 Task: For heading  Tahoma with underline.  font size for heading20,  'Change the font style of data to'Arial.  and font size to 12,  Change the alignment of both headline & data to Align left.  In the sheet  analysisWeeklySales_Analysis
Action: Mouse moved to (57, 134)
Screenshot: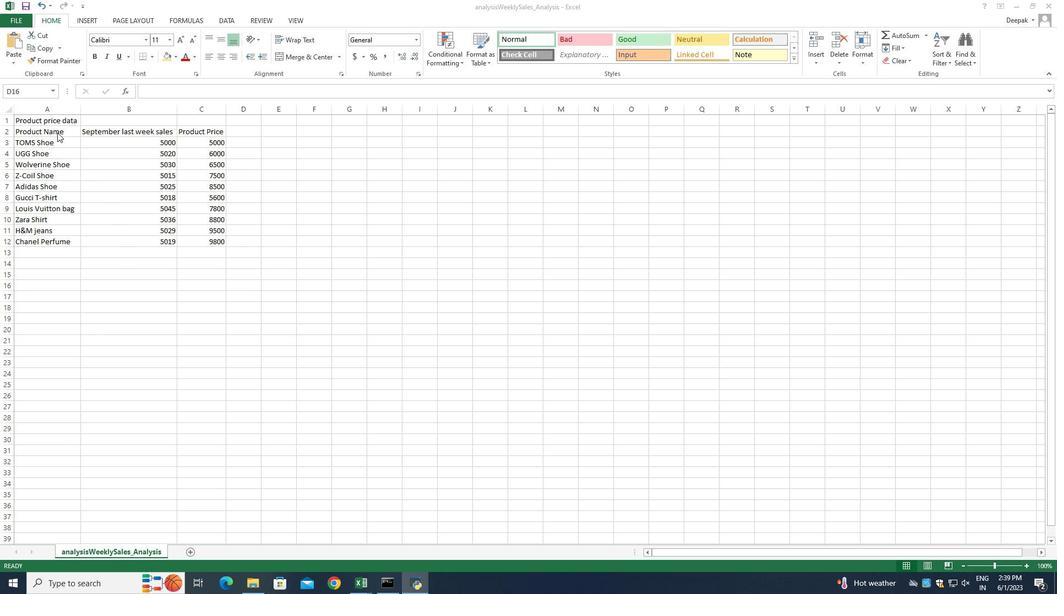 
Action: Mouse pressed left at (57, 134)
Screenshot: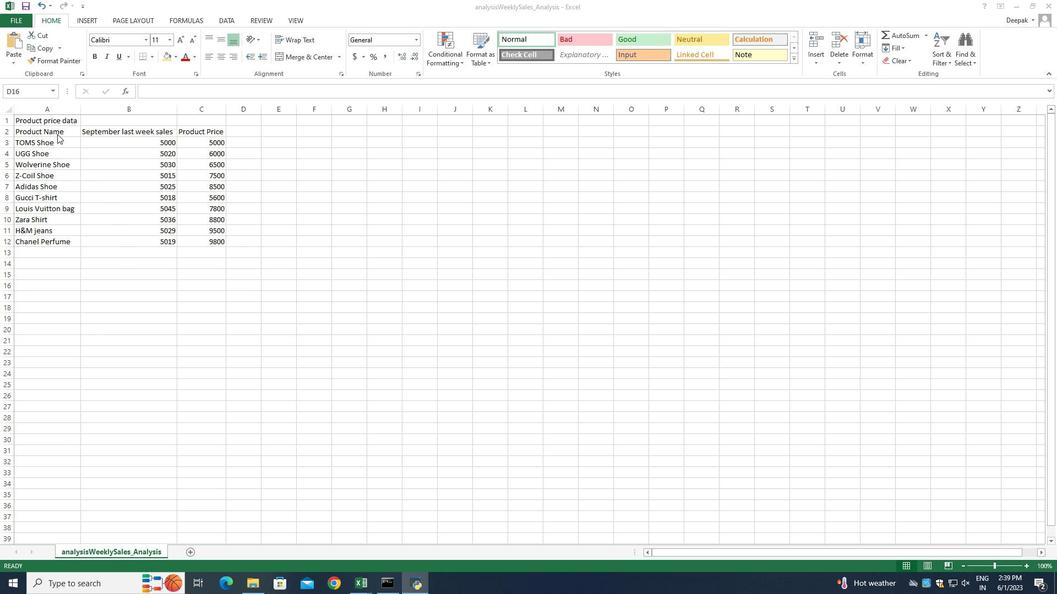 
Action: Mouse moved to (55, 133)
Screenshot: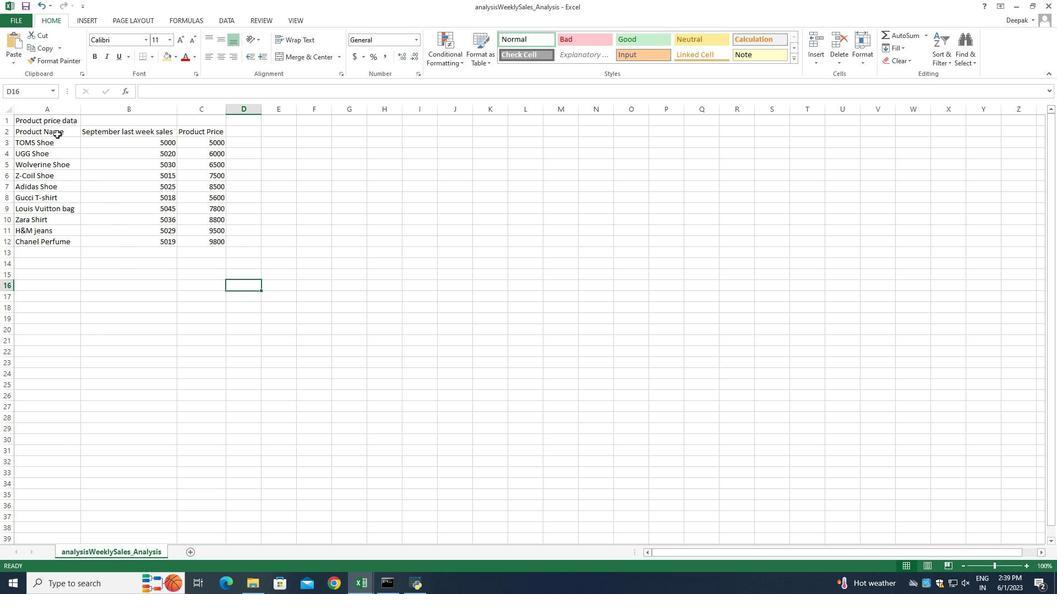 
Action: Mouse pressed left at (55, 133)
Screenshot: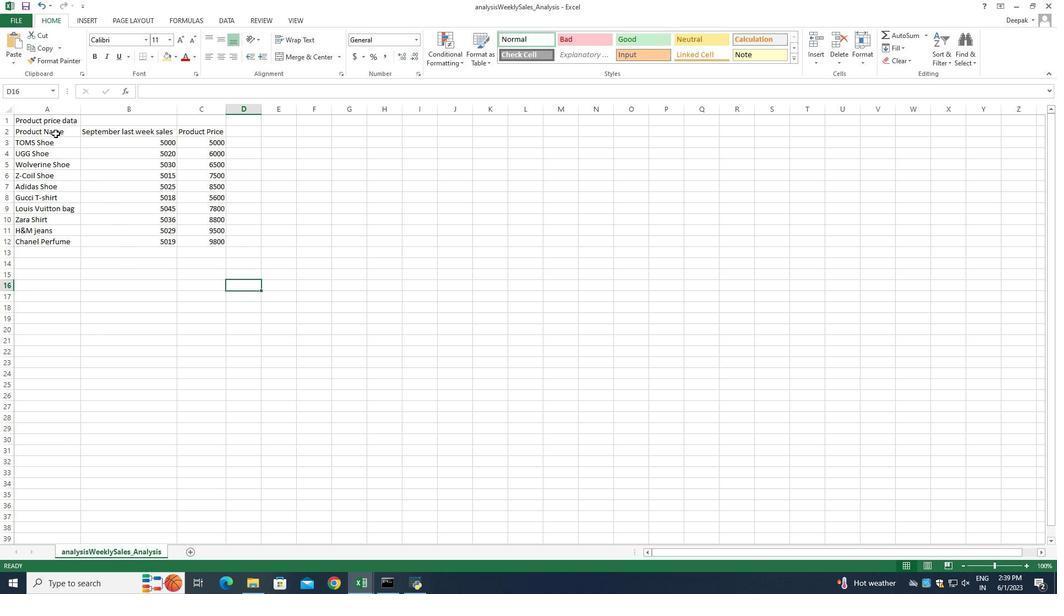 
Action: Mouse moved to (45, 131)
Screenshot: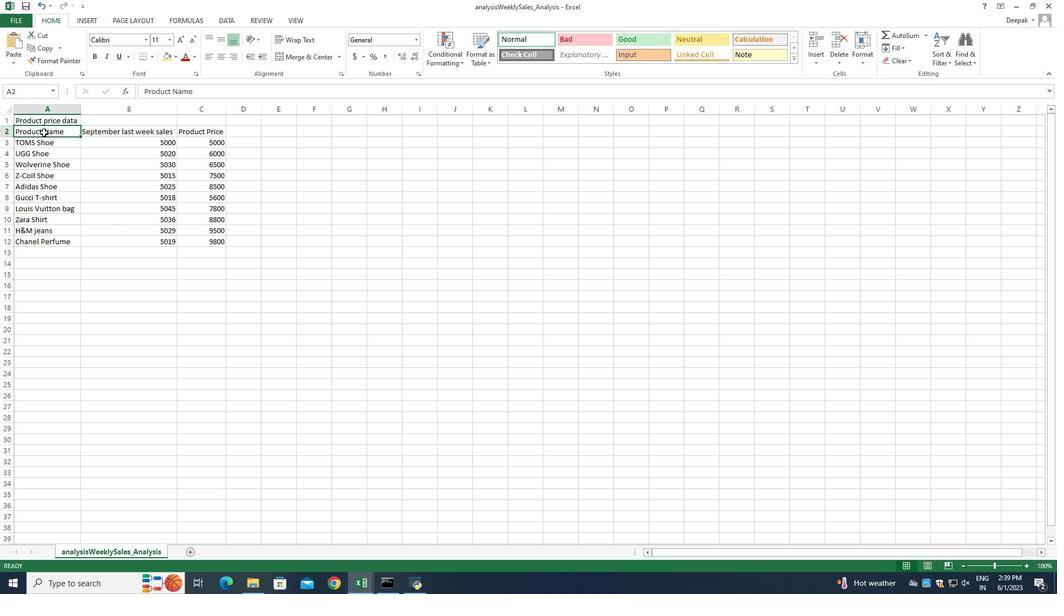 
Action: Mouse pressed left at (45, 131)
Screenshot: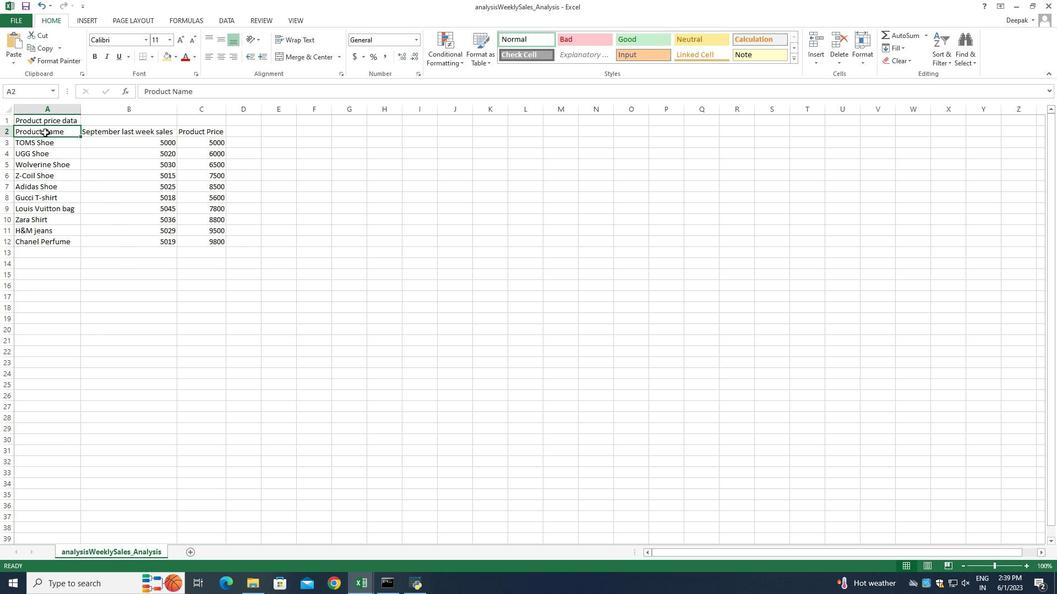 
Action: Mouse moved to (143, 41)
Screenshot: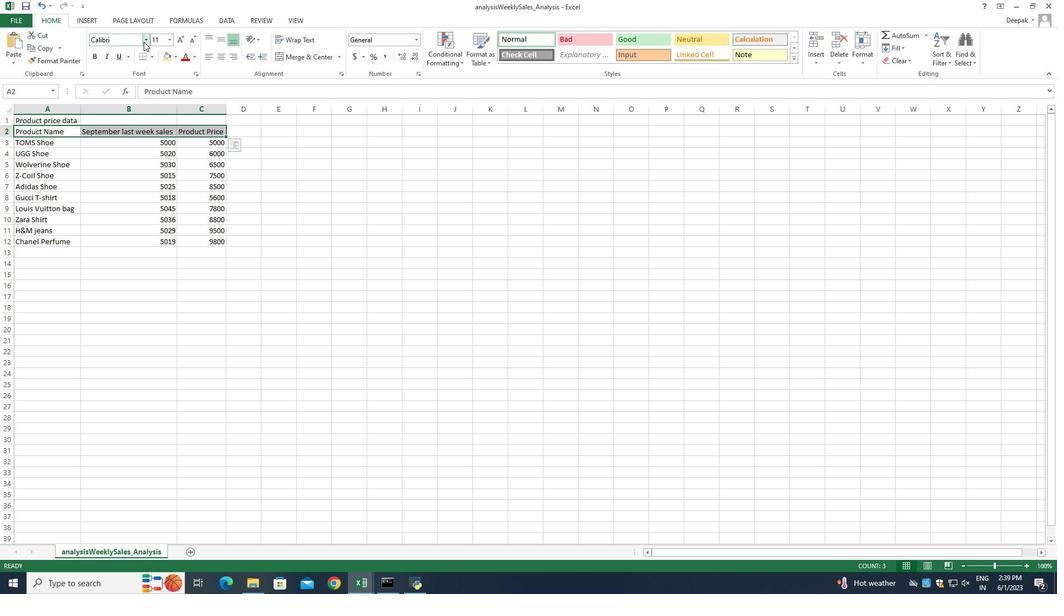 
Action: Mouse pressed left at (143, 41)
Screenshot: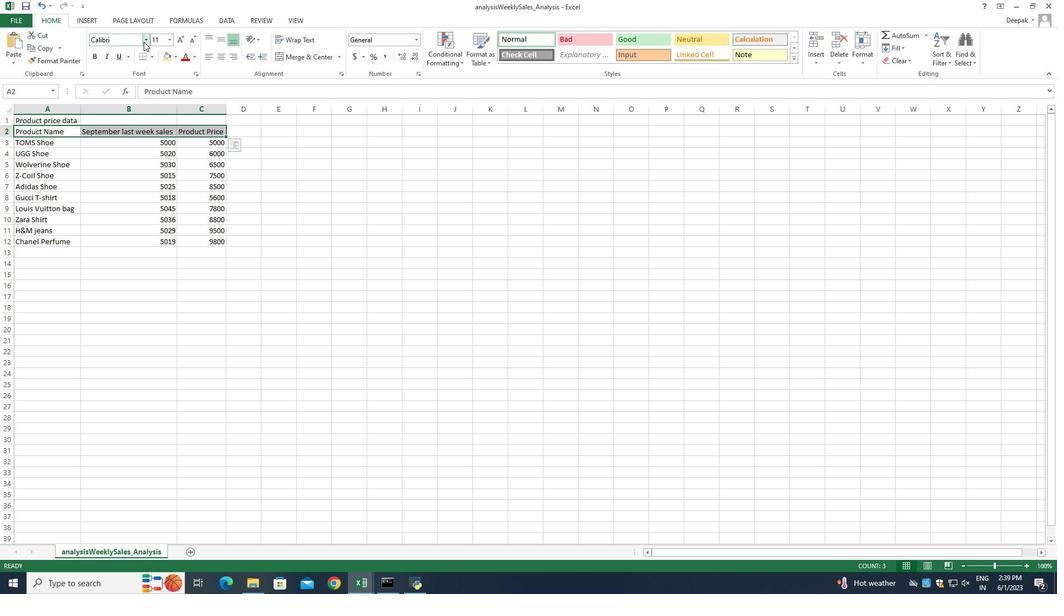 
Action: Mouse moved to (175, 276)
Screenshot: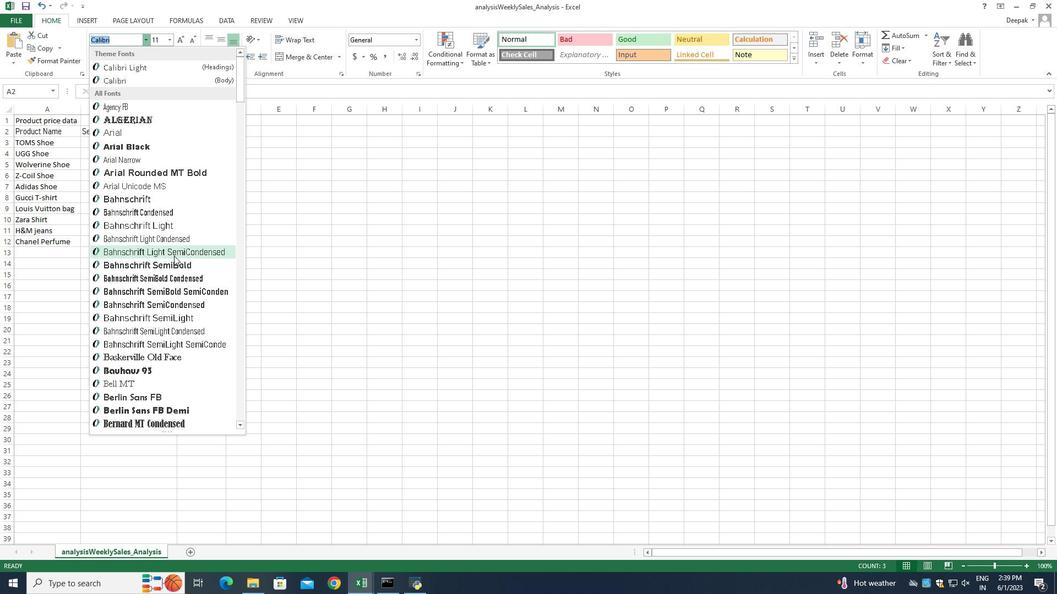 
Action: Mouse scrolled (175, 275) with delta (0, 0)
Screenshot: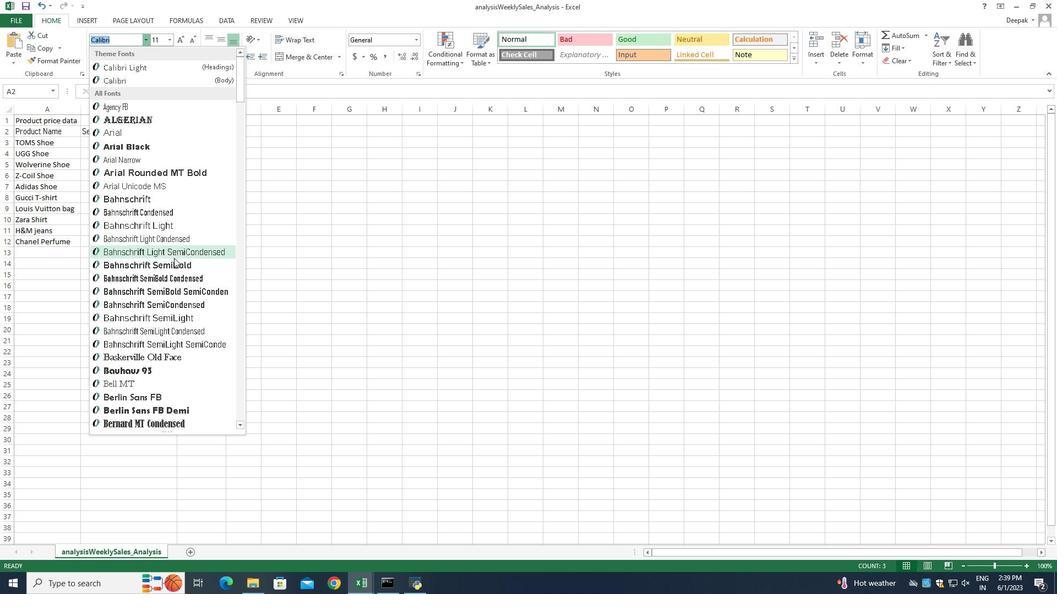 
Action: Mouse moved to (175, 278)
Screenshot: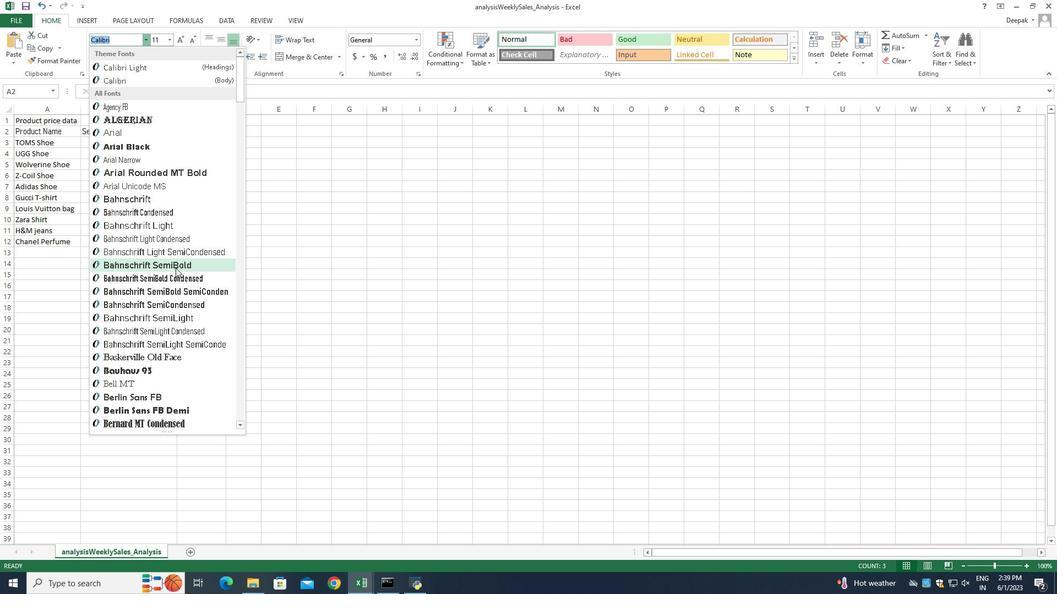 
Action: Mouse scrolled (175, 277) with delta (0, 0)
Screenshot: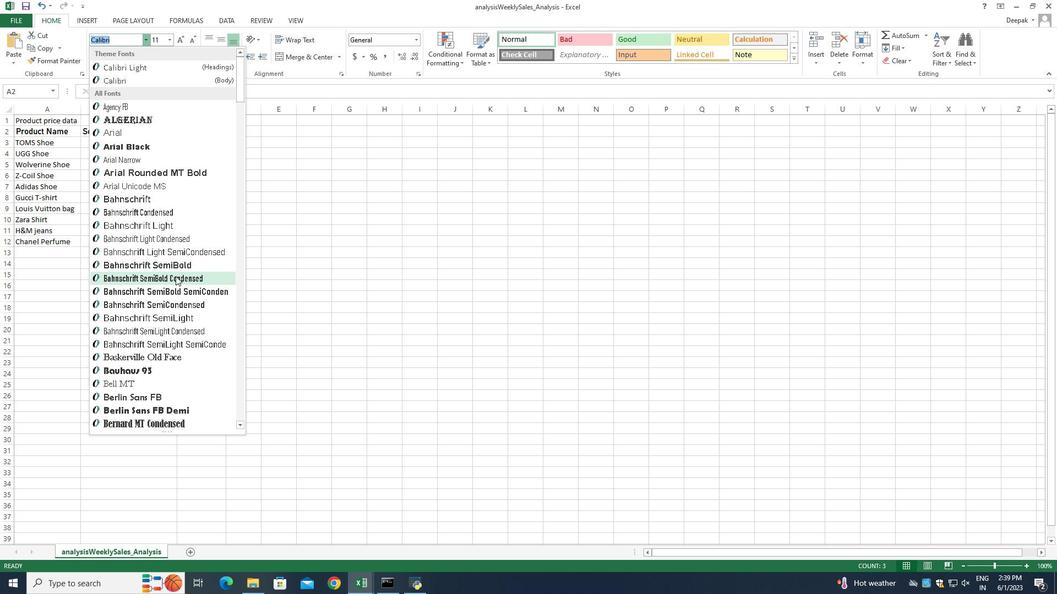 
Action: Mouse moved to (176, 278)
Screenshot: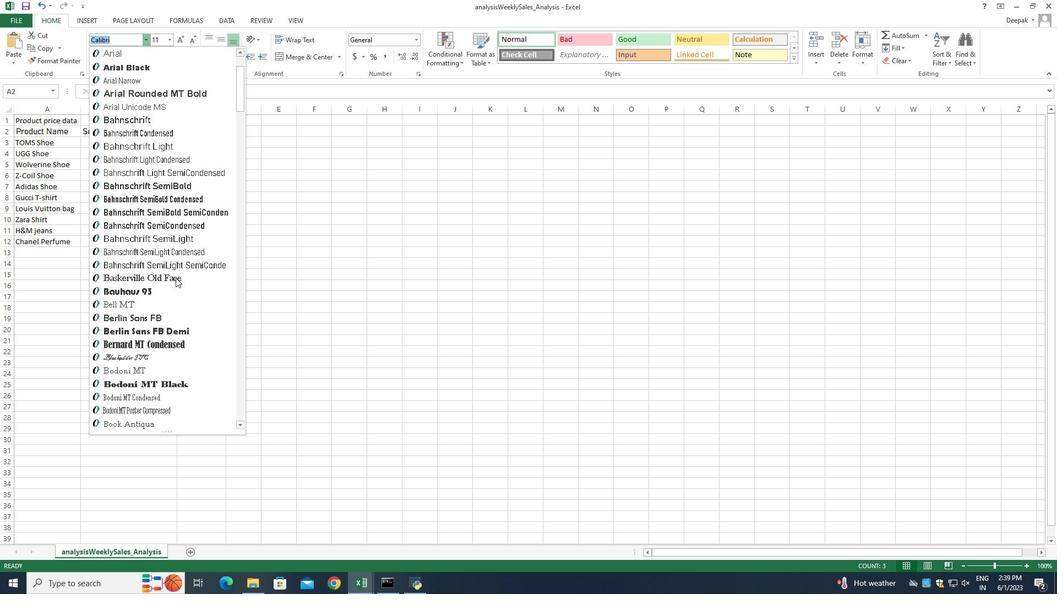
Action: Mouse scrolled (176, 278) with delta (0, 0)
Screenshot: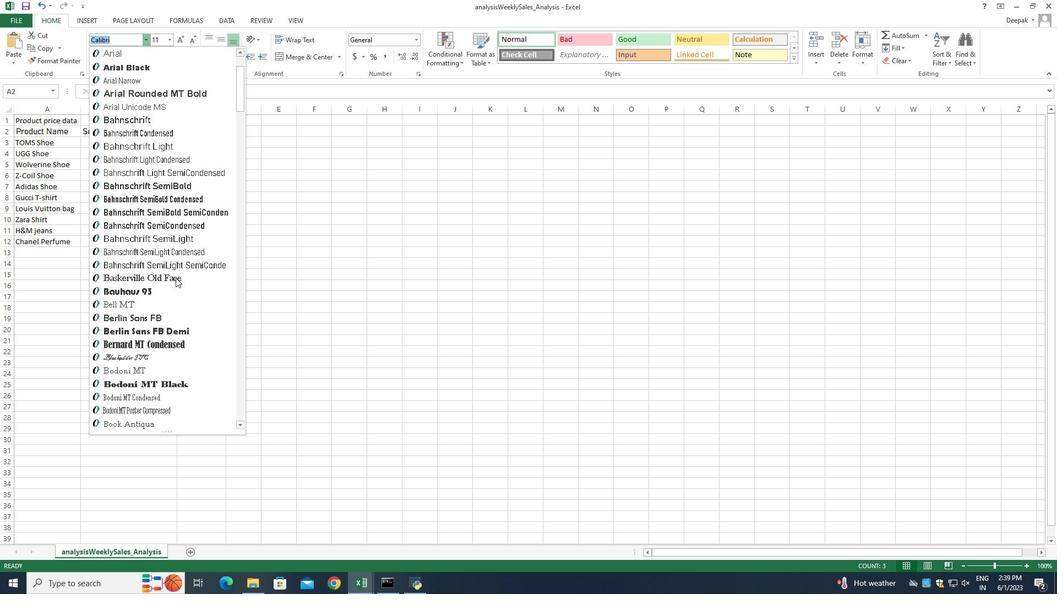 
Action: Mouse scrolled (176, 278) with delta (0, 0)
Screenshot: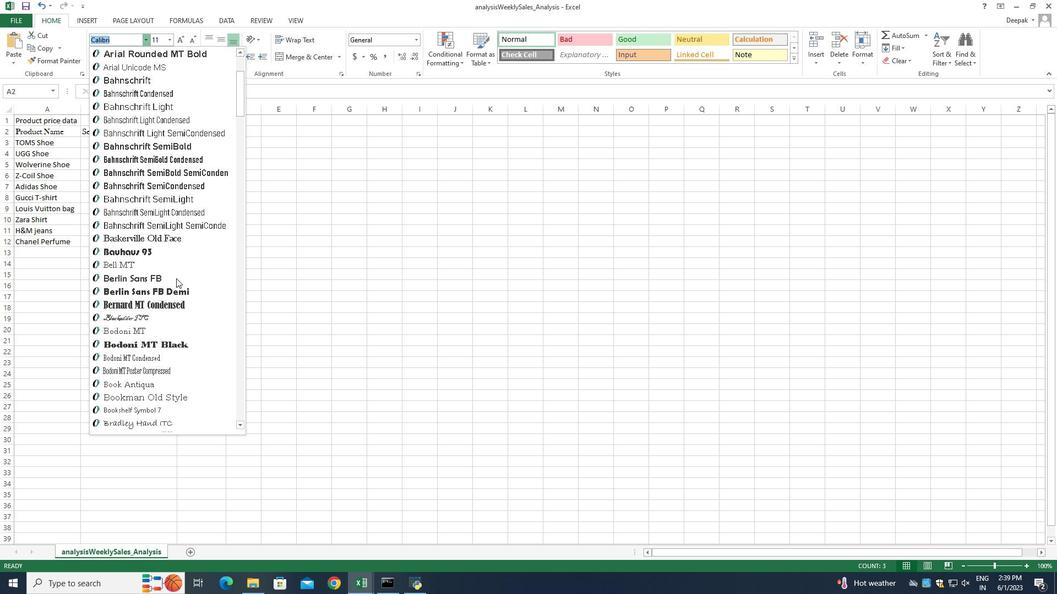
Action: Mouse moved to (176, 279)
Screenshot: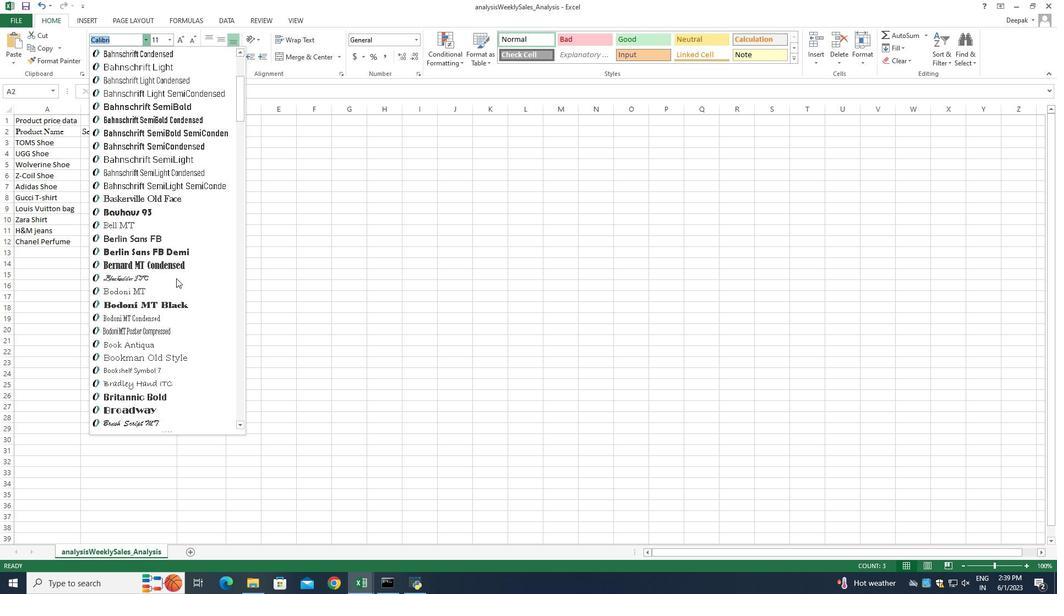 
Action: Mouse scrolled (176, 279) with delta (0, 0)
Screenshot: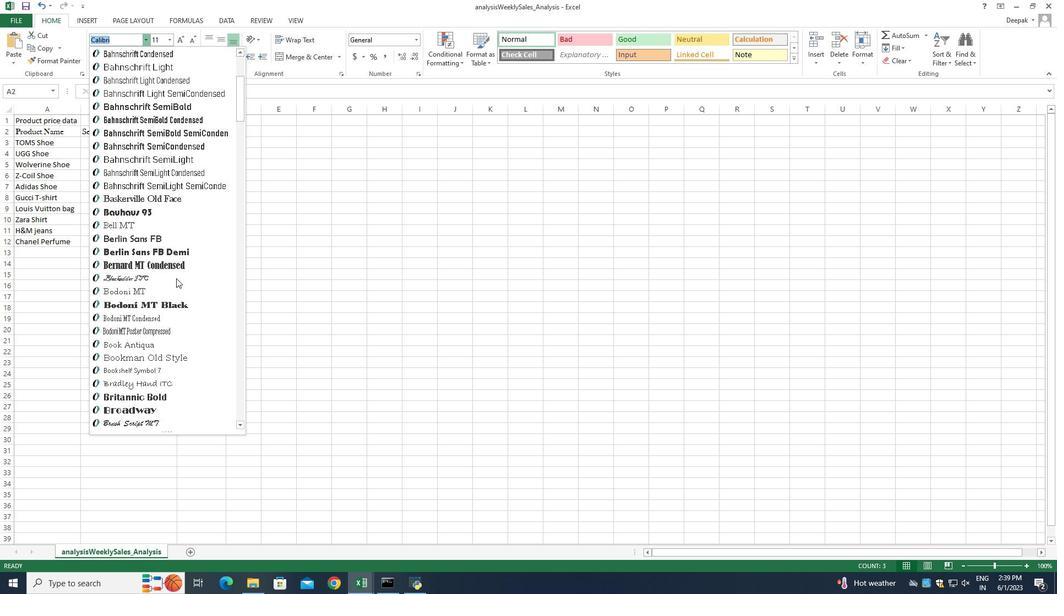 
Action: Mouse moved to (176, 279)
Screenshot: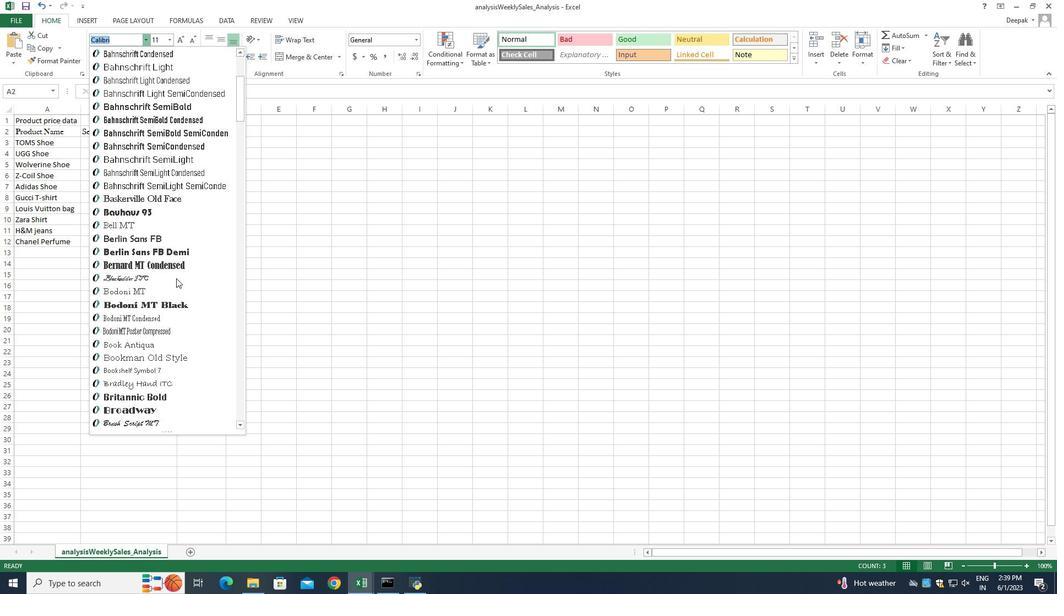 
Action: Mouse scrolled (176, 279) with delta (0, 0)
Screenshot: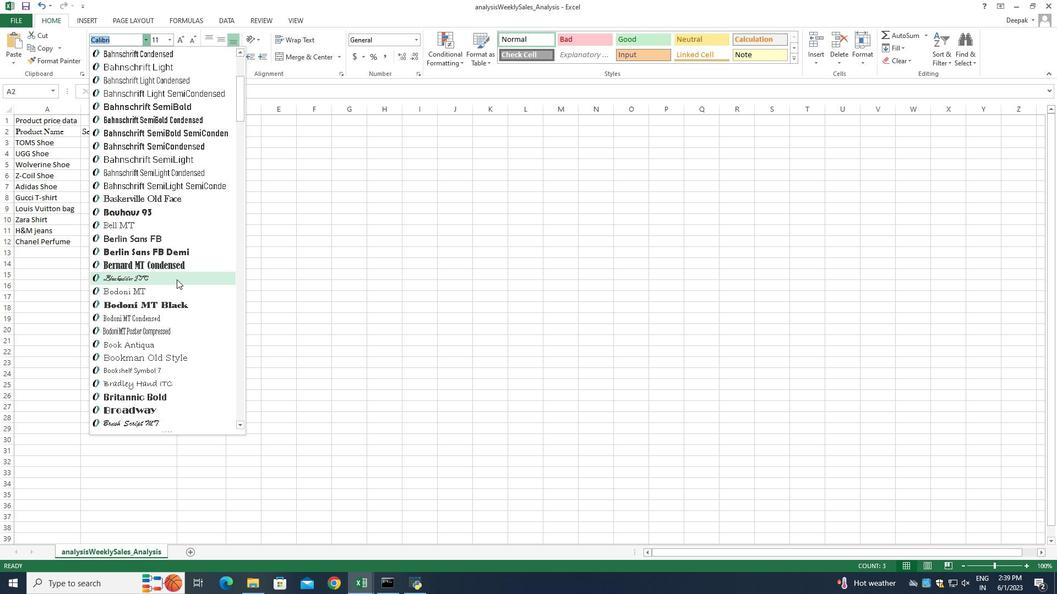 
Action: Mouse scrolled (176, 279) with delta (0, 0)
Screenshot: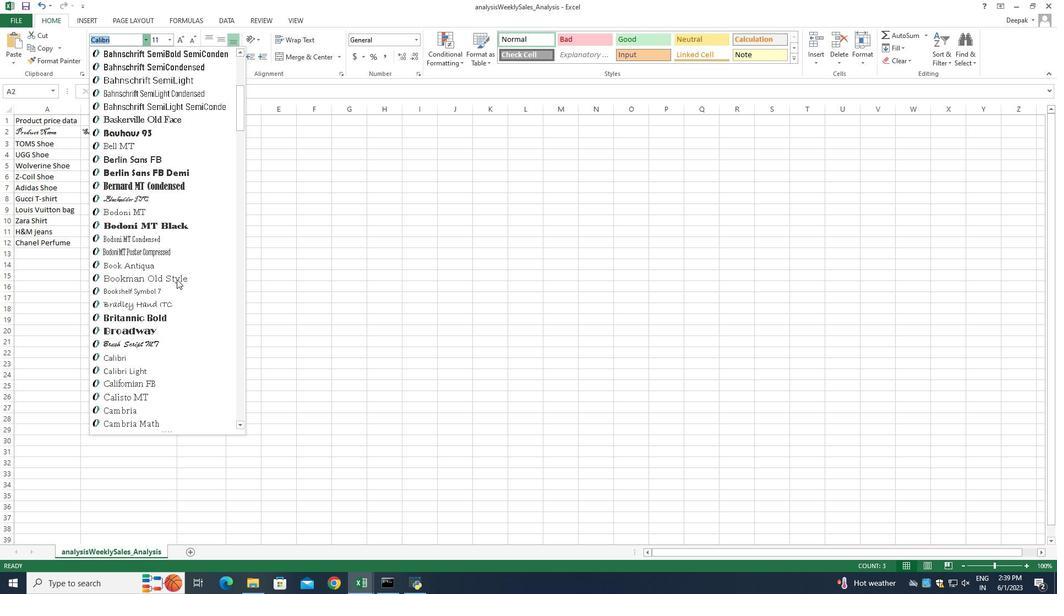 
Action: Mouse scrolled (176, 279) with delta (0, 0)
Screenshot: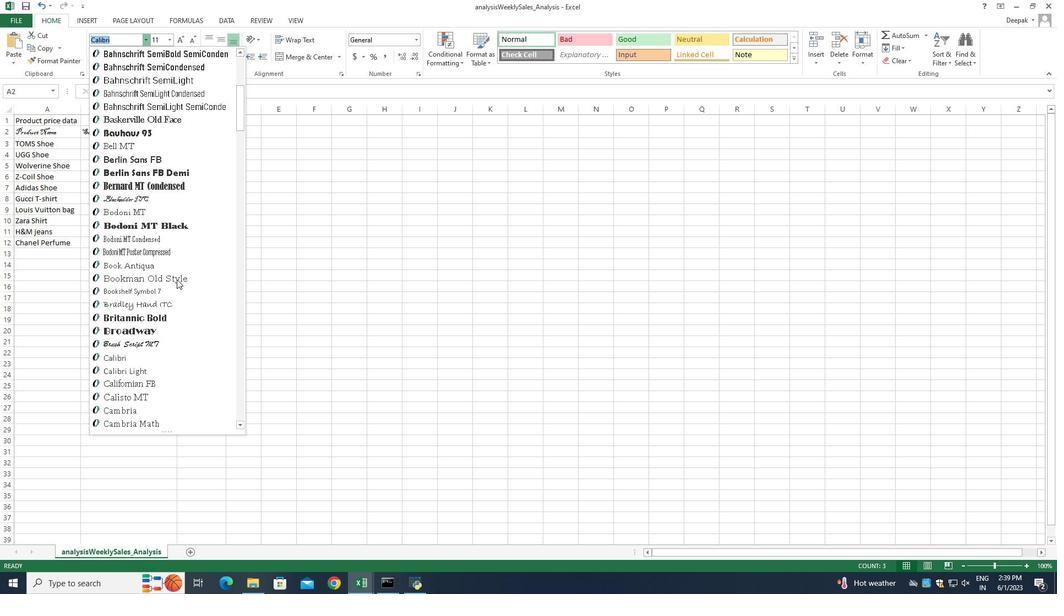
Action: Mouse scrolled (176, 279) with delta (0, 0)
Screenshot: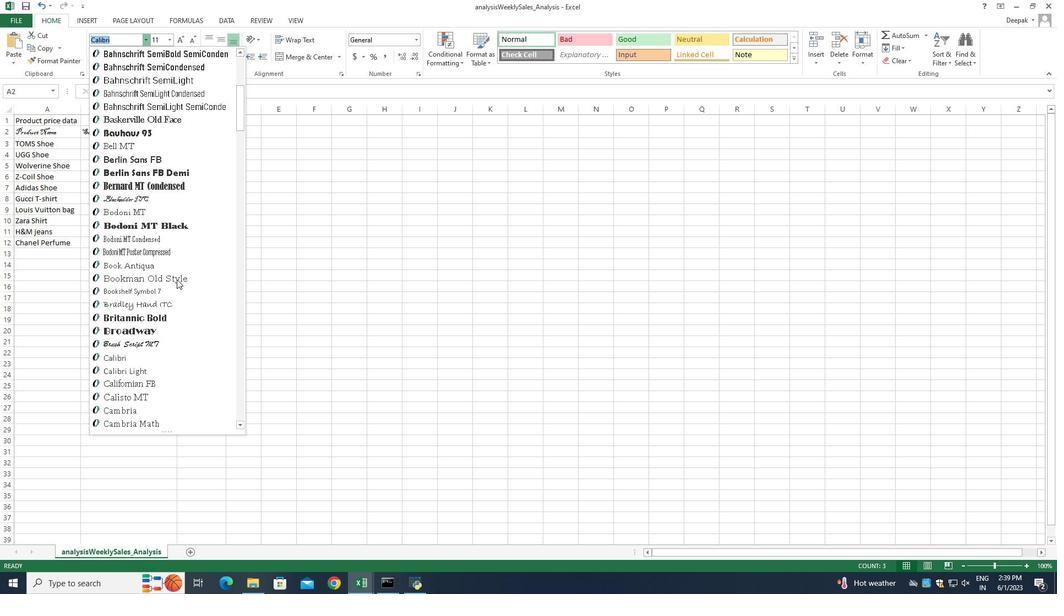 
Action: Mouse scrolled (176, 279) with delta (0, 0)
Screenshot: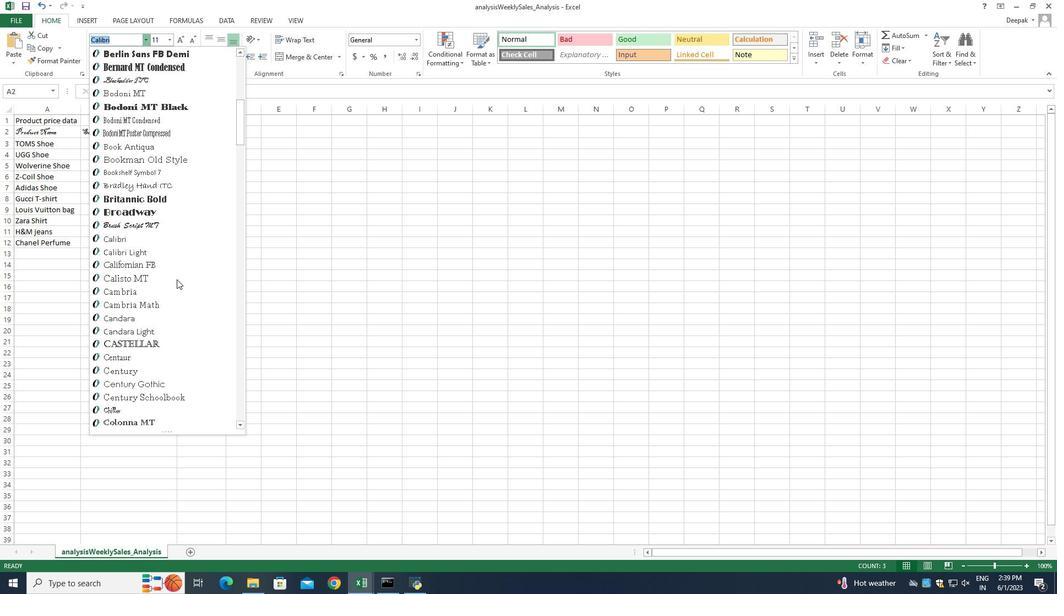 
Action: Mouse scrolled (176, 279) with delta (0, 0)
Screenshot: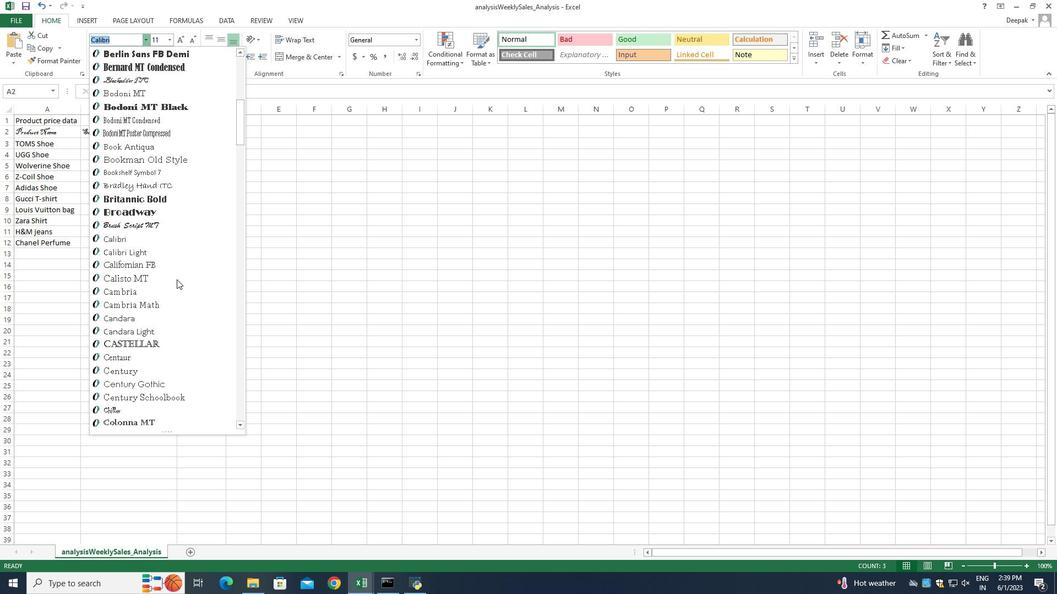 
Action: Mouse scrolled (176, 279) with delta (0, 0)
Screenshot: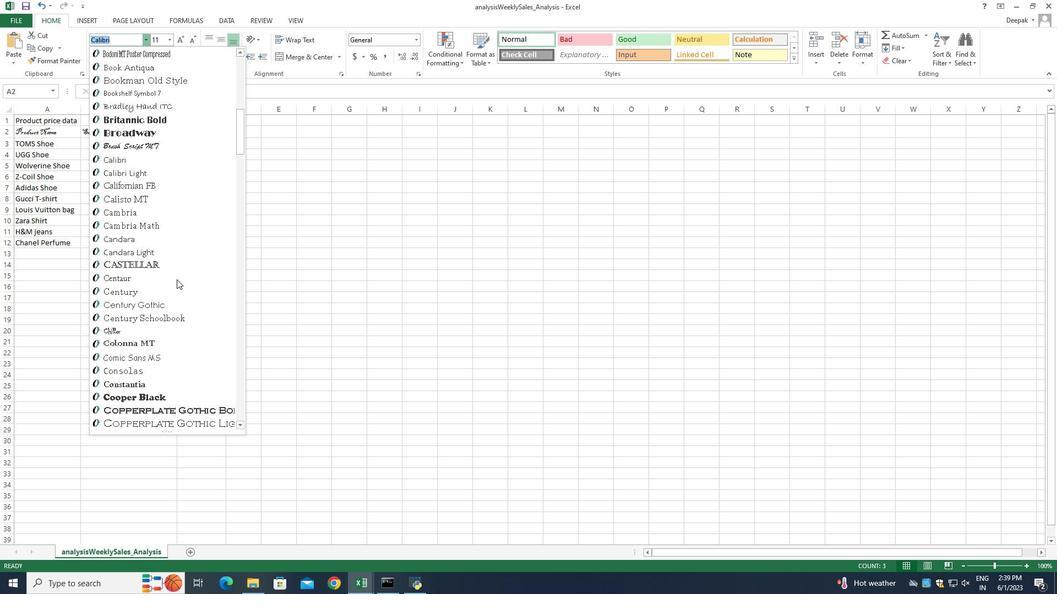 
Action: Mouse scrolled (176, 279) with delta (0, 0)
Screenshot: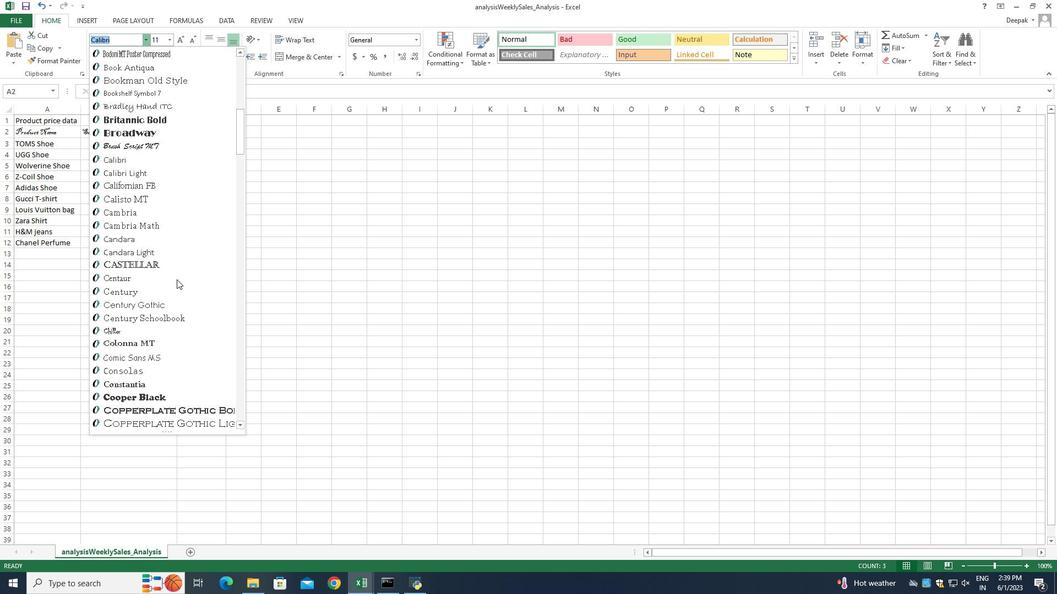
Action: Mouse scrolled (176, 279) with delta (0, 0)
Screenshot: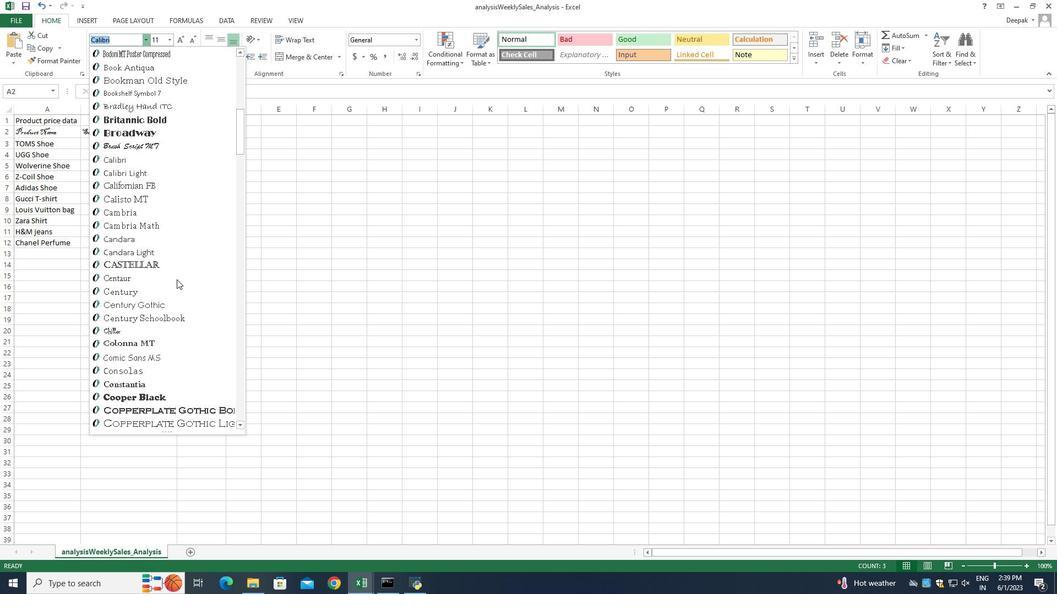 
Action: Mouse scrolled (176, 279) with delta (0, 0)
Screenshot: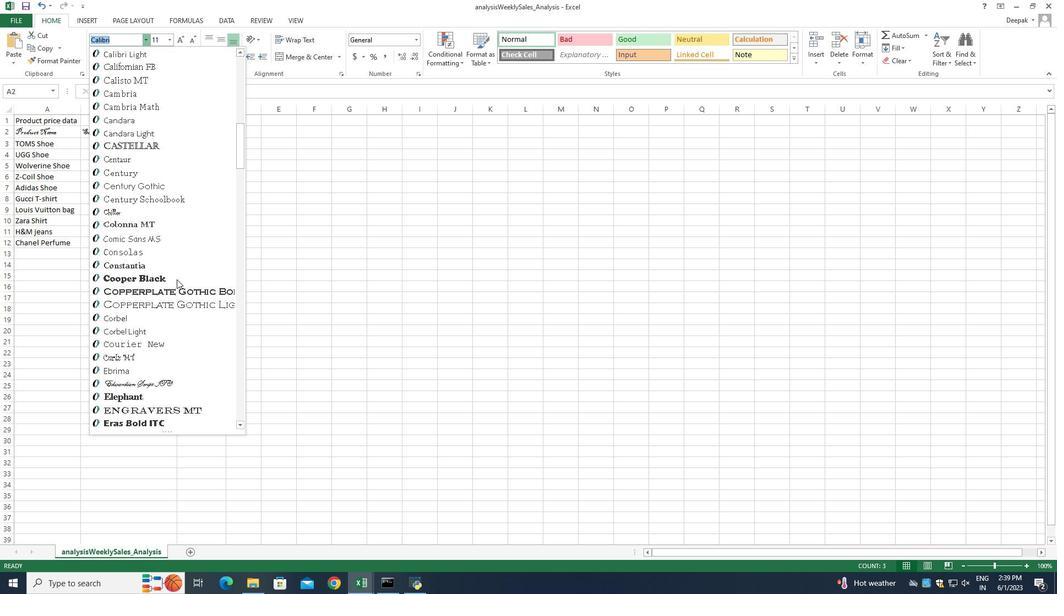 
Action: Mouse scrolled (176, 279) with delta (0, 0)
Screenshot: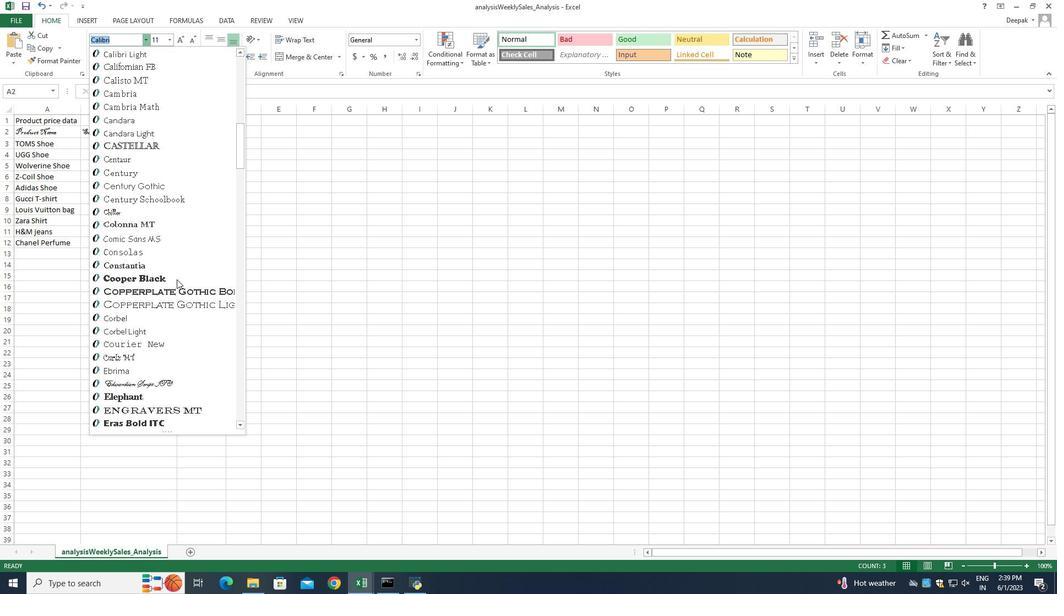 
Action: Mouse scrolled (176, 279) with delta (0, 0)
Screenshot: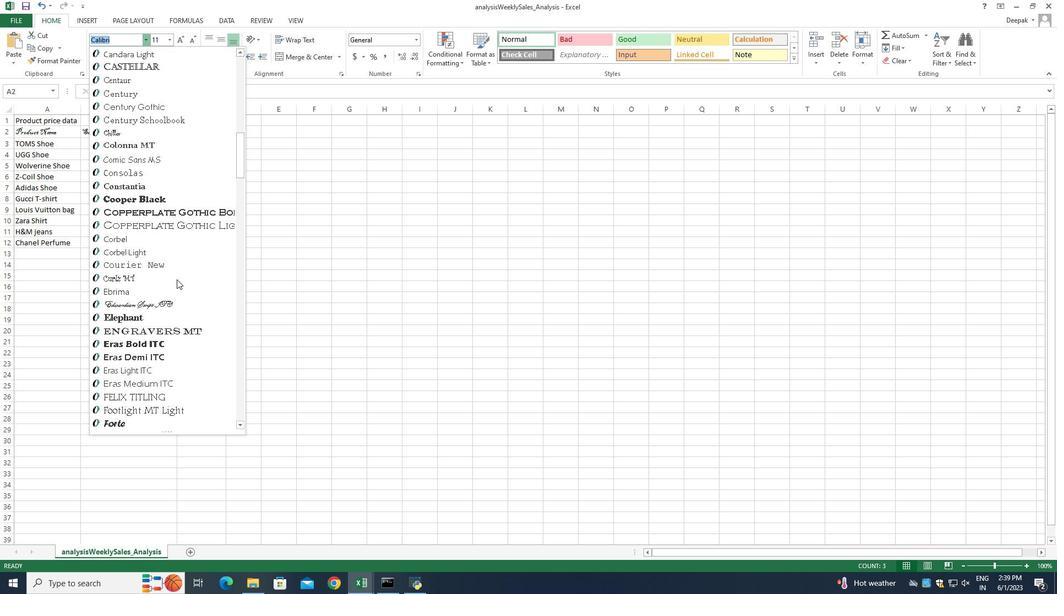 
Action: Mouse scrolled (176, 279) with delta (0, 0)
Screenshot: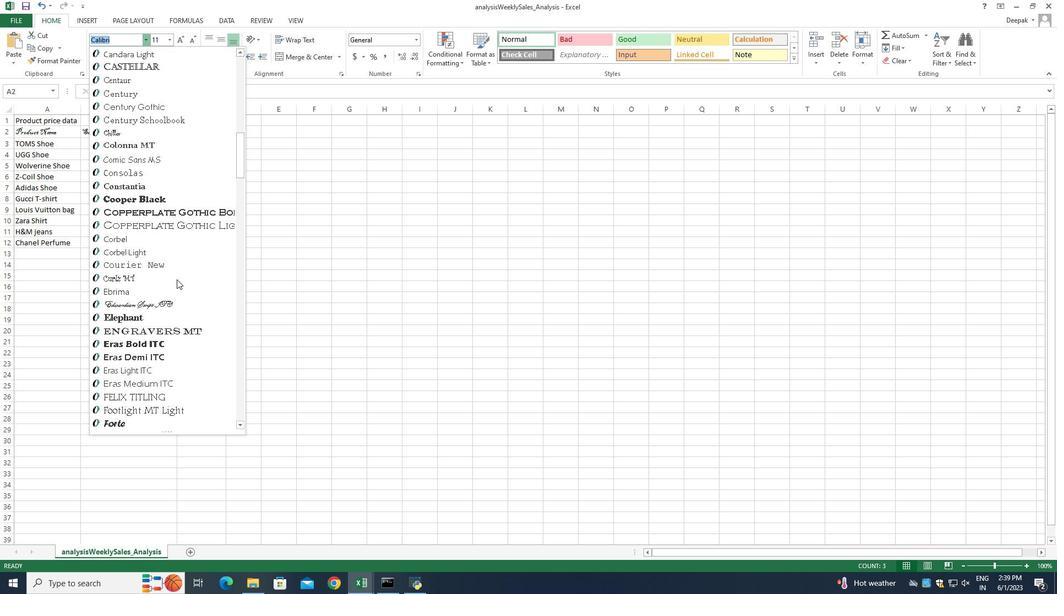 
Action: Mouse scrolled (176, 279) with delta (0, 0)
Screenshot: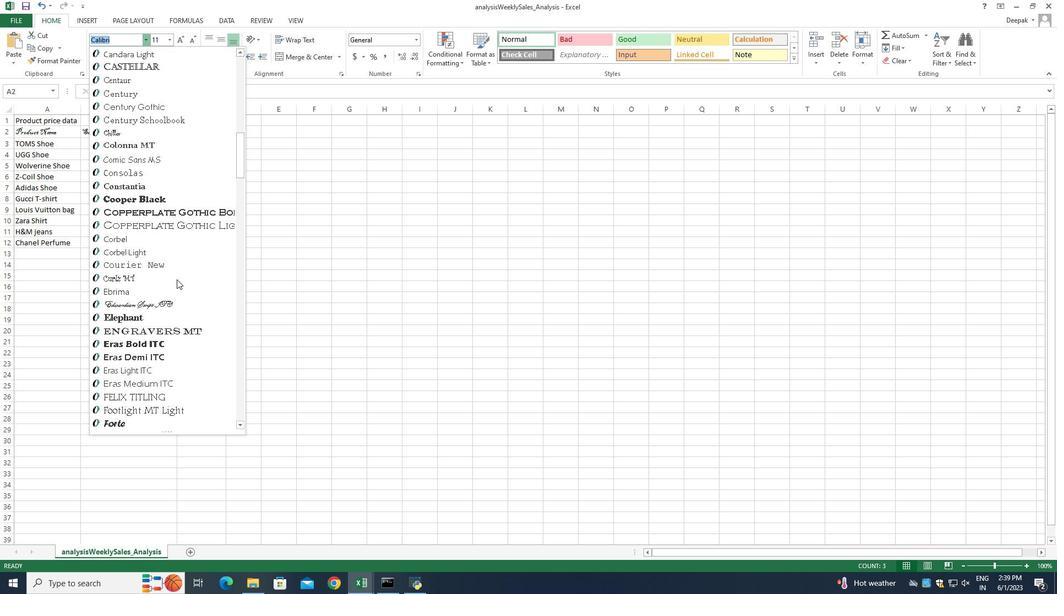 
Action: Mouse scrolled (176, 279) with delta (0, 0)
Screenshot: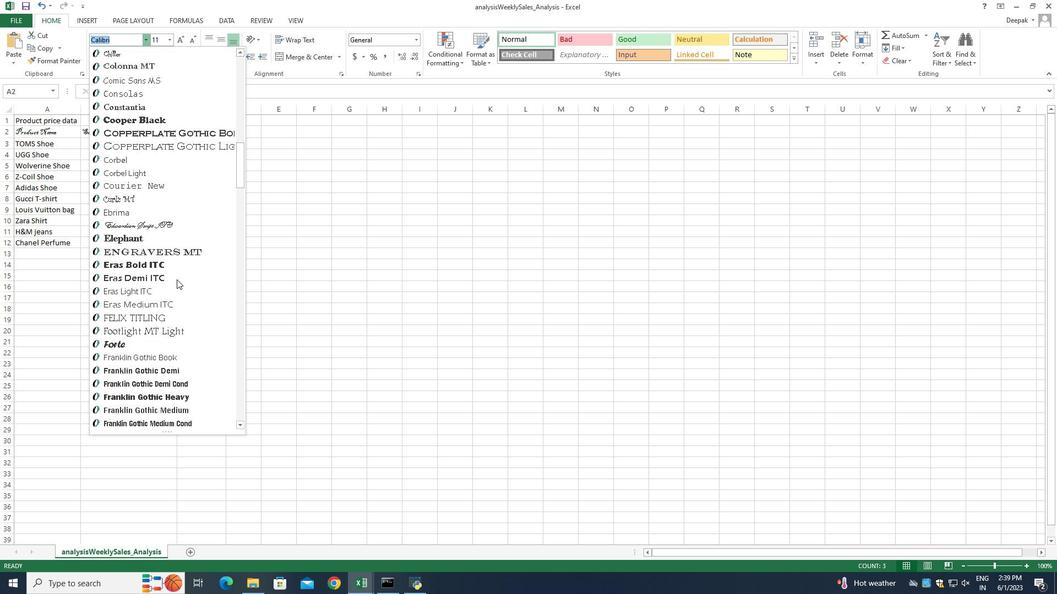 
Action: Mouse scrolled (176, 279) with delta (0, 0)
Screenshot: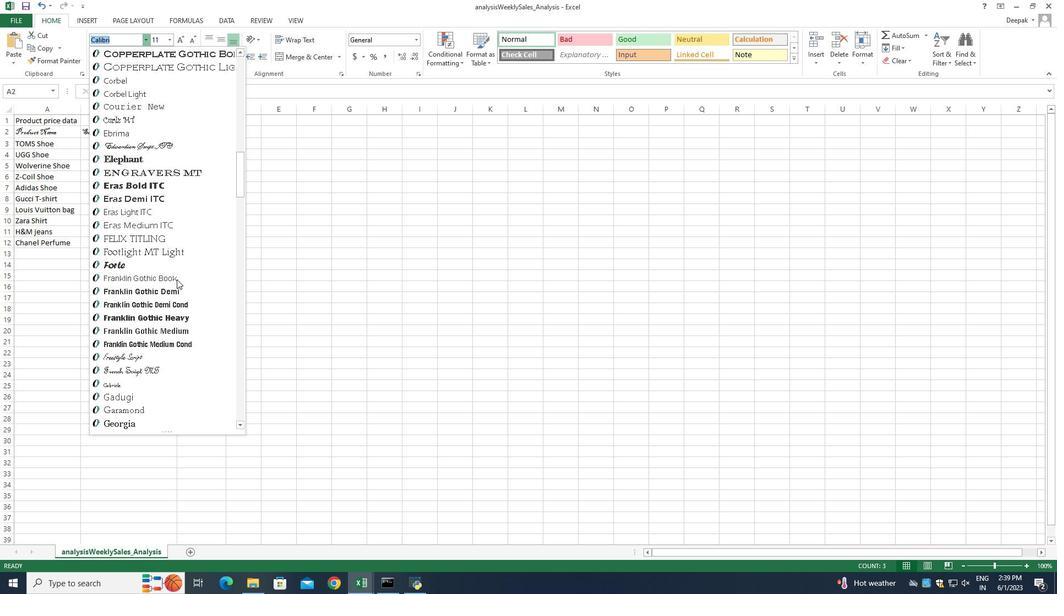 
Action: Mouse scrolled (176, 279) with delta (0, 0)
Screenshot: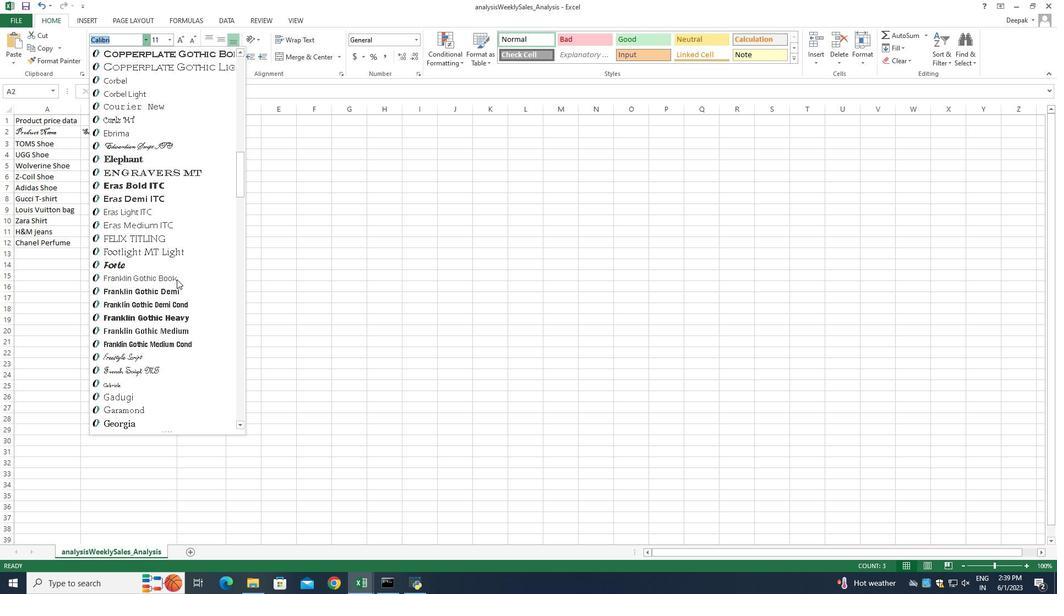 
Action: Mouse scrolled (176, 279) with delta (0, 0)
Screenshot: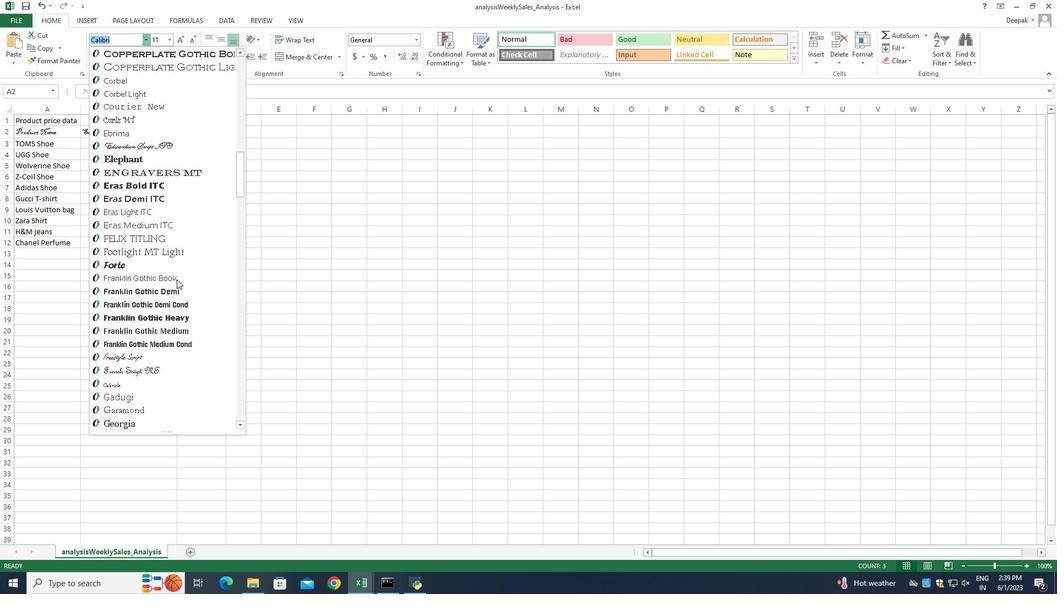 
Action: Mouse scrolled (176, 279) with delta (0, 0)
Screenshot: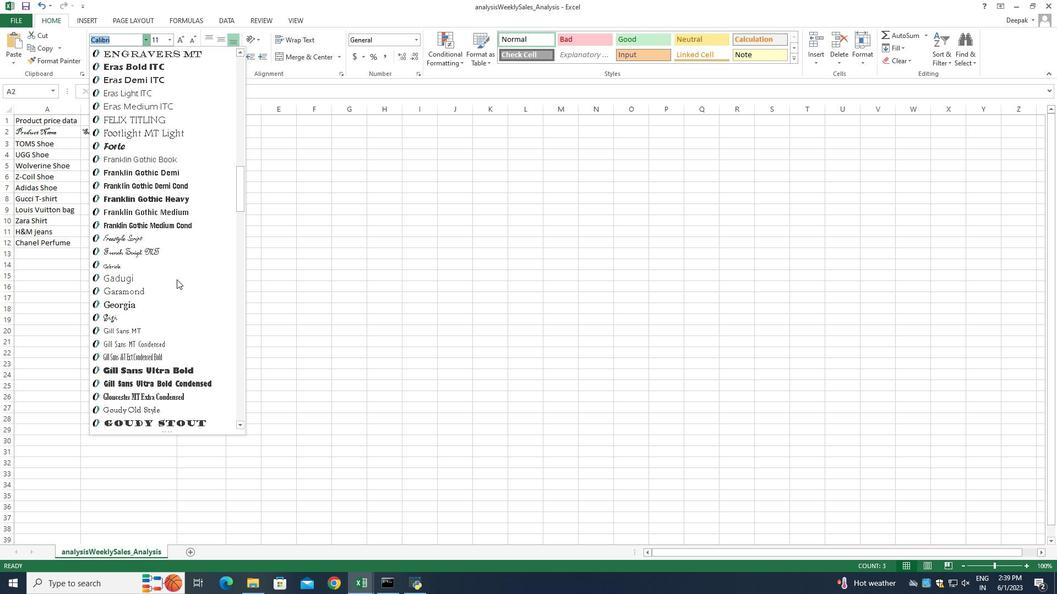 
Action: Mouse scrolled (176, 279) with delta (0, 0)
Screenshot: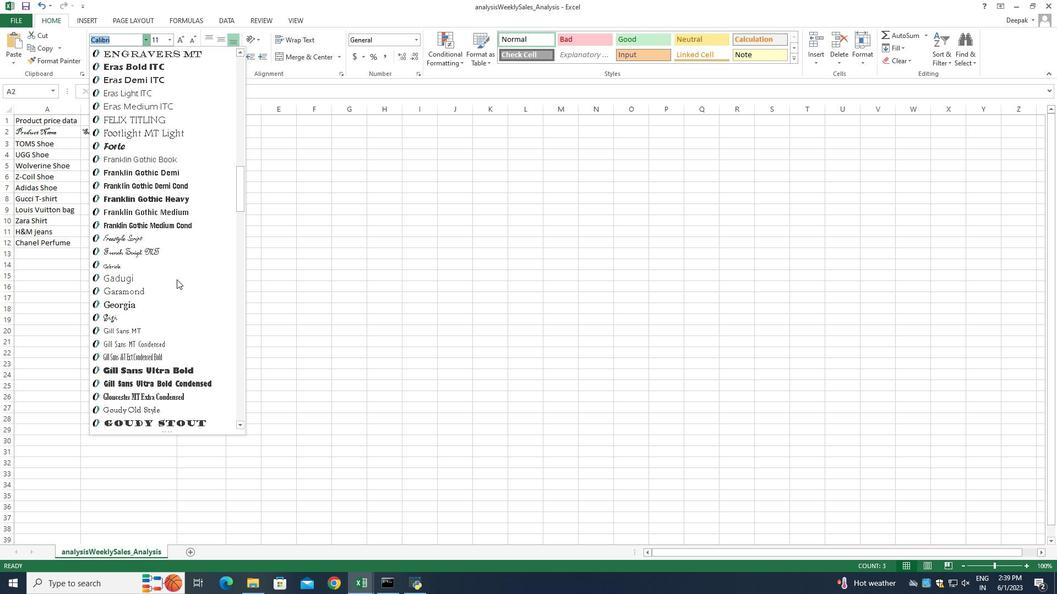 
Action: Mouse scrolled (176, 279) with delta (0, 0)
Screenshot: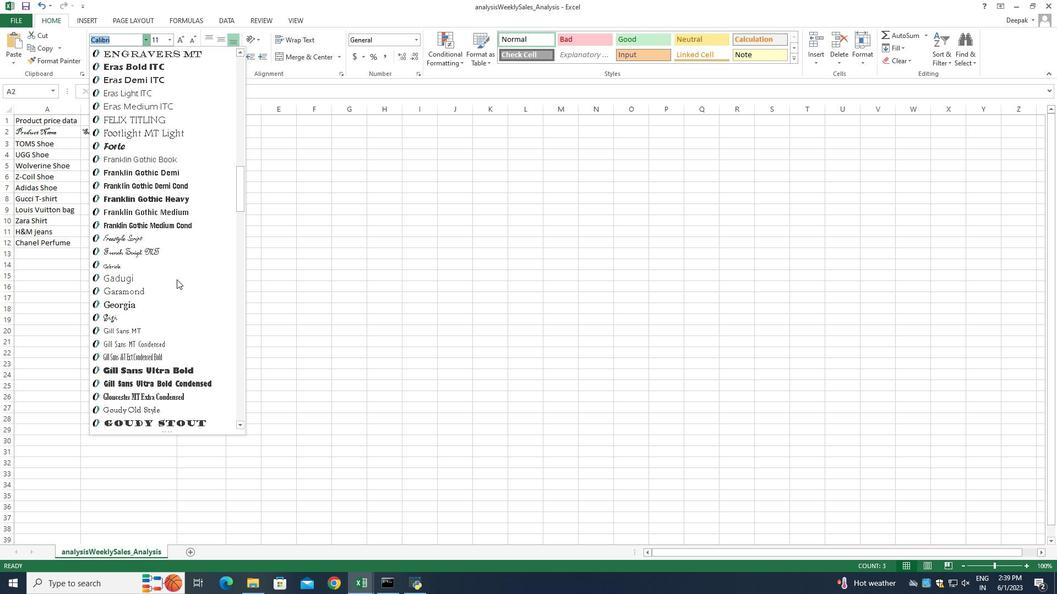 
Action: Mouse scrolled (176, 279) with delta (0, 0)
Screenshot: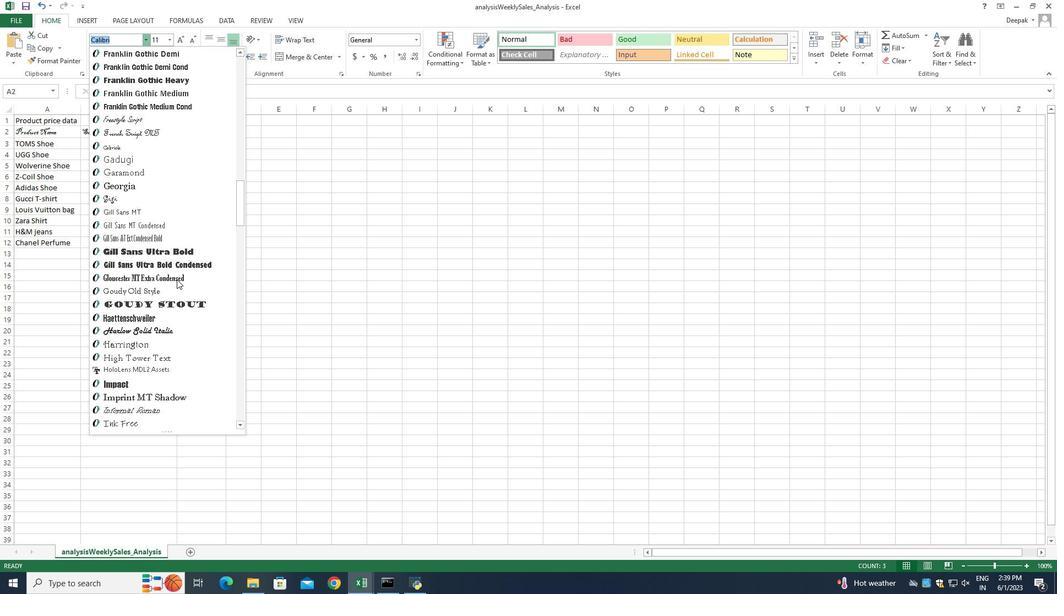 
Action: Mouse scrolled (176, 279) with delta (0, 0)
Screenshot: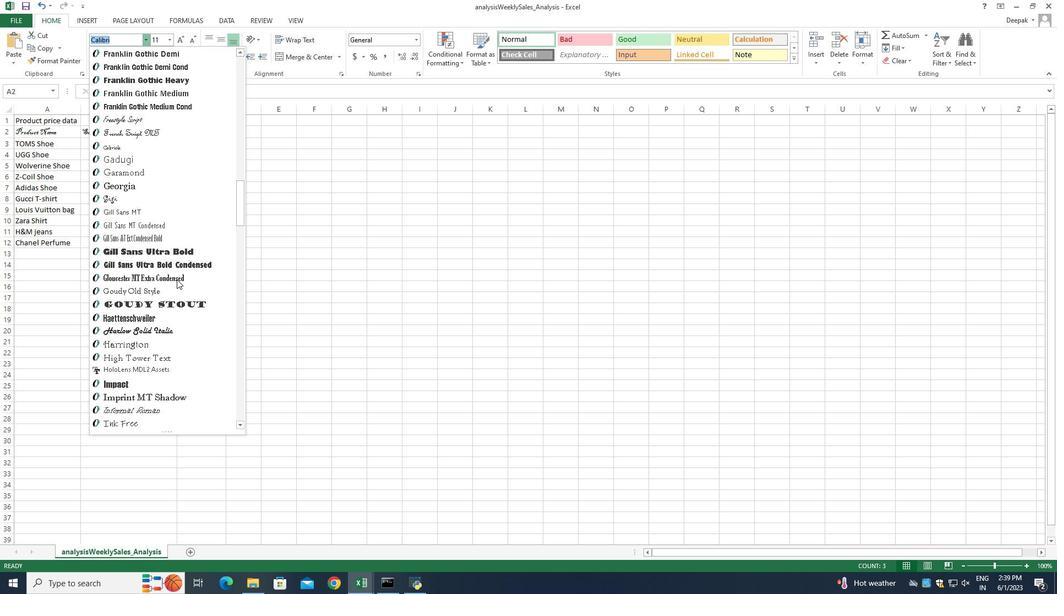 
Action: Mouse scrolled (176, 279) with delta (0, 0)
Screenshot: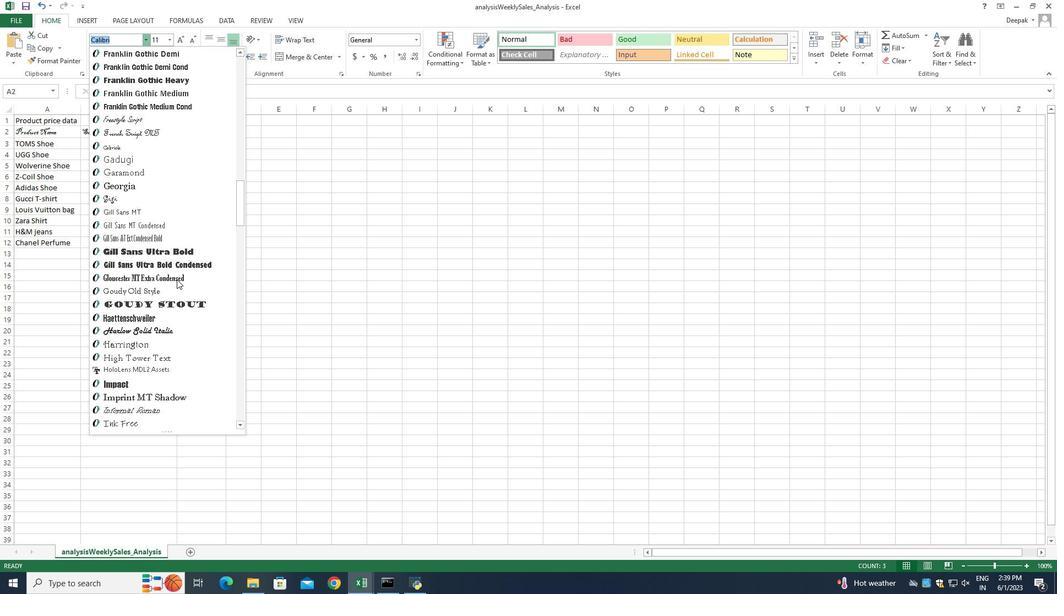 
Action: Mouse scrolled (176, 279) with delta (0, 0)
Screenshot: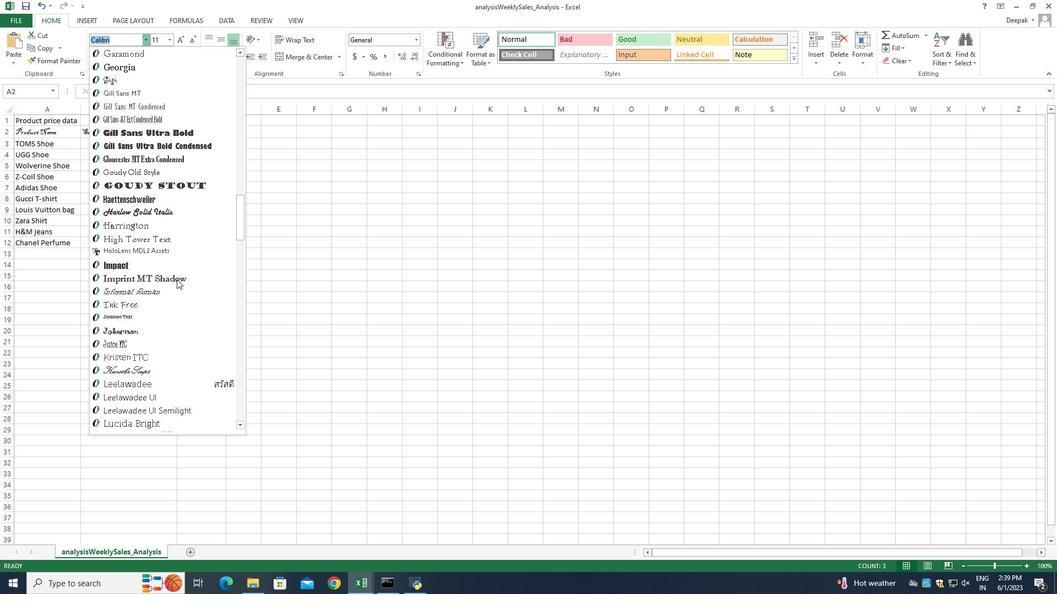 
Action: Mouse scrolled (176, 279) with delta (0, 0)
Screenshot: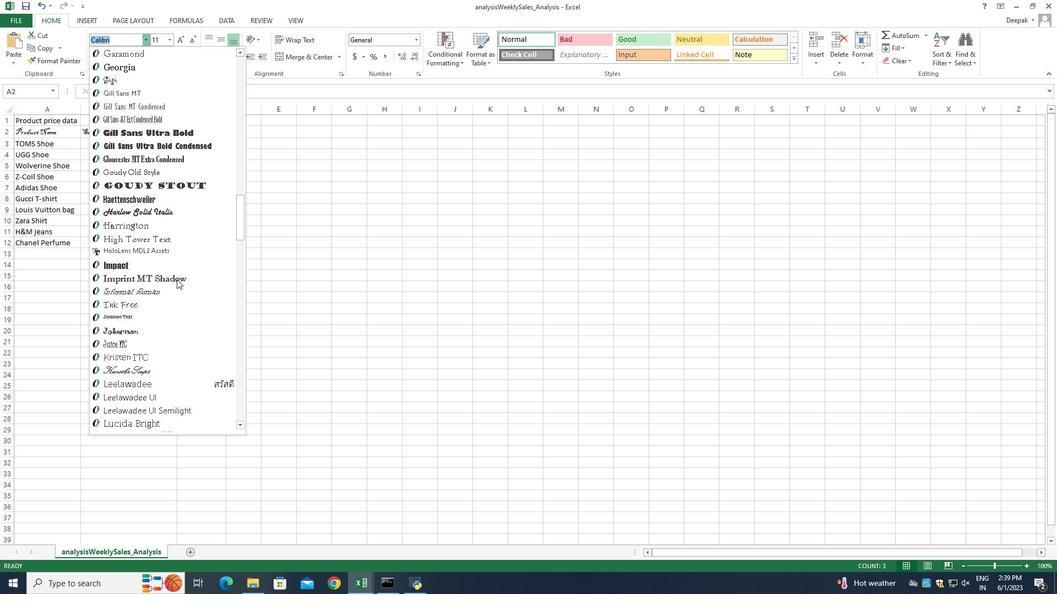 
Action: Mouse scrolled (176, 279) with delta (0, 0)
Screenshot: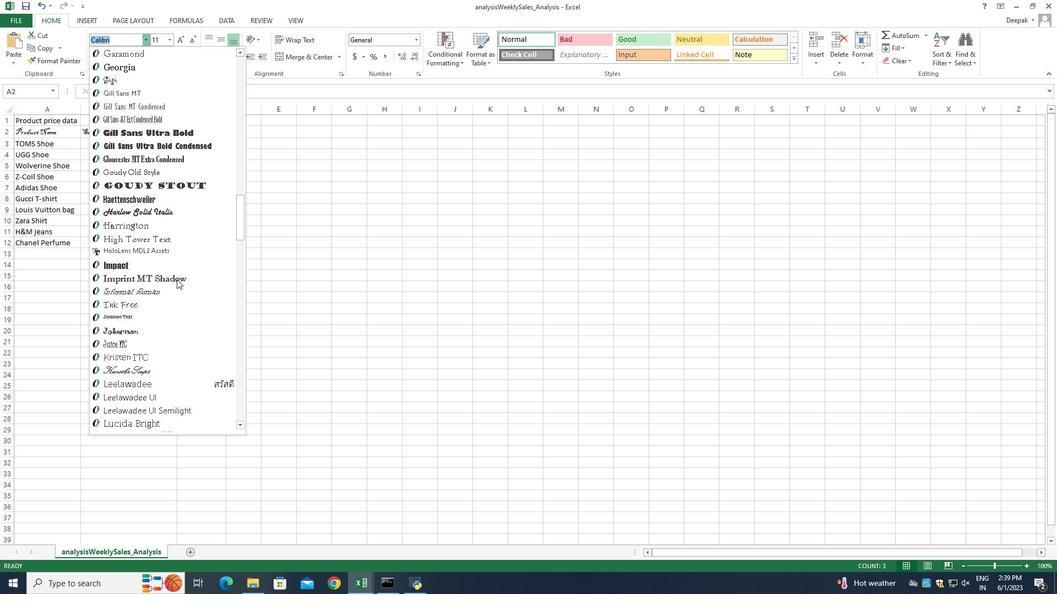 
Action: Mouse scrolled (176, 279) with delta (0, 0)
Screenshot: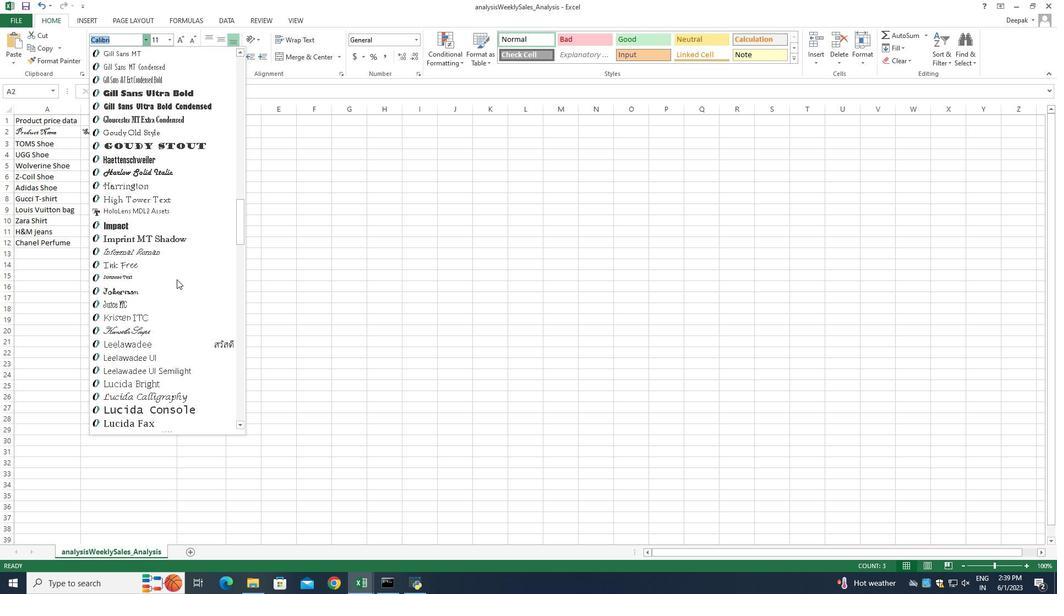 
Action: Mouse scrolled (176, 279) with delta (0, 0)
Screenshot: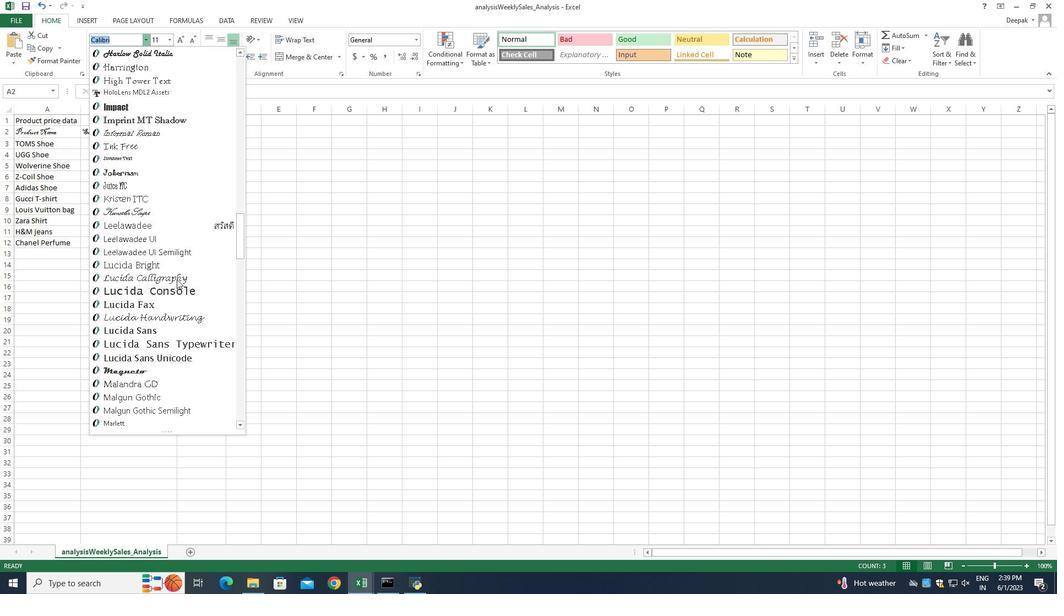 
Action: Mouse scrolled (176, 279) with delta (0, 0)
Screenshot: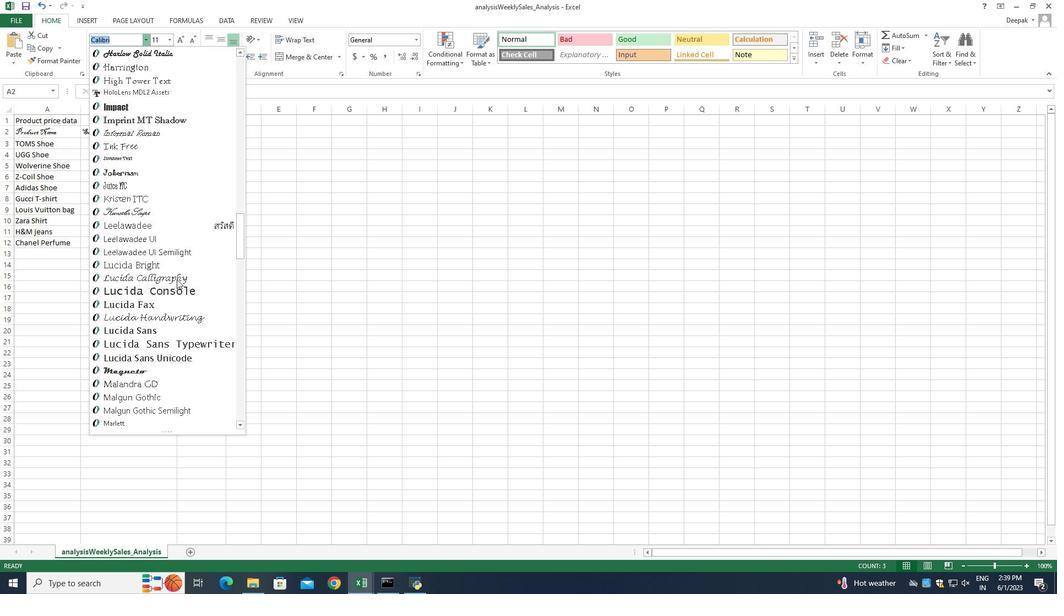 
Action: Mouse scrolled (176, 279) with delta (0, 0)
Screenshot: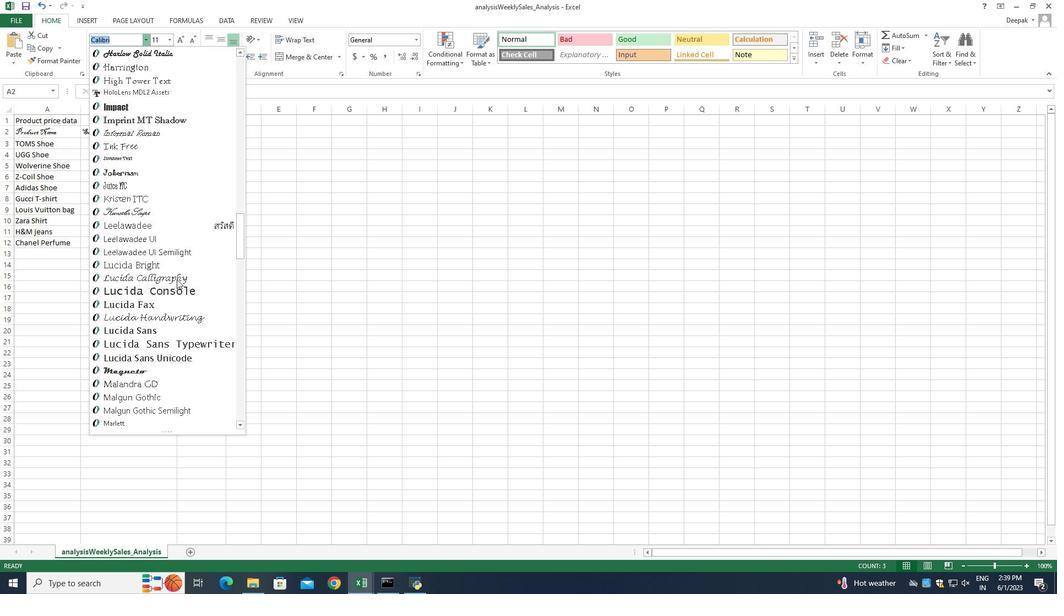 
Action: Mouse scrolled (176, 279) with delta (0, 0)
Screenshot: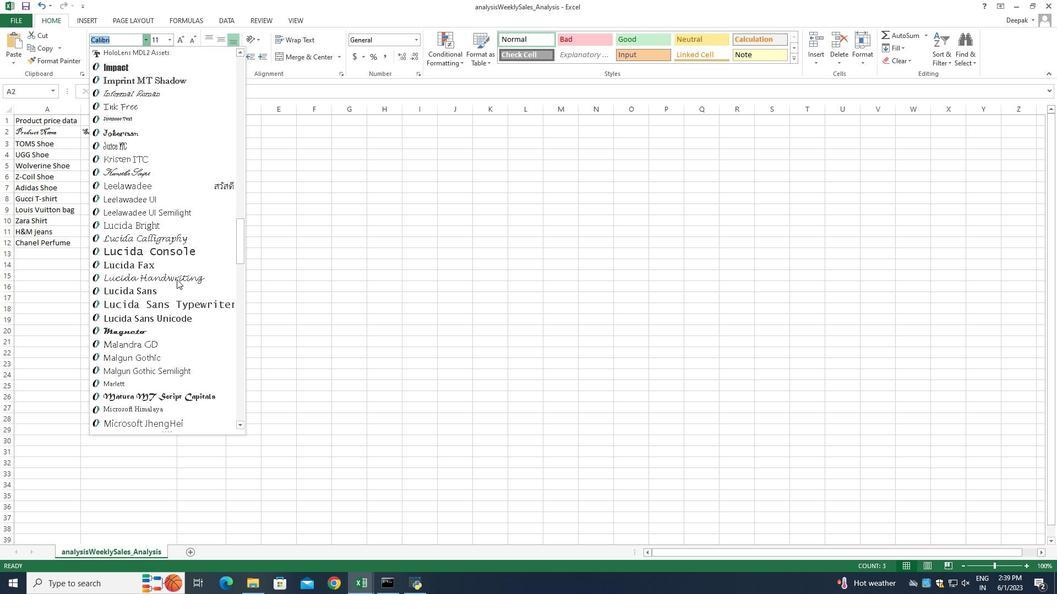 
Action: Mouse scrolled (176, 279) with delta (0, 0)
Screenshot: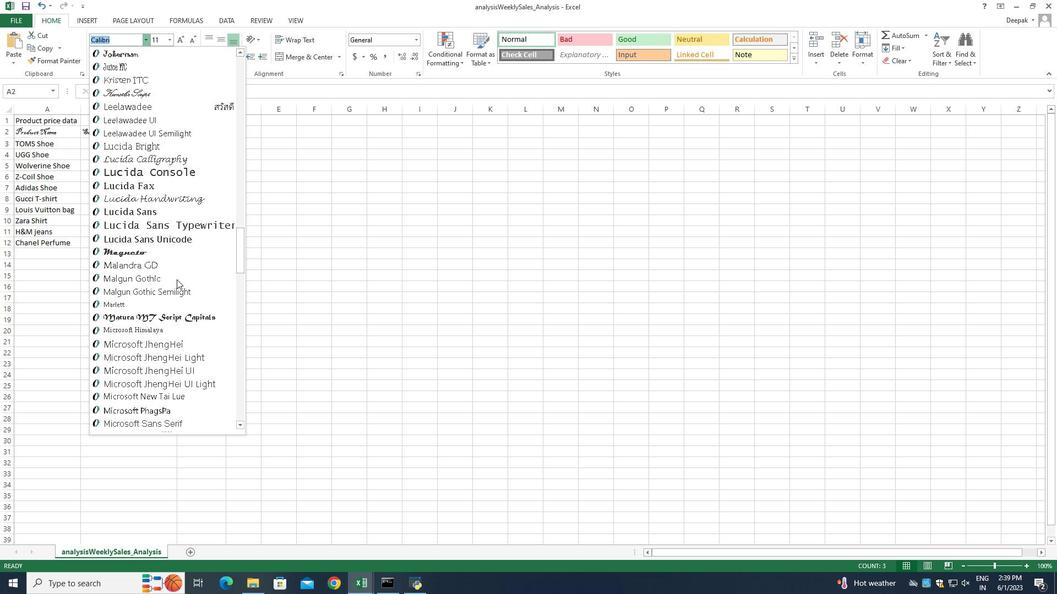 
Action: Mouse scrolled (176, 279) with delta (0, 0)
Screenshot: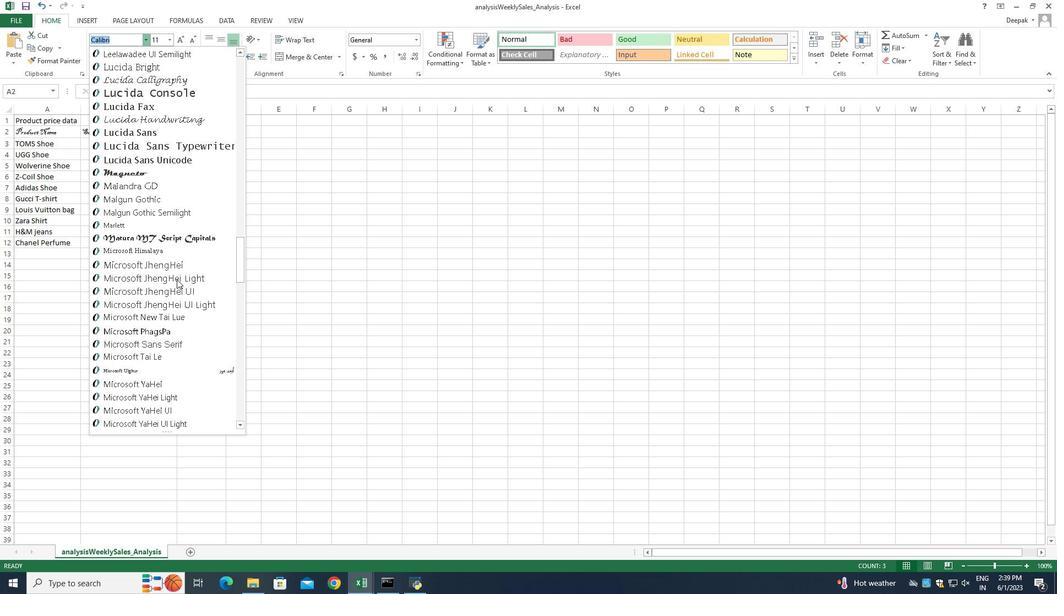 
Action: Mouse scrolled (176, 279) with delta (0, 0)
Screenshot: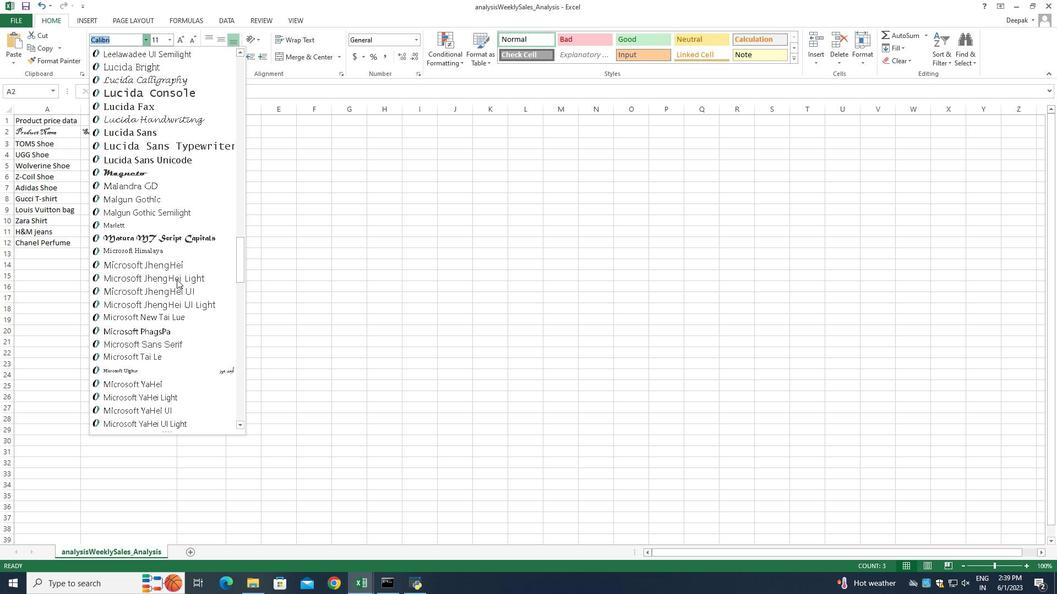 
Action: Mouse scrolled (176, 279) with delta (0, 0)
Screenshot: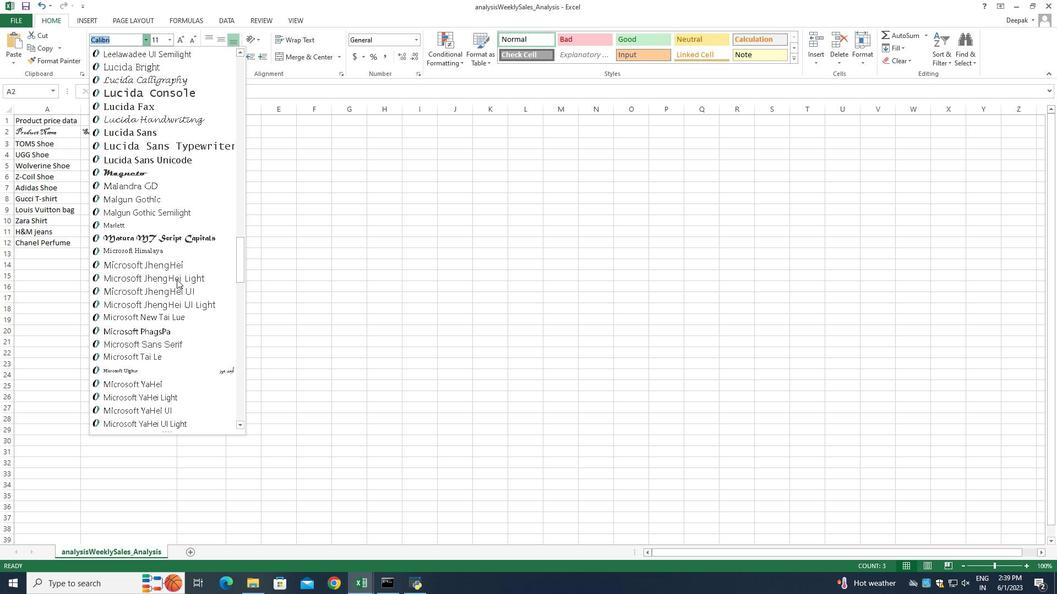 
Action: Mouse scrolled (176, 279) with delta (0, 0)
Screenshot: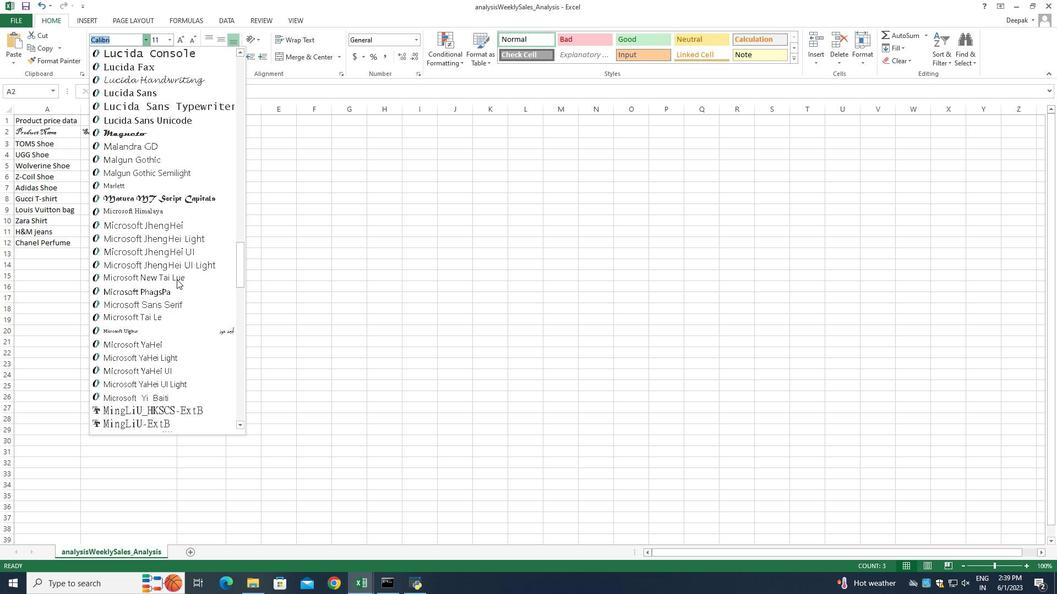 
Action: Mouse scrolled (176, 279) with delta (0, 0)
Screenshot: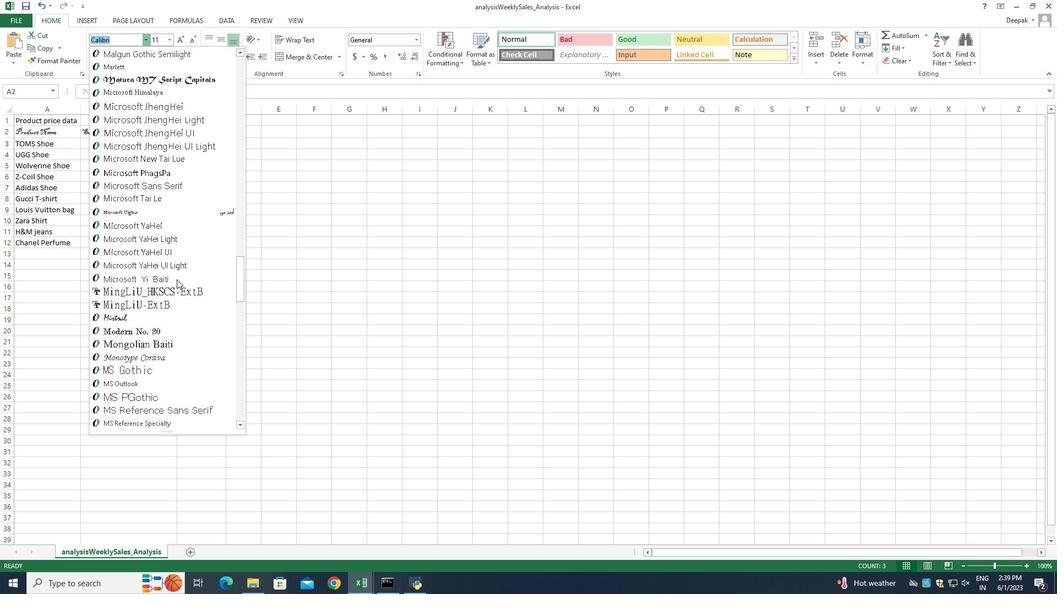 
Action: Mouse scrolled (176, 279) with delta (0, 0)
Screenshot: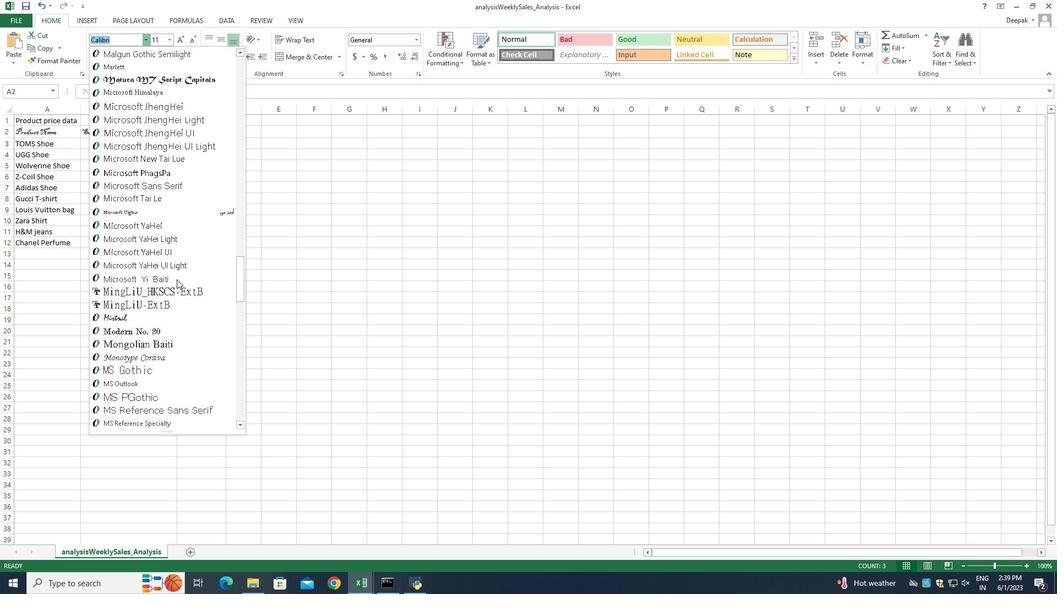 
Action: Mouse scrolled (176, 279) with delta (0, 0)
Screenshot: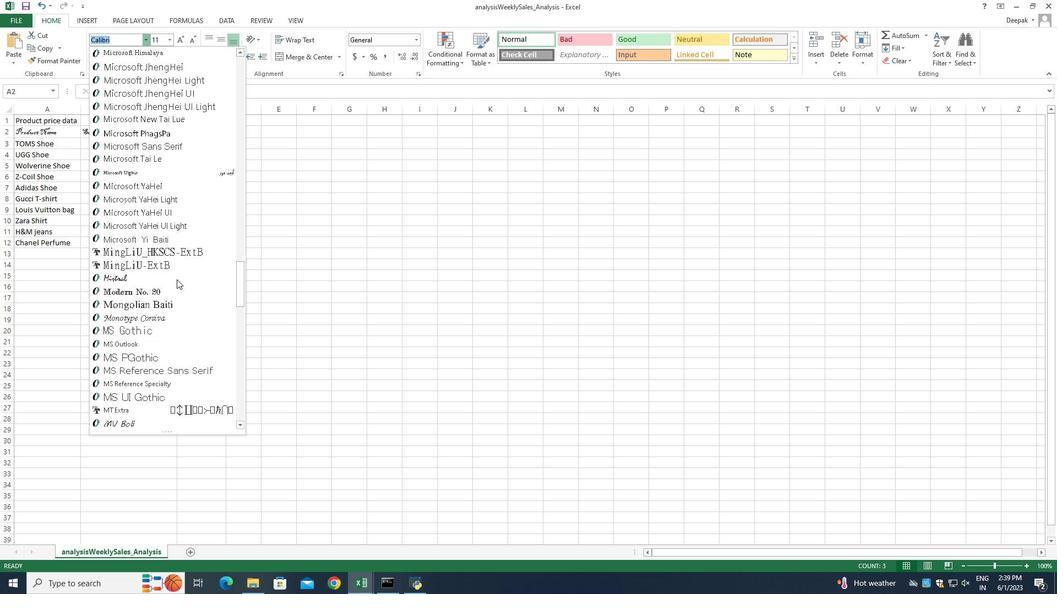 
Action: Mouse moved to (177, 279)
Screenshot: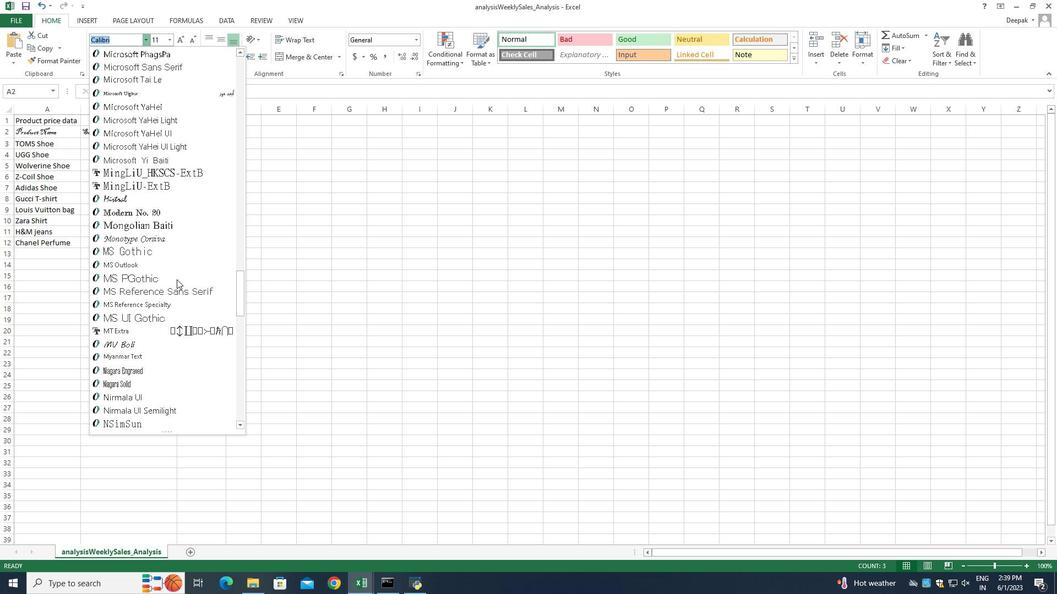 
Action: Mouse scrolled (177, 279) with delta (0, 0)
Screenshot: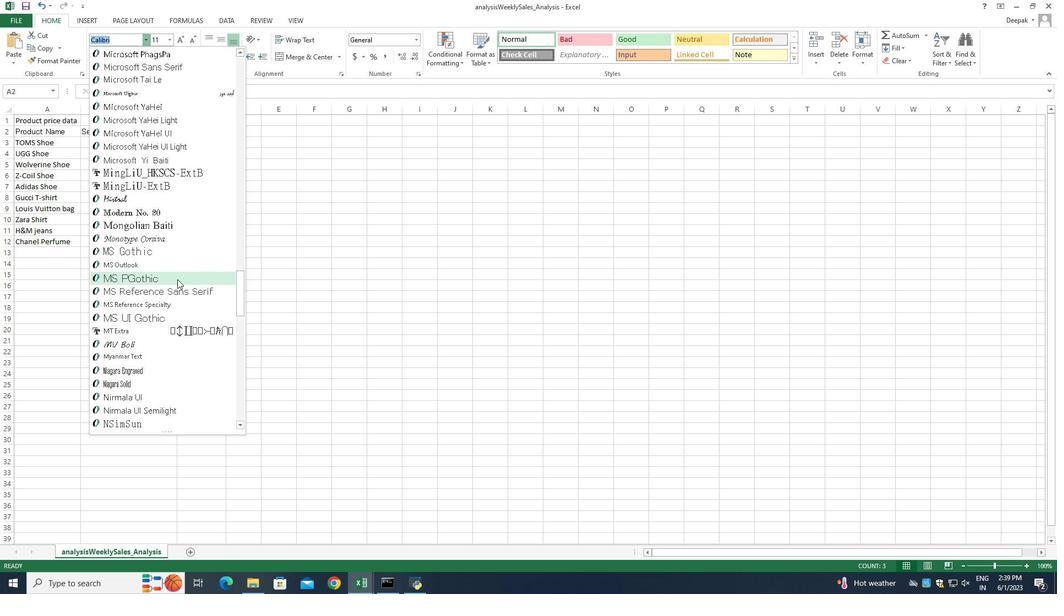 
Action: Mouse scrolled (177, 279) with delta (0, 0)
Screenshot: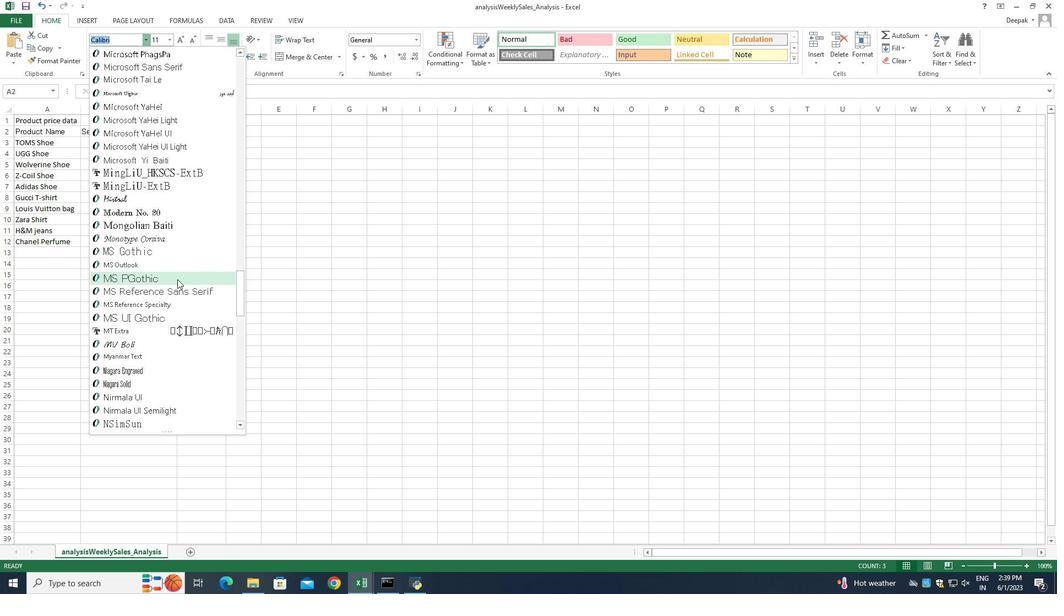 
Action: Mouse scrolled (177, 279) with delta (0, 0)
Screenshot: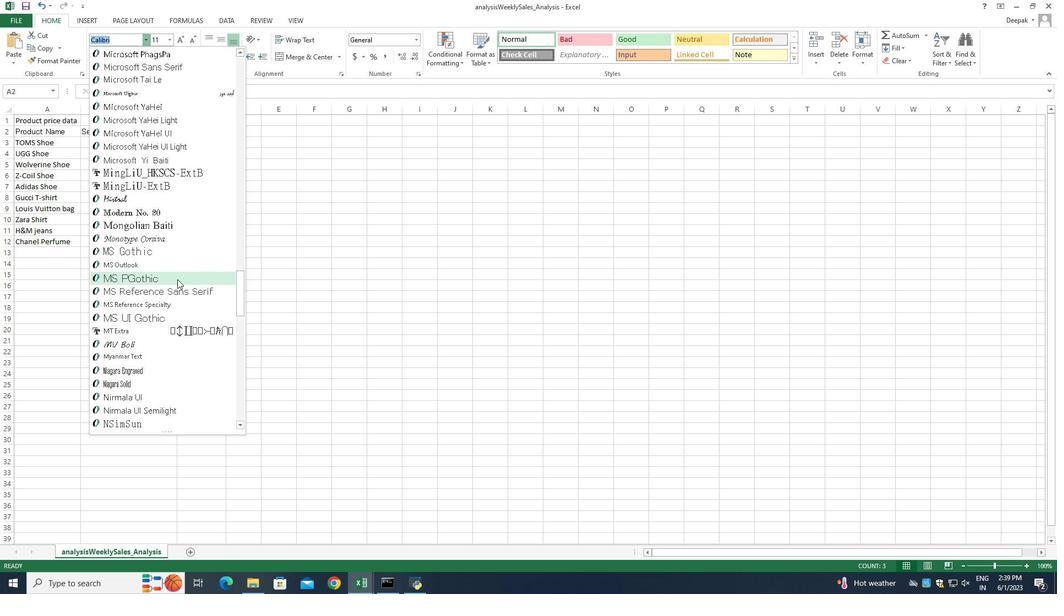 
Action: Mouse scrolled (177, 279) with delta (0, 0)
Screenshot: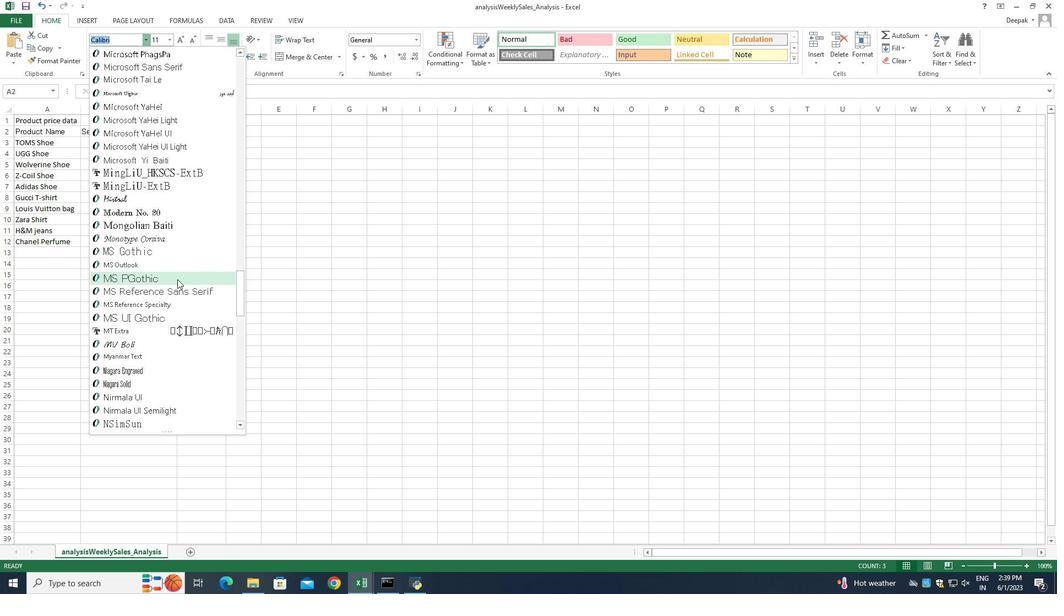 
Action: Mouse scrolled (177, 279) with delta (0, 0)
Screenshot: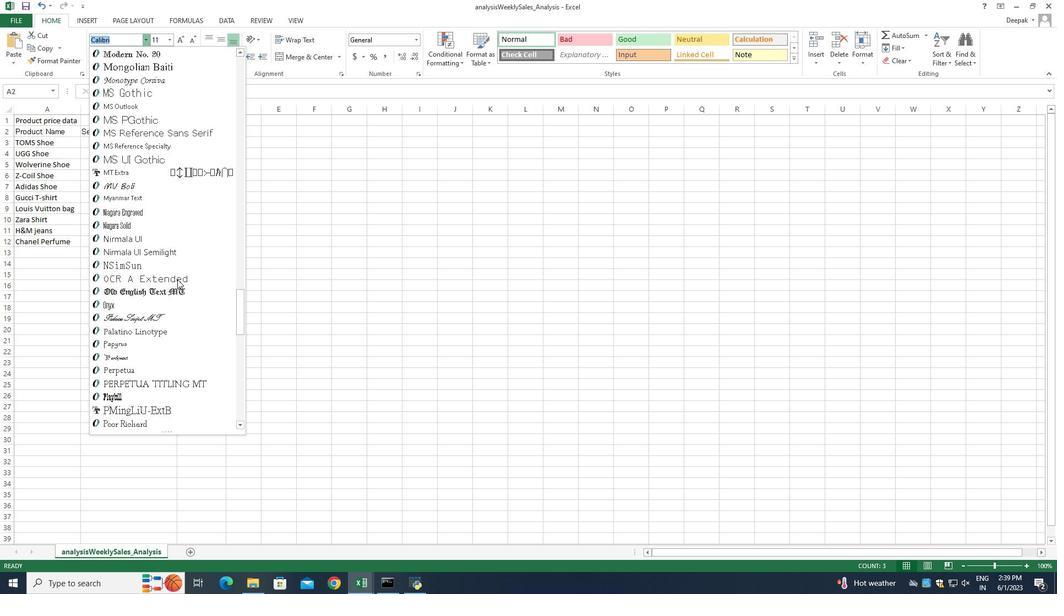 
Action: Mouse scrolled (177, 279) with delta (0, 0)
Screenshot: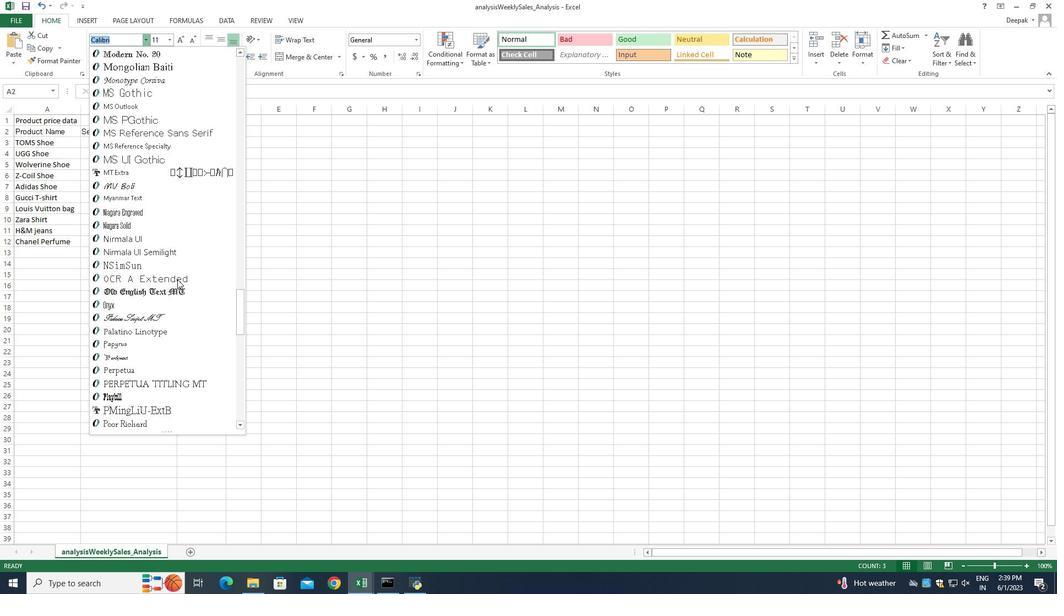 
Action: Mouse scrolled (177, 279) with delta (0, 0)
Screenshot: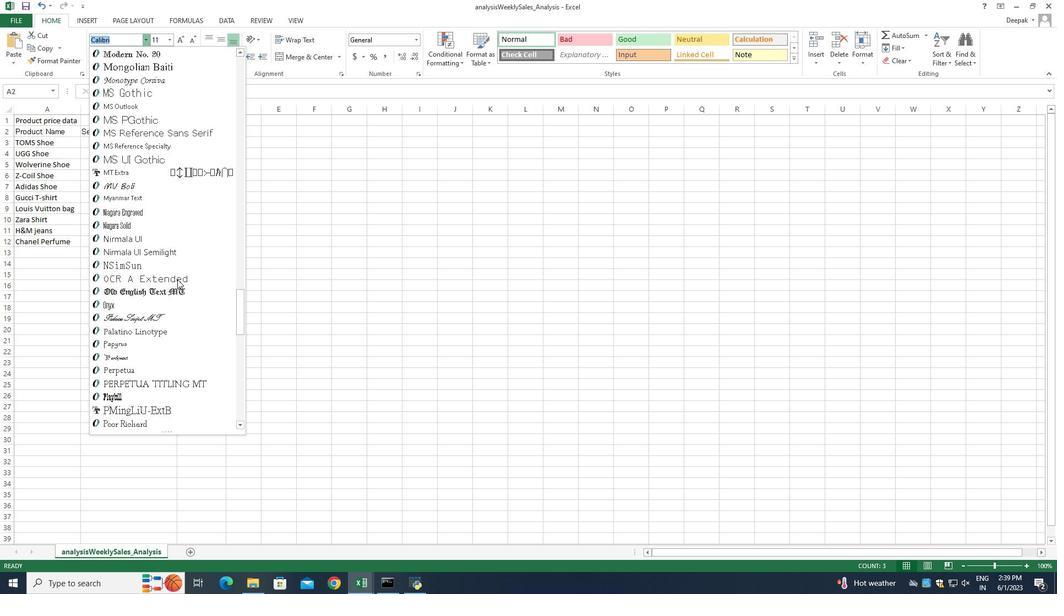 
Action: Mouse scrolled (177, 279) with delta (0, 0)
Screenshot: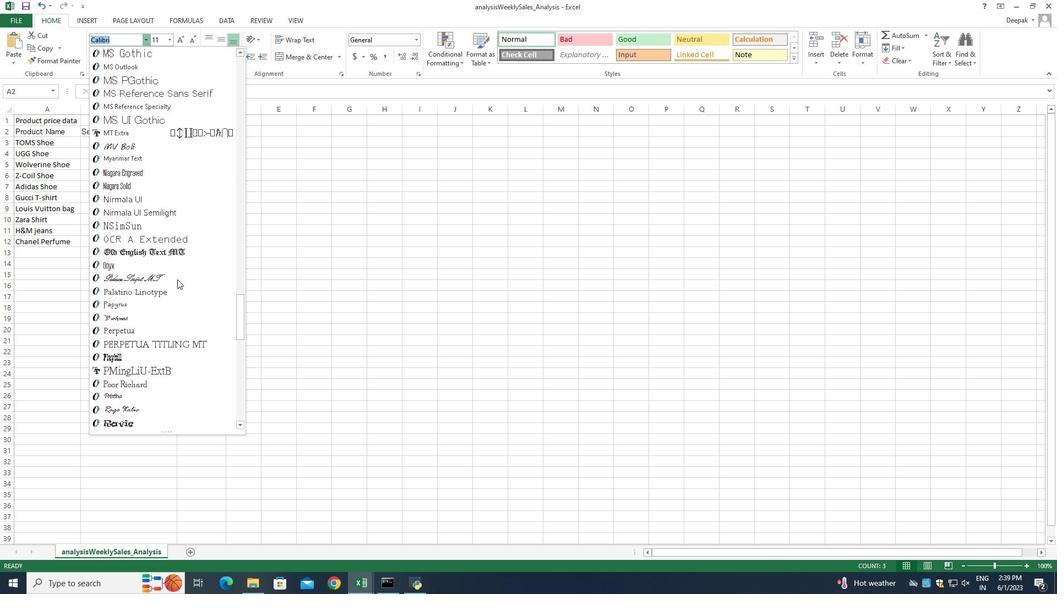 
Action: Mouse scrolled (177, 279) with delta (0, 0)
Screenshot: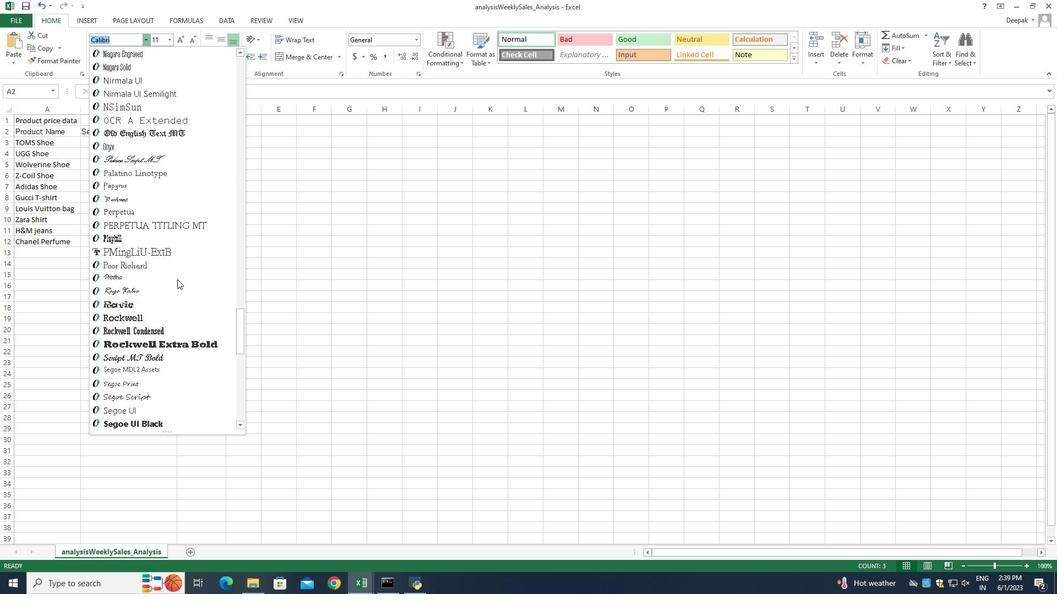
Action: Mouse scrolled (177, 279) with delta (0, 0)
Screenshot: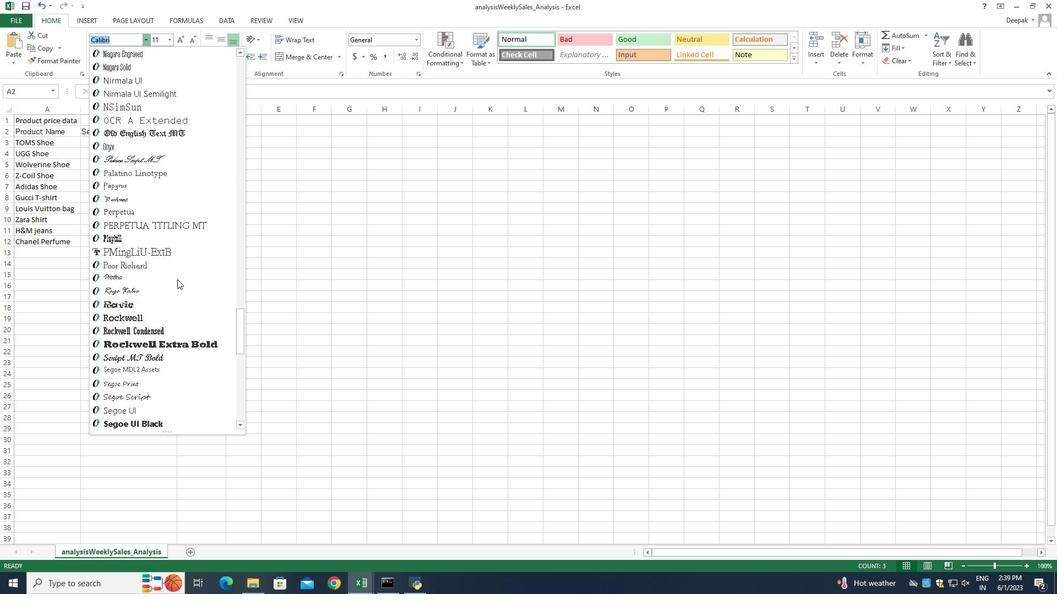 
Action: Mouse scrolled (177, 279) with delta (0, 0)
Screenshot: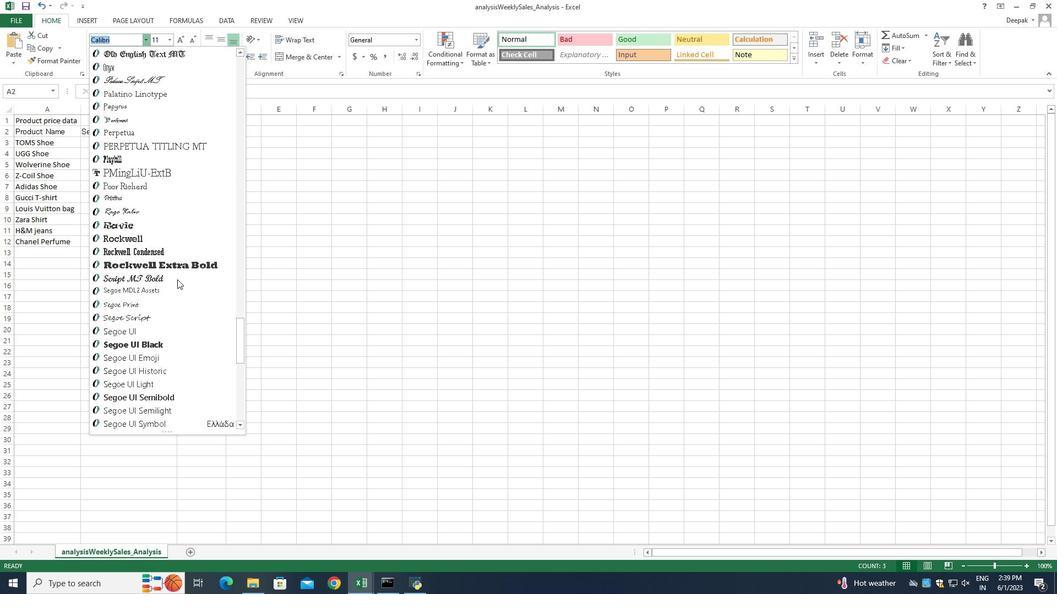 
Action: Mouse scrolled (177, 279) with delta (0, 0)
Screenshot: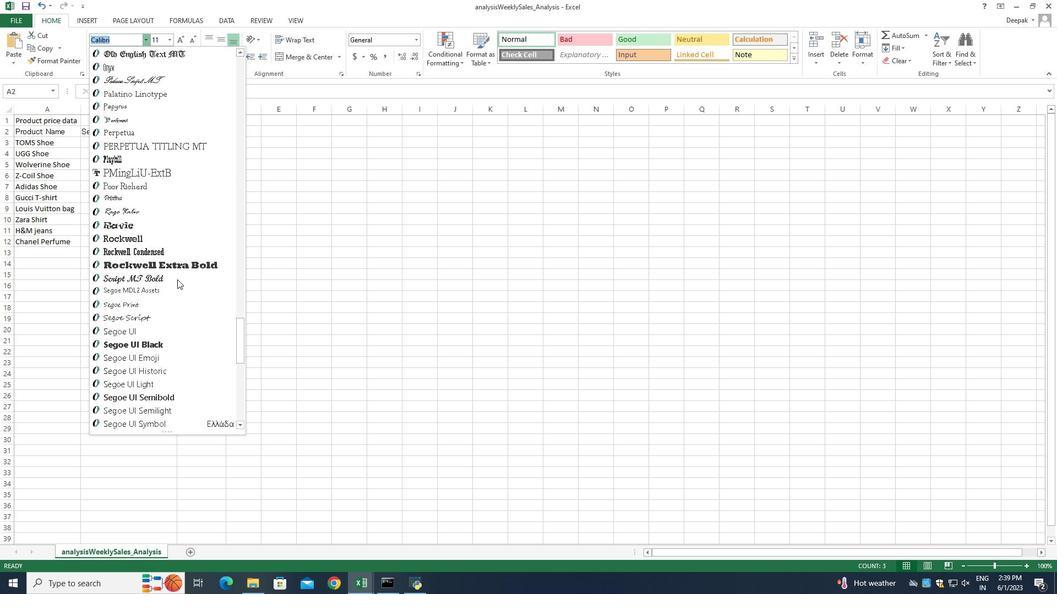
Action: Mouse scrolled (177, 279) with delta (0, 0)
Screenshot: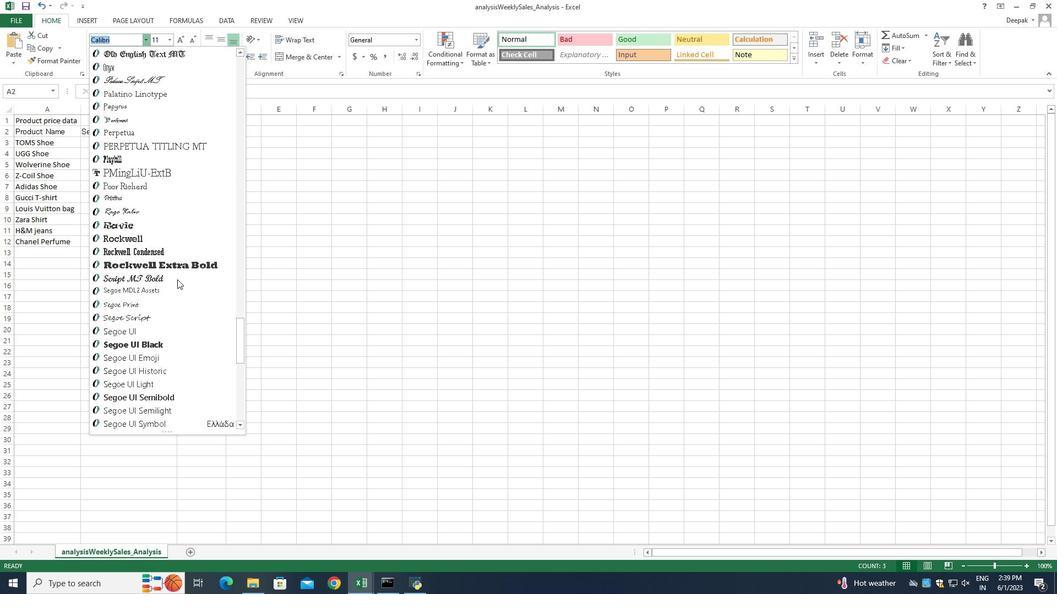 
Action: Mouse scrolled (177, 279) with delta (0, 0)
Screenshot: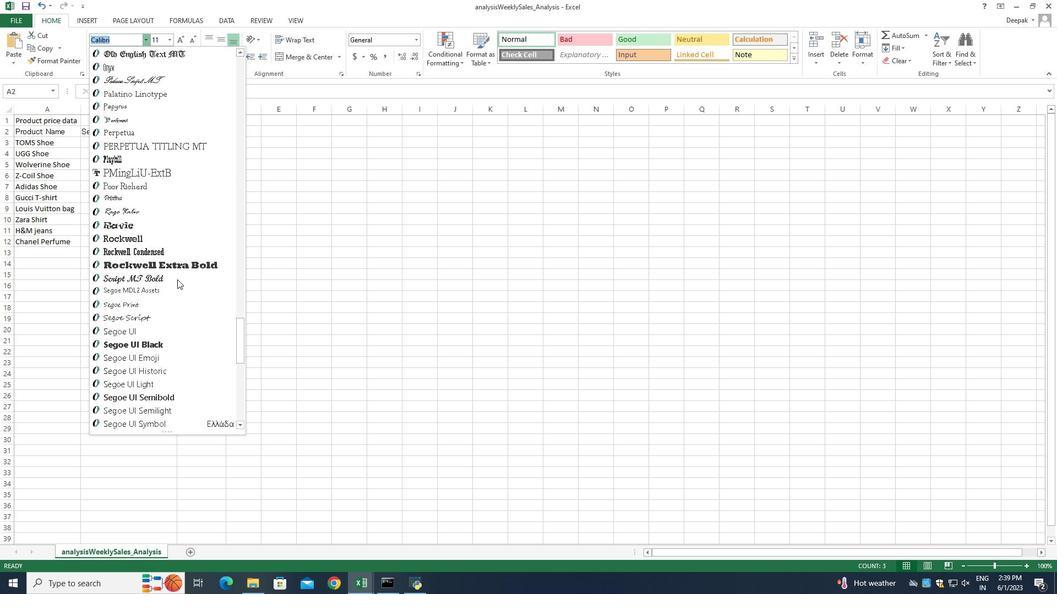 
Action: Mouse scrolled (177, 279) with delta (0, 0)
Screenshot: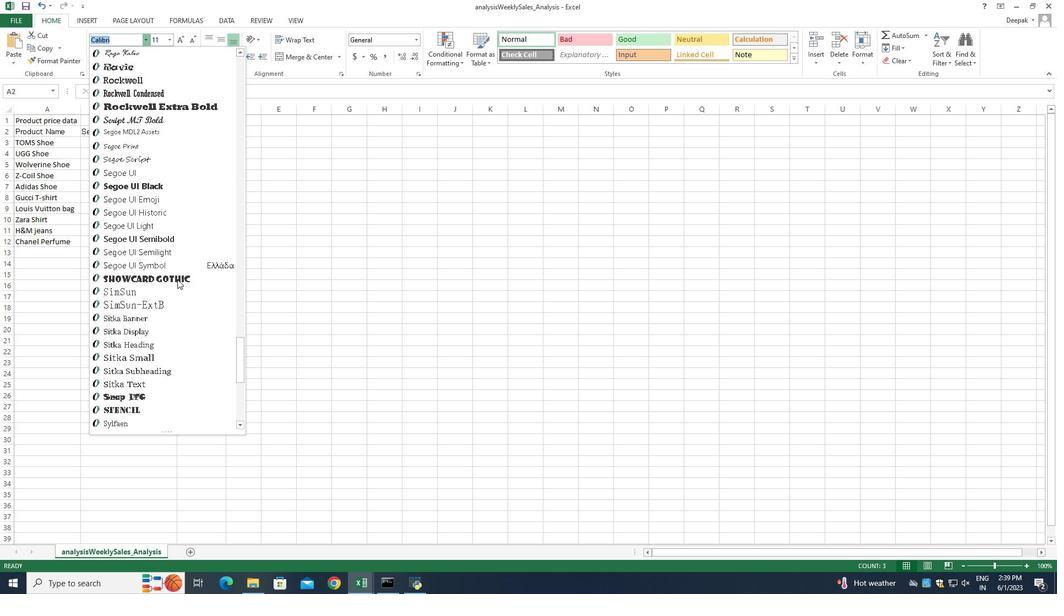 
Action: Mouse scrolled (177, 279) with delta (0, 0)
Screenshot: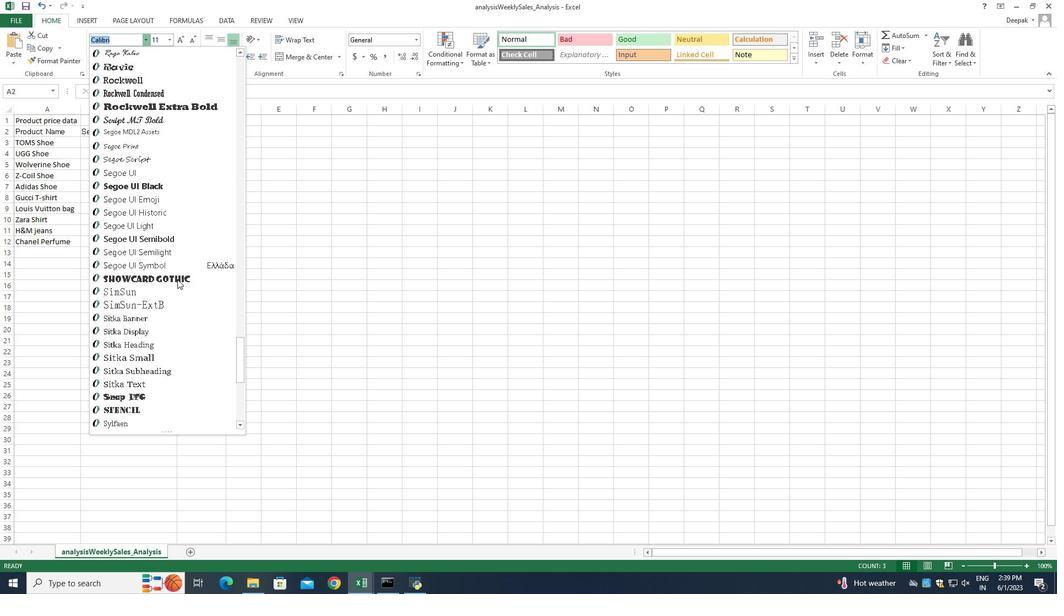 
Action: Mouse scrolled (177, 279) with delta (0, 0)
Screenshot: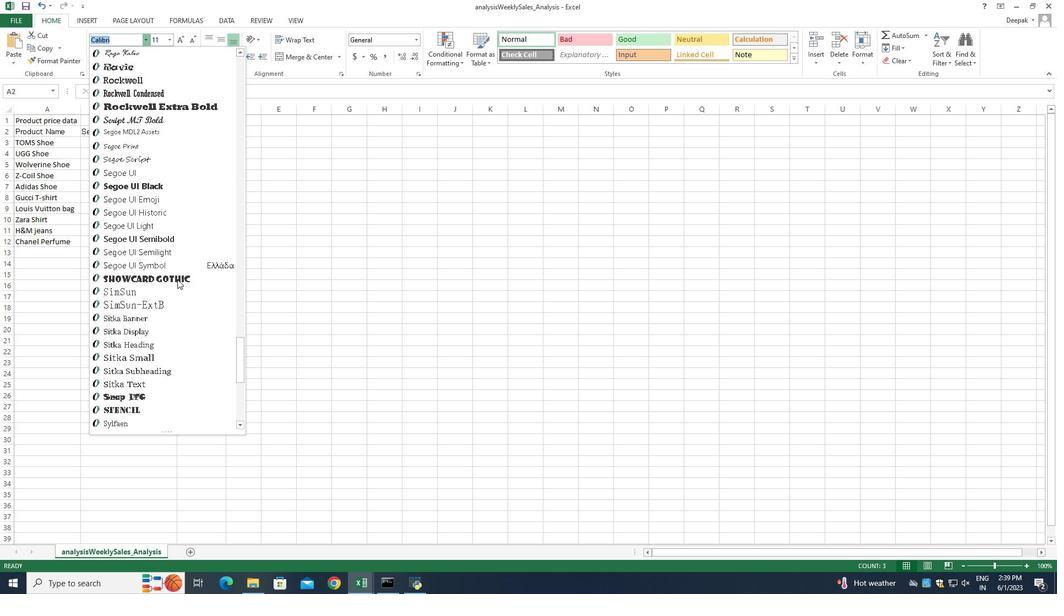 
Action: Mouse scrolled (177, 279) with delta (0, 0)
Screenshot: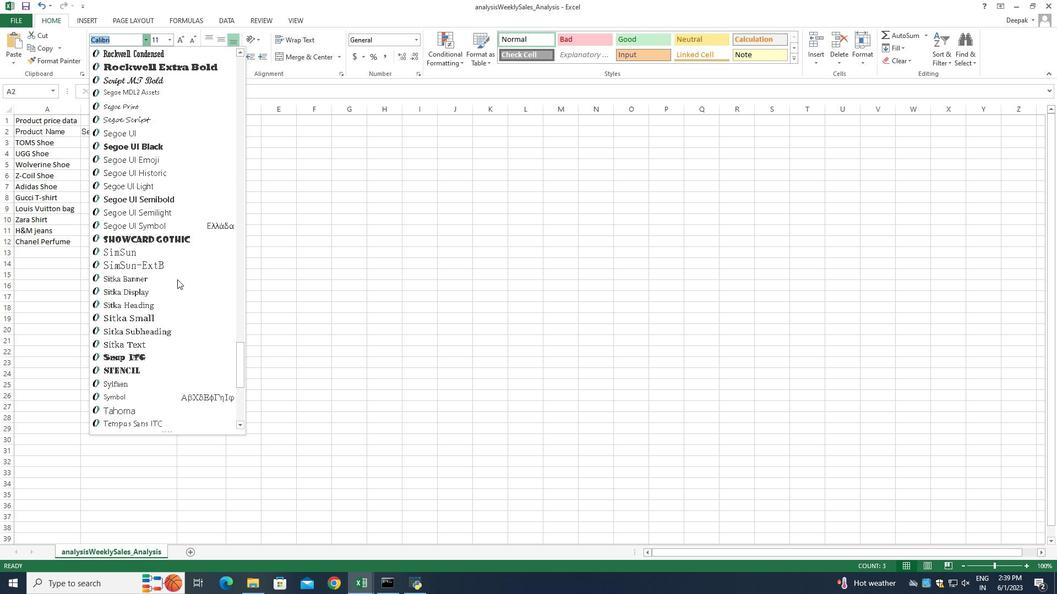 
Action: Mouse scrolled (177, 279) with delta (0, 0)
Screenshot: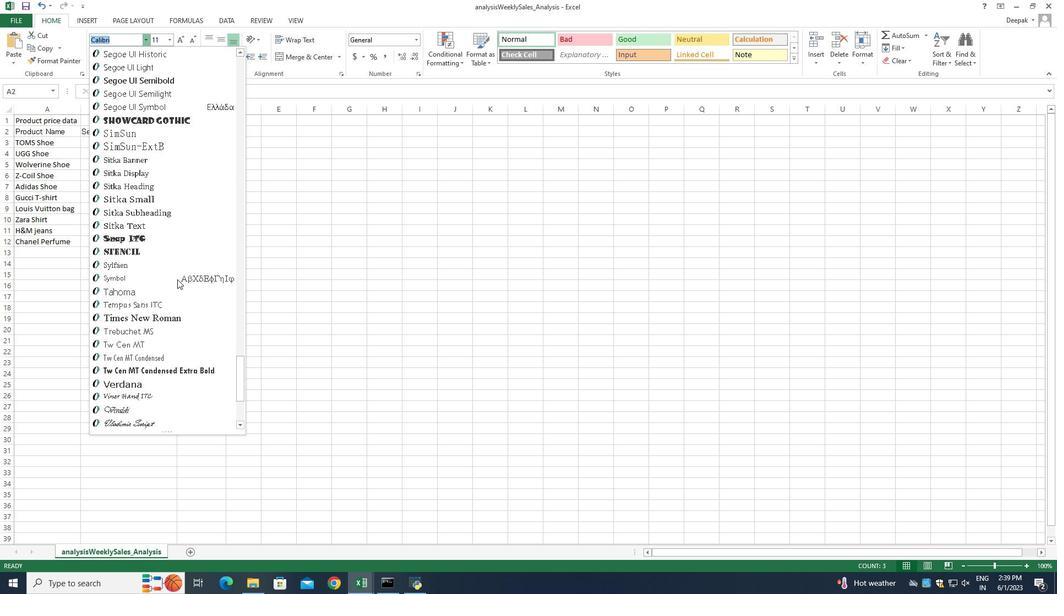 
Action: Mouse scrolled (177, 279) with delta (0, 0)
Screenshot: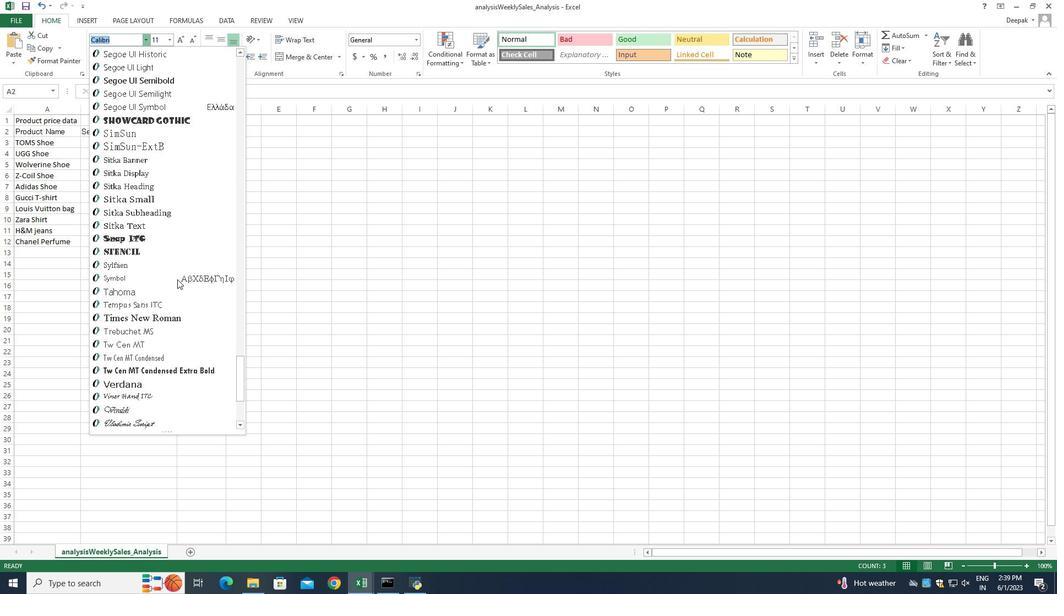 
Action: Mouse scrolled (177, 279) with delta (0, 0)
Screenshot: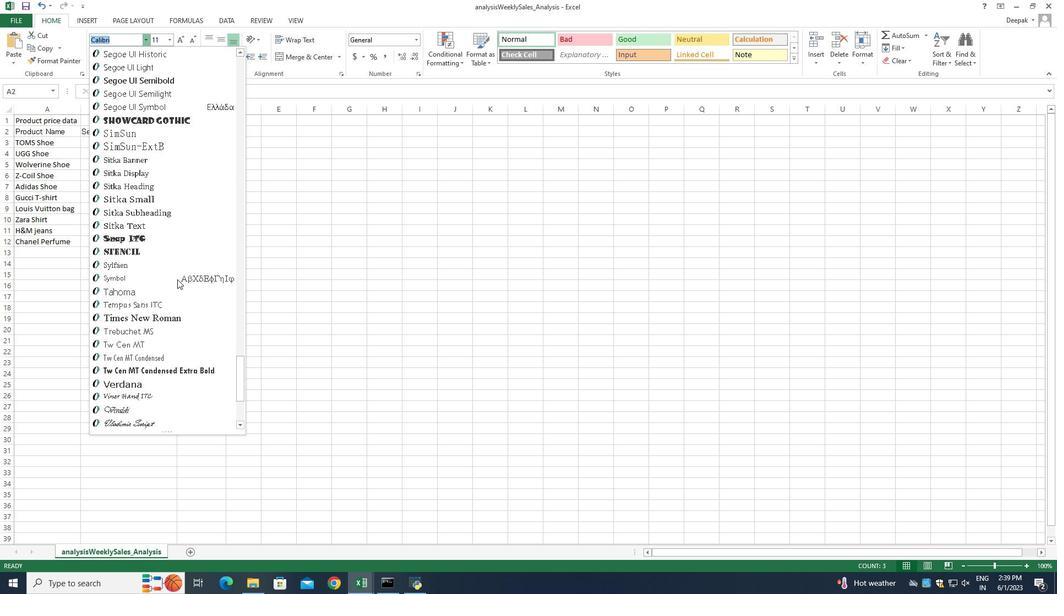 
Action: Mouse scrolled (177, 279) with delta (0, 0)
Screenshot: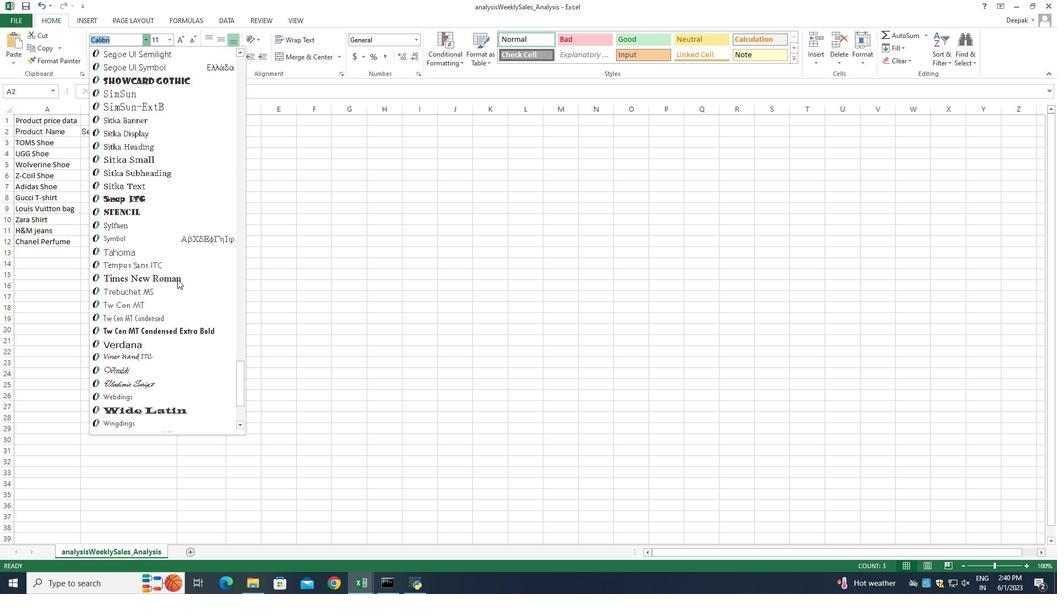 
Action: Mouse scrolled (177, 279) with delta (0, 0)
Screenshot: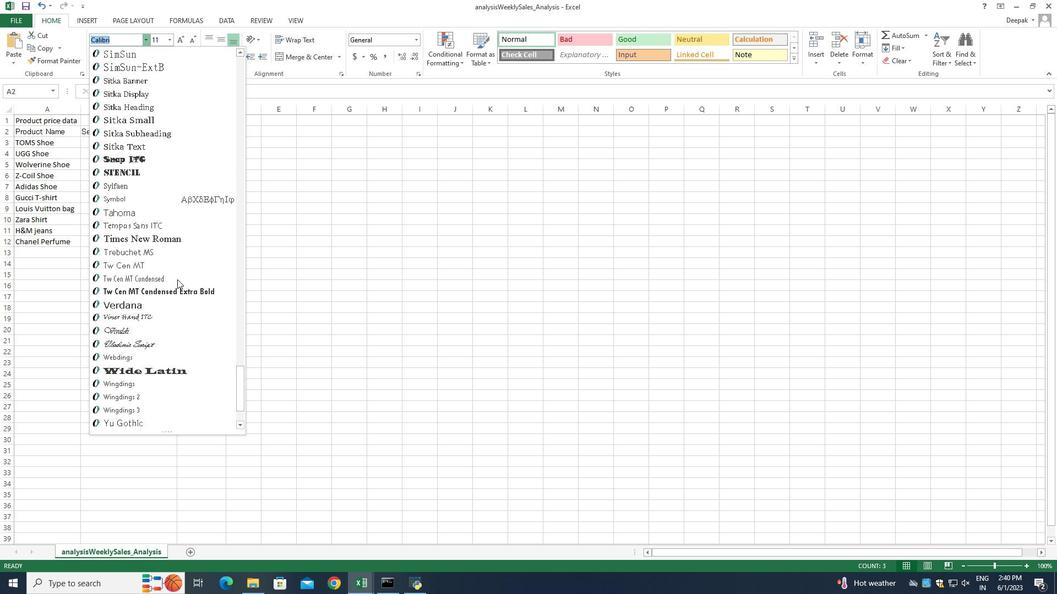 
Action: Mouse scrolled (177, 279) with delta (0, 0)
Screenshot: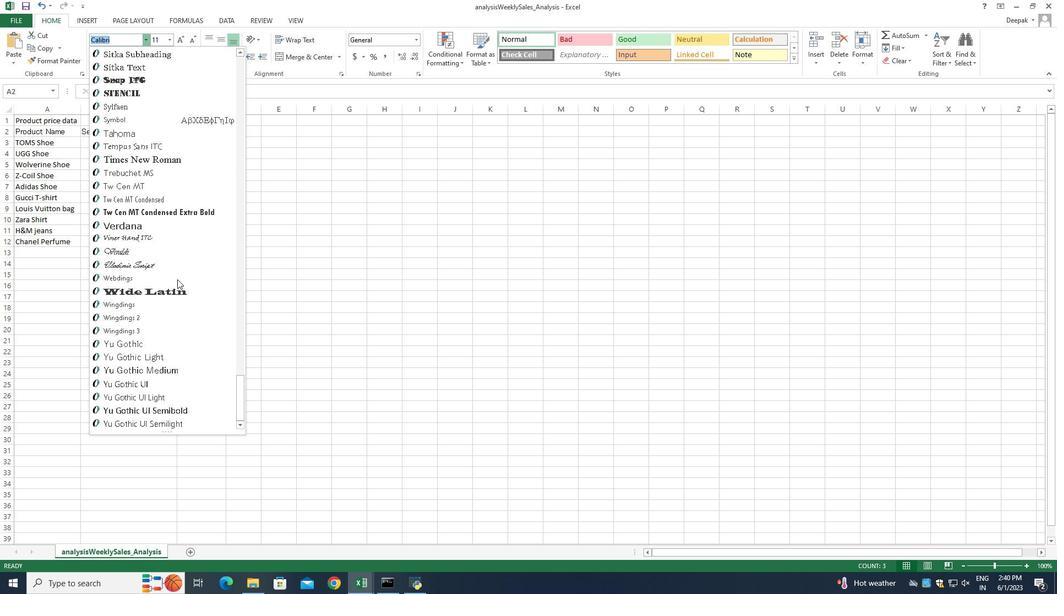 
Action: Mouse scrolled (177, 279) with delta (0, 0)
Screenshot: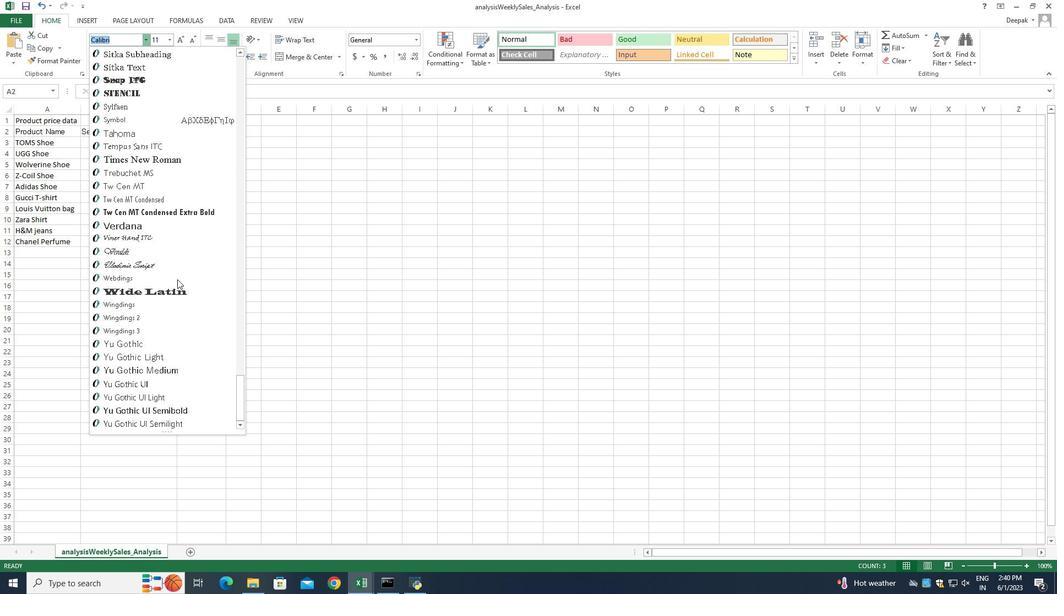 
Action: Mouse scrolled (177, 279) with delta (0, 0)
Screenshot: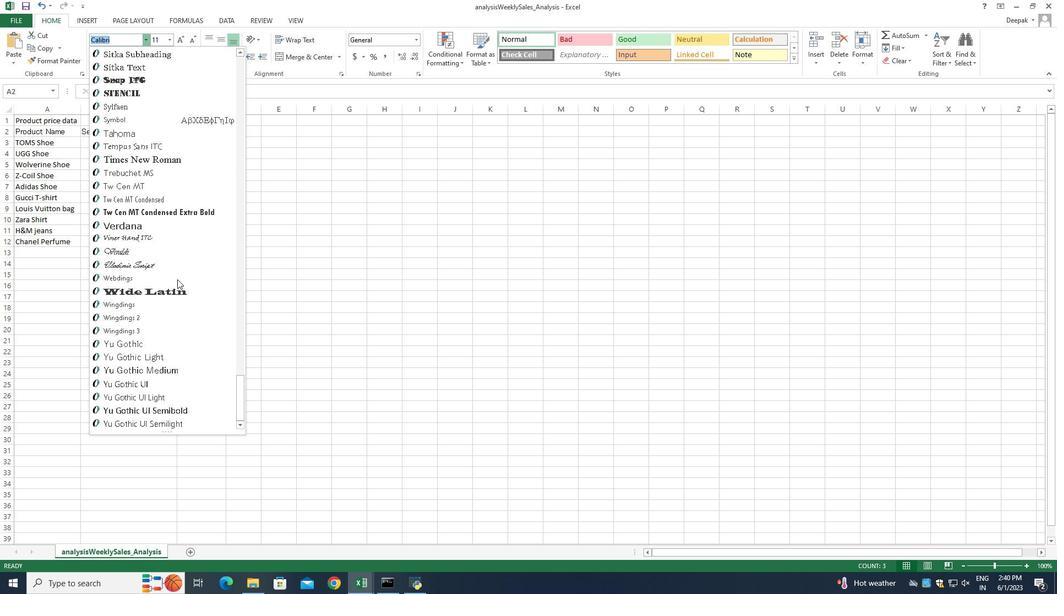 
Action: Mouse scrolled (177, 279) with delta (0, 0)
Screenshot: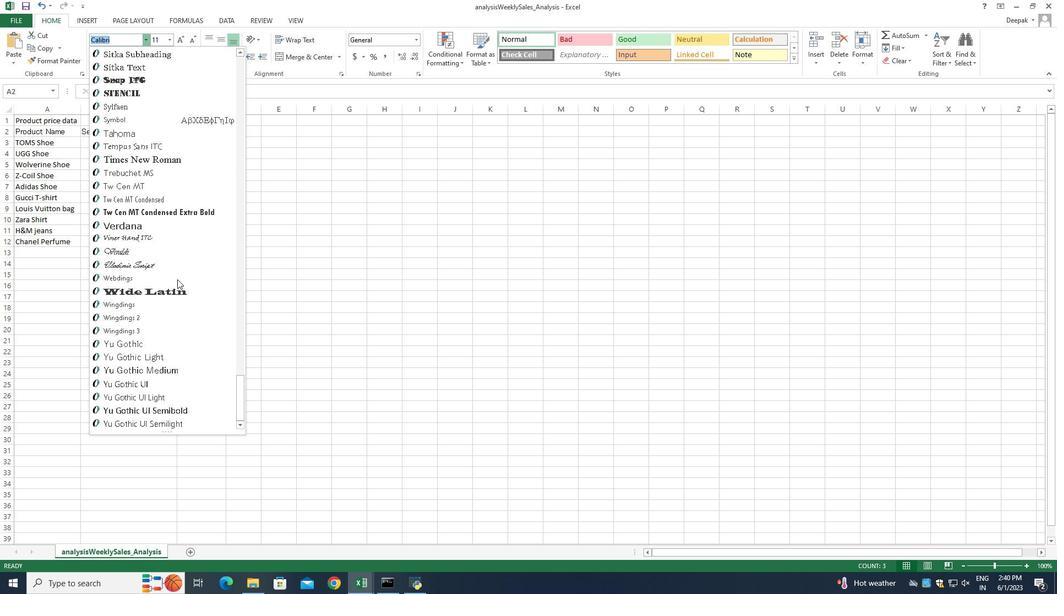 
Action: Mouse scrolled (177, 279) with delta (0, 0)
Screenshot: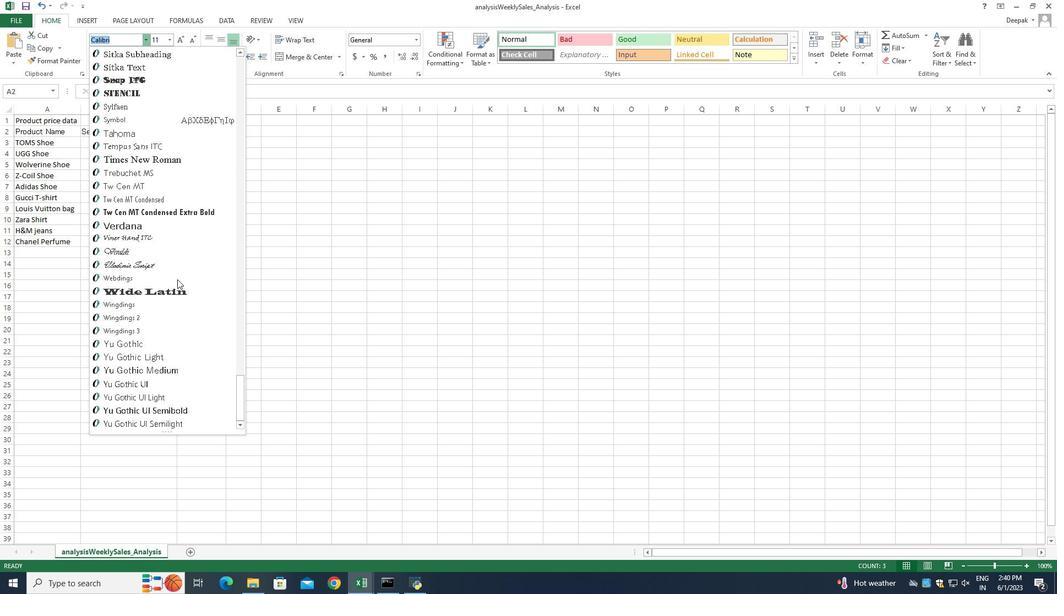 
Action: Mouse moved to (146, 132)
Screenshot: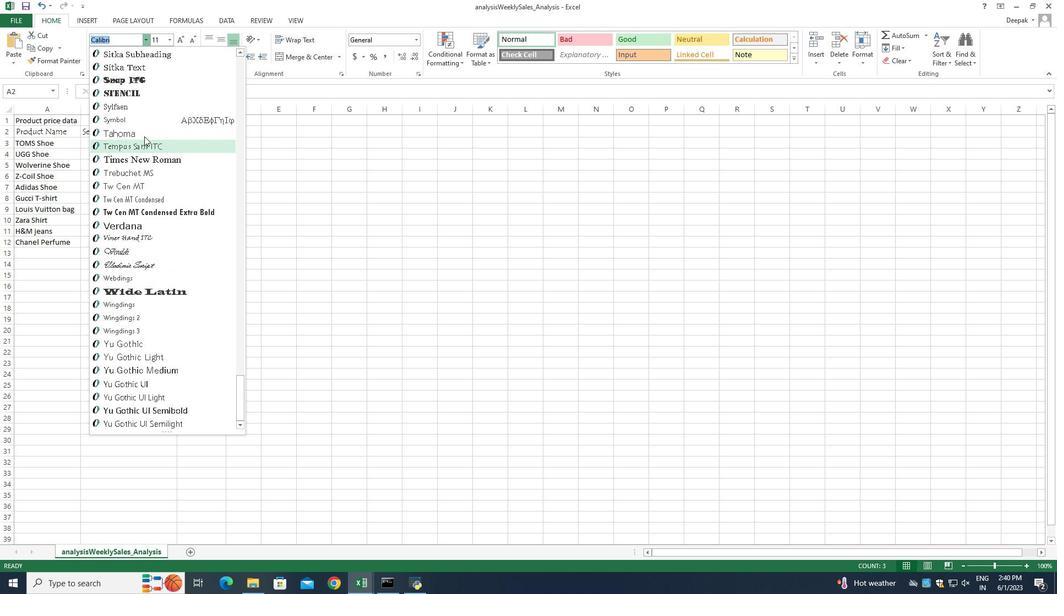 
Action: Mouse pressed left at (146, 132)
Screenshot: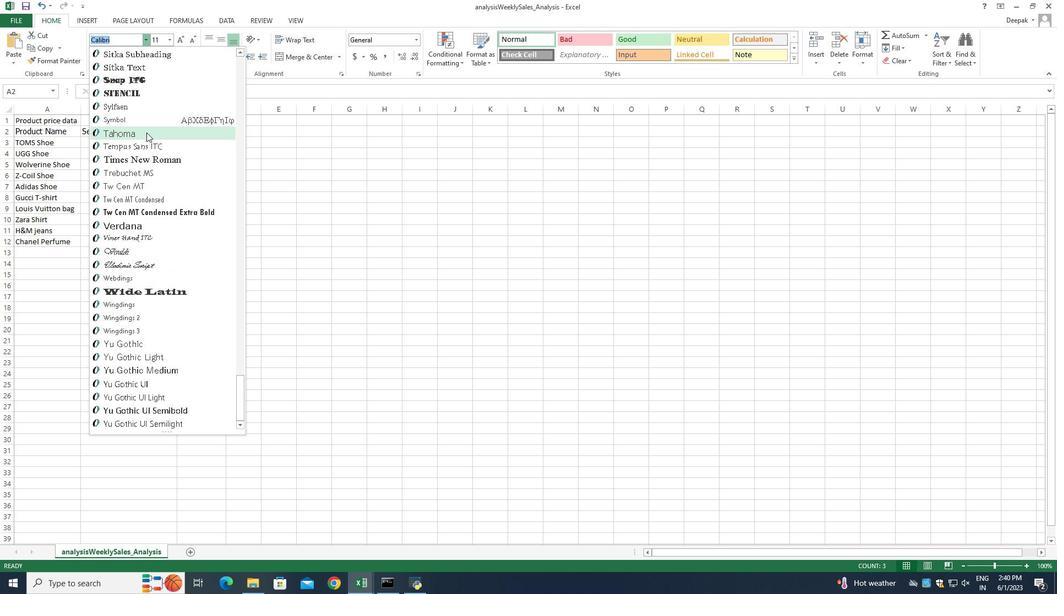 
Action: Mouse moved to (117, 57)
Screenshot: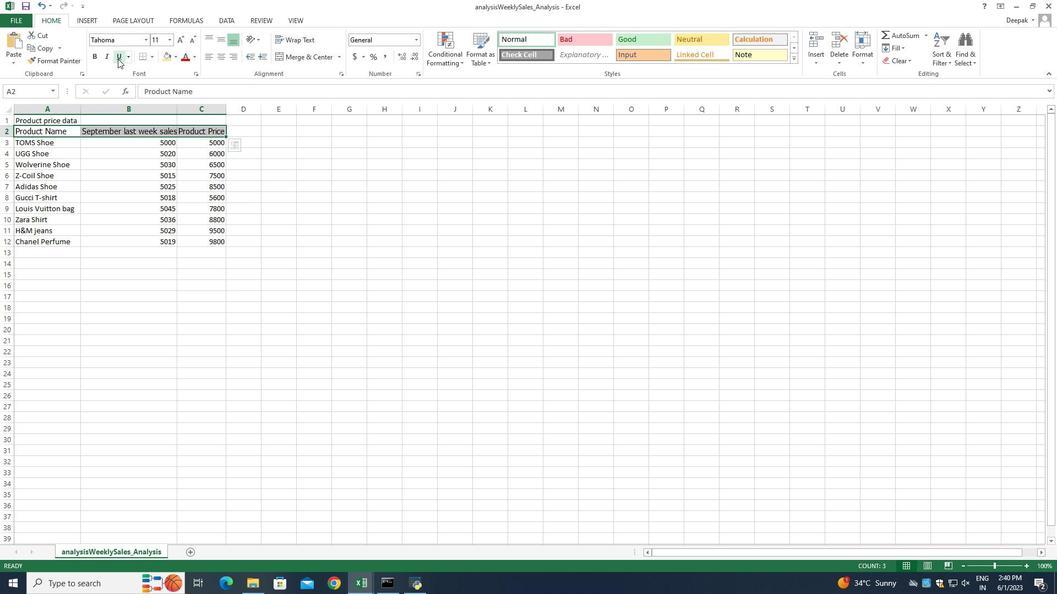 
Action: Mouse pressed left at (117, 57)
Screenshot: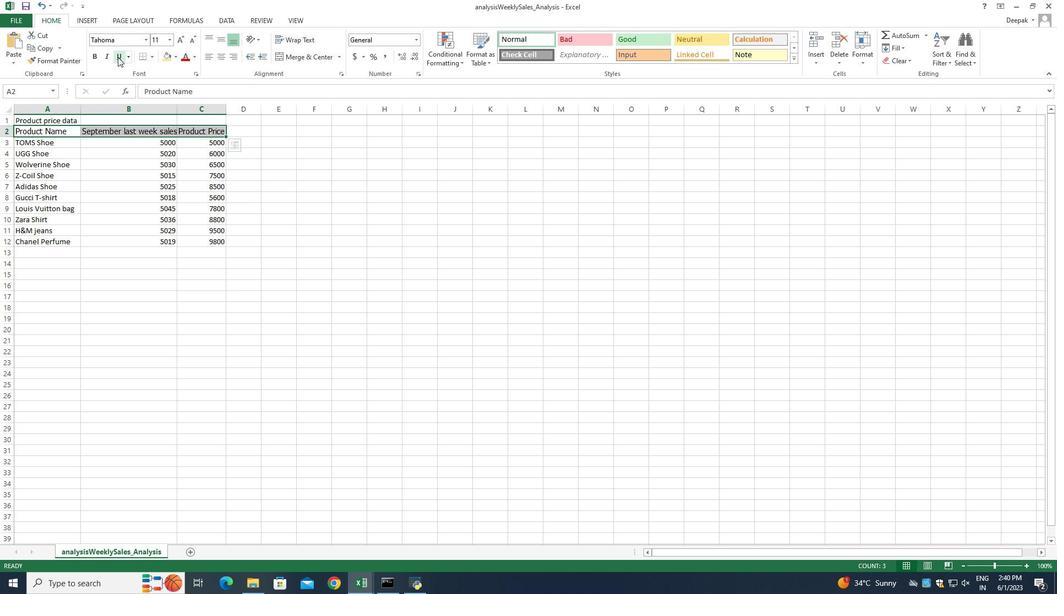 
Action: Mouse moved to (178, 41)
Screenshot: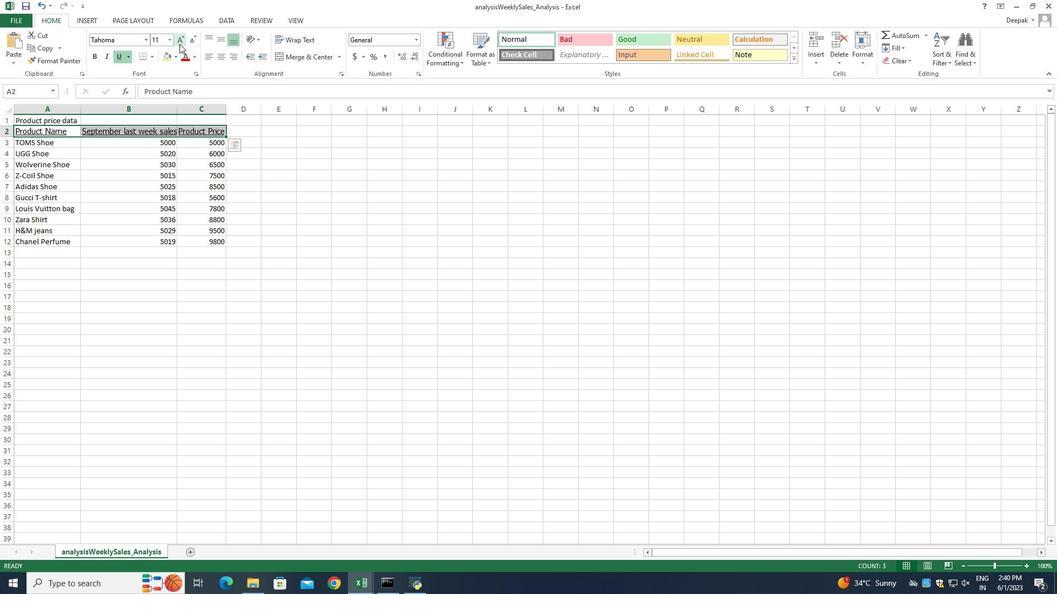 
Action: Mouse pressed left at (178, 41)
Screenshot: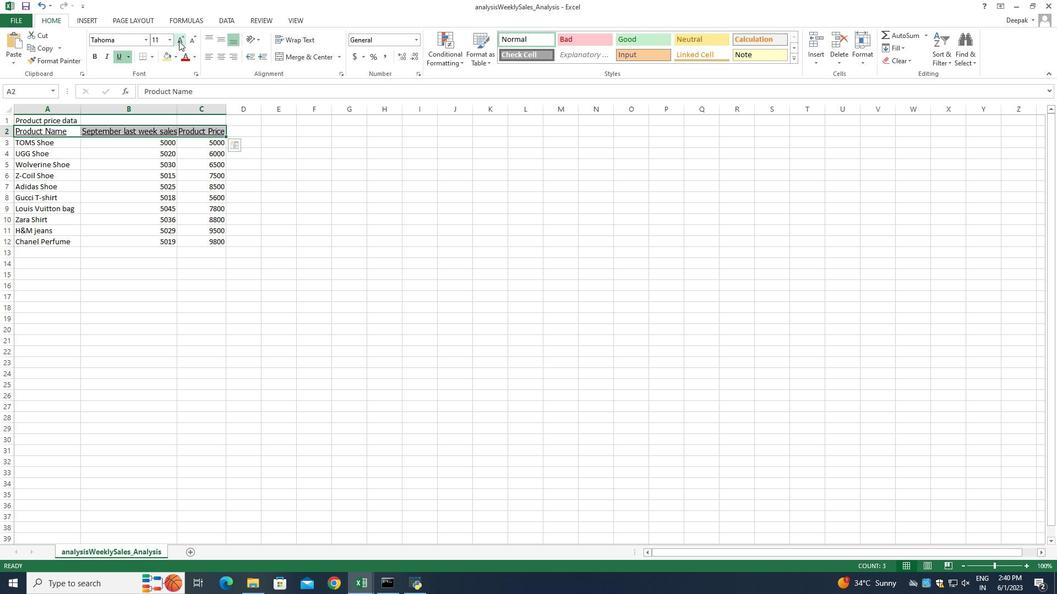 
Action: Mouse pressed left at (178, 41)
Screenshot: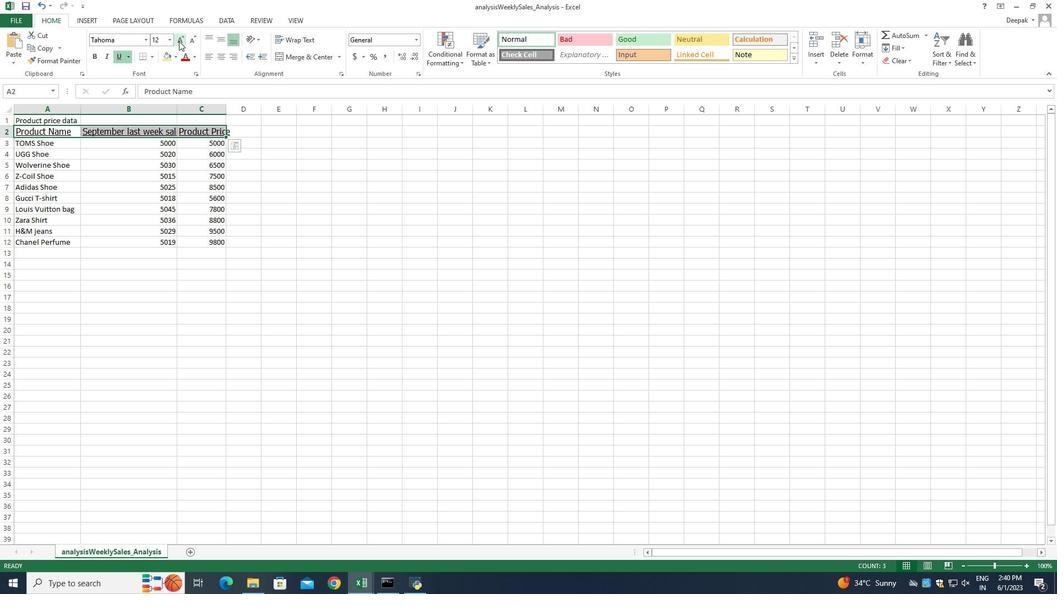 
Action: Mouse pressed left at (178, 41)
Screenshot: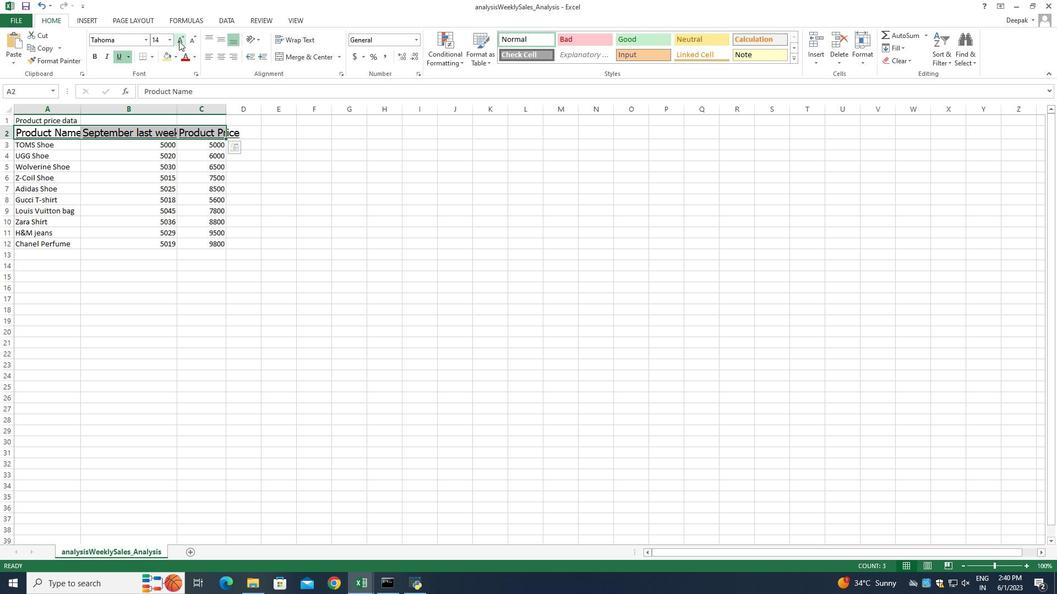 
Action: Mouse pressed left at (178, 41)
Screenshot: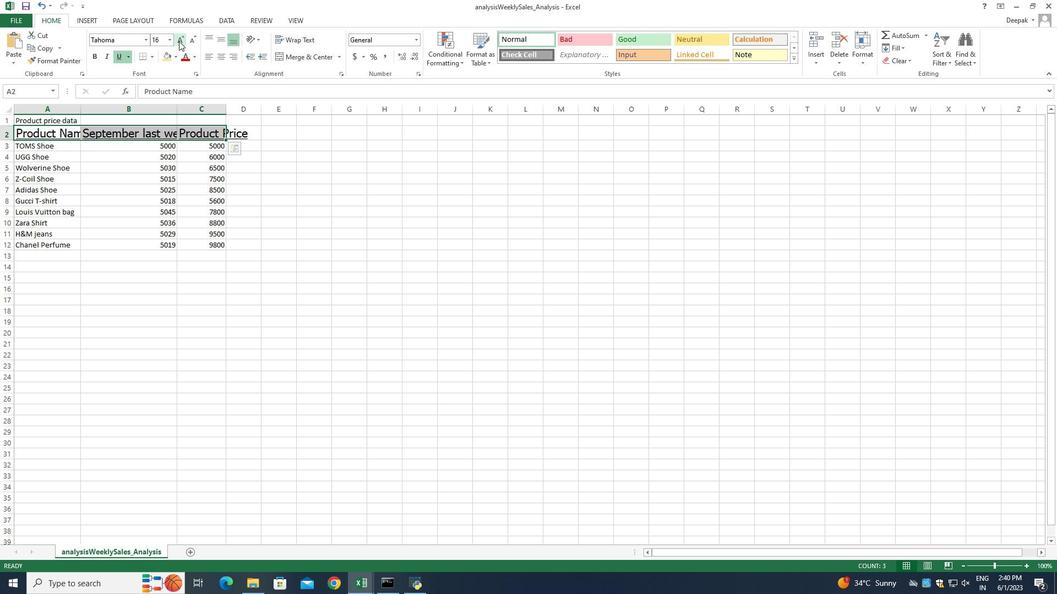 
Action: Mouse pressed left at (178, 41)
Screenshot: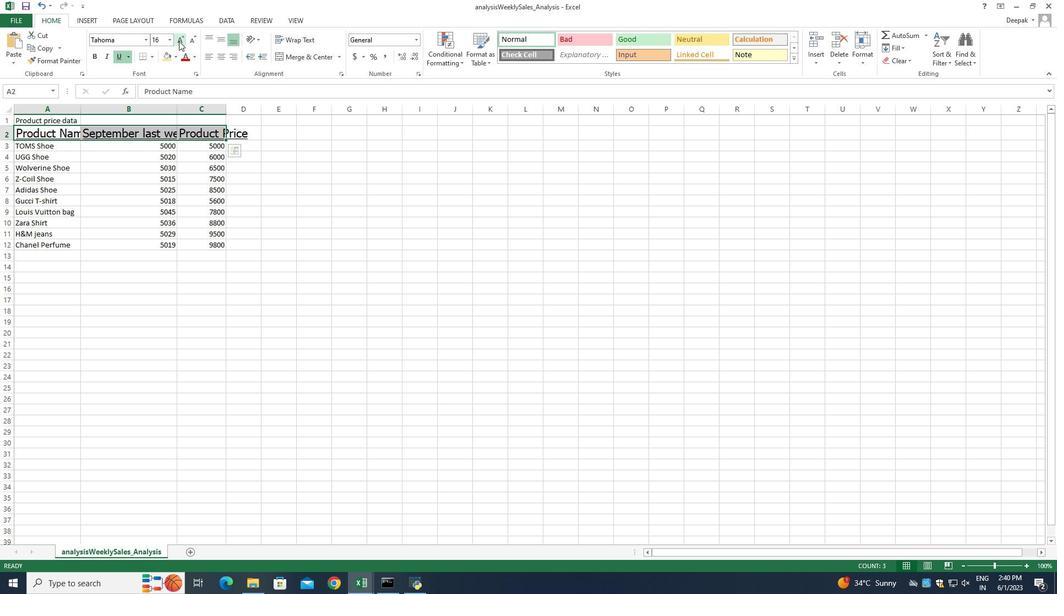 
Action: Mouse pressed left at (178, 41)
Screenshot: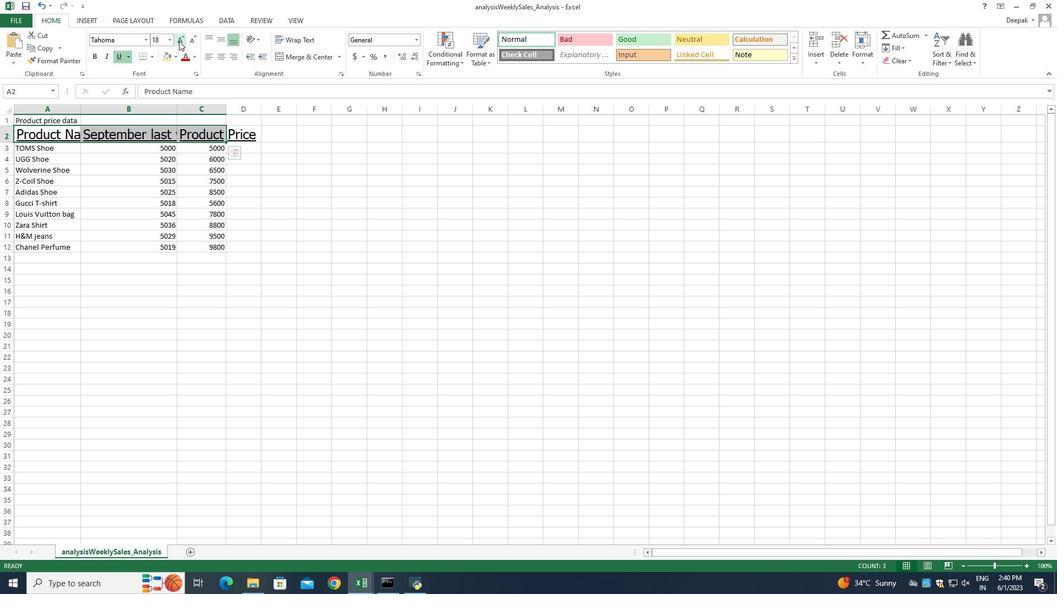 
Action: Mouse moved to (188, 40)
Screenshot: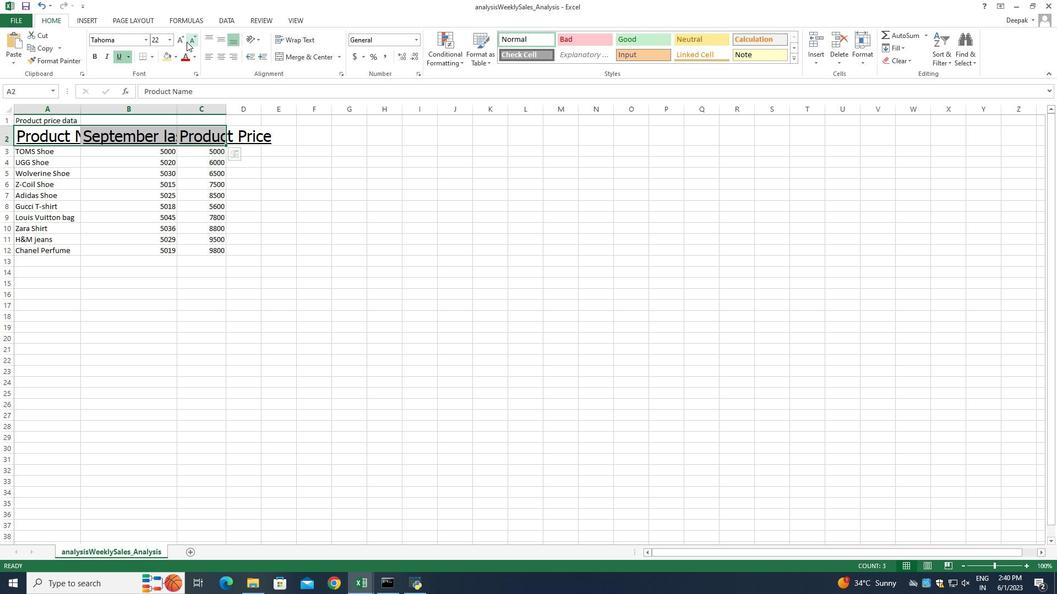 
Action: Mouse pressed left at (188, 40)
Screenshot: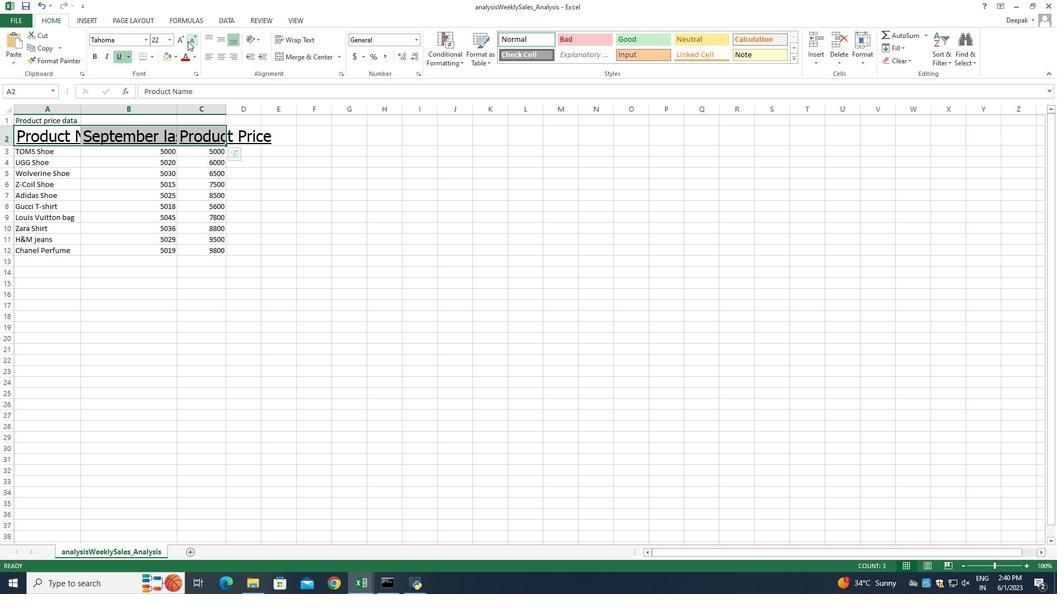 
Action: Mouse moved to (52, 150)
Screenshot: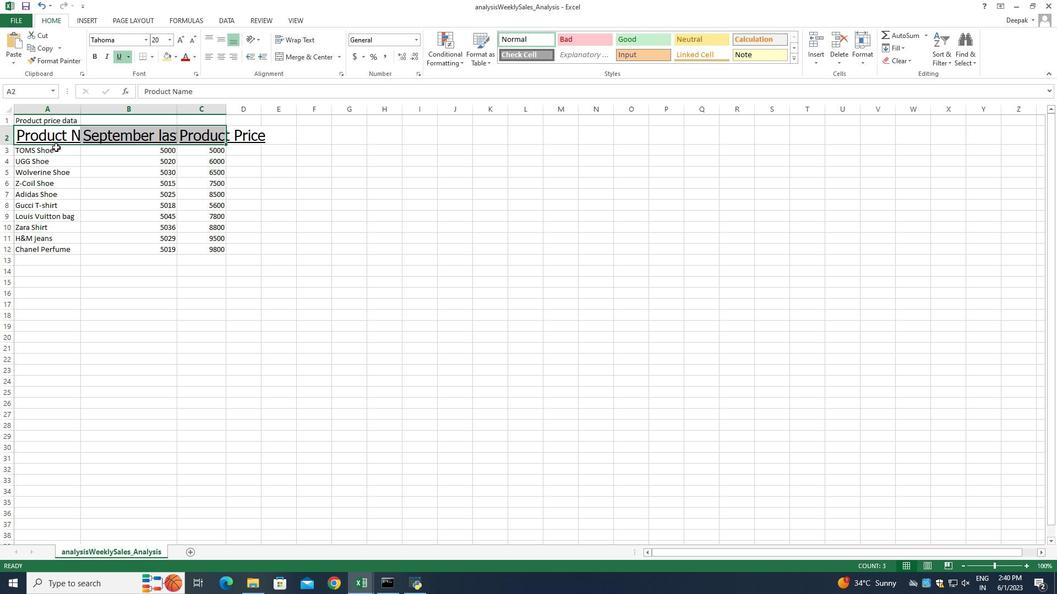 
Action: Mouse pressed left at (52, 150)
Screenshot: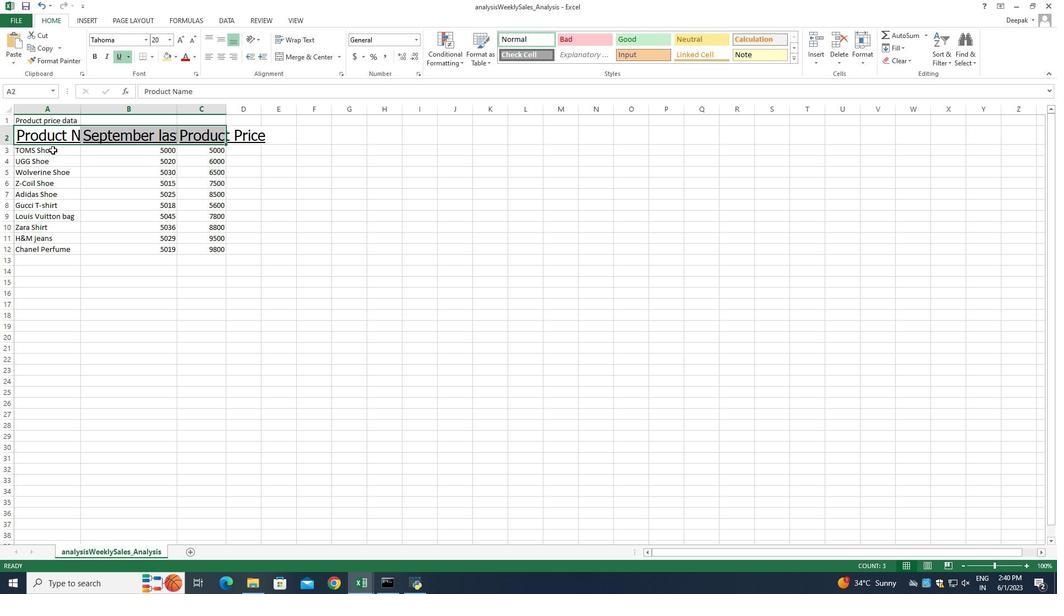 
Action: Mouse pressed left at (52, 150)
Screenshot: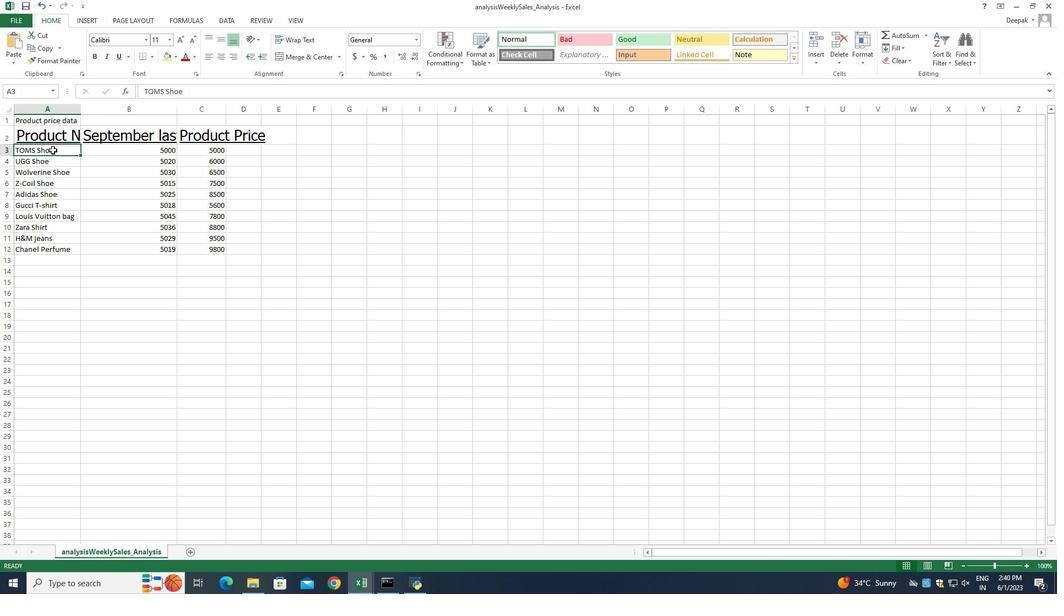 
Action: Mouse moved to (143, 42)
Screenshot: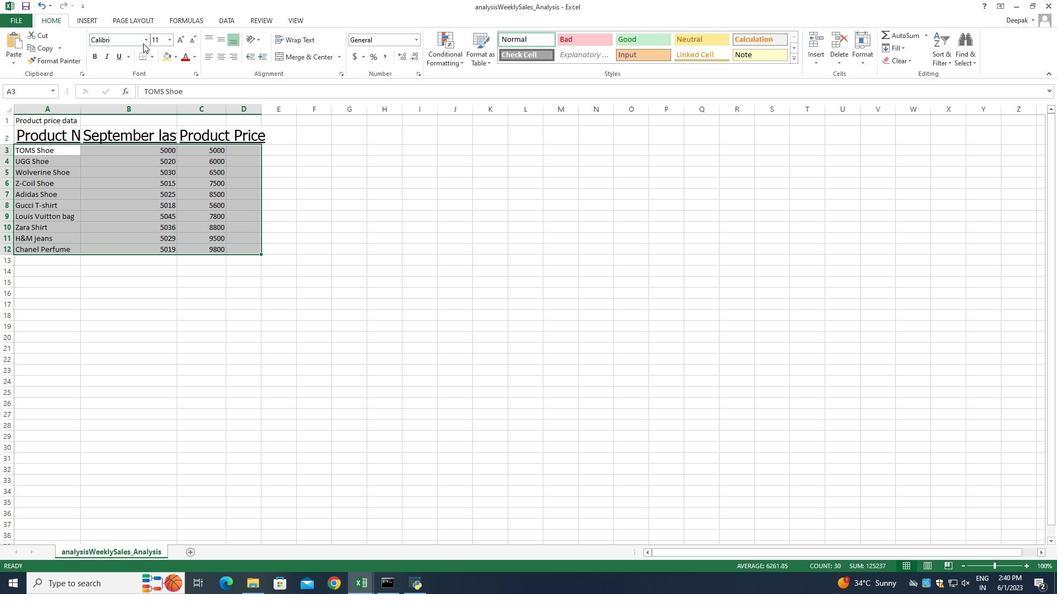 
Action: Mouse pressed left at (143, 42)
Screenshot: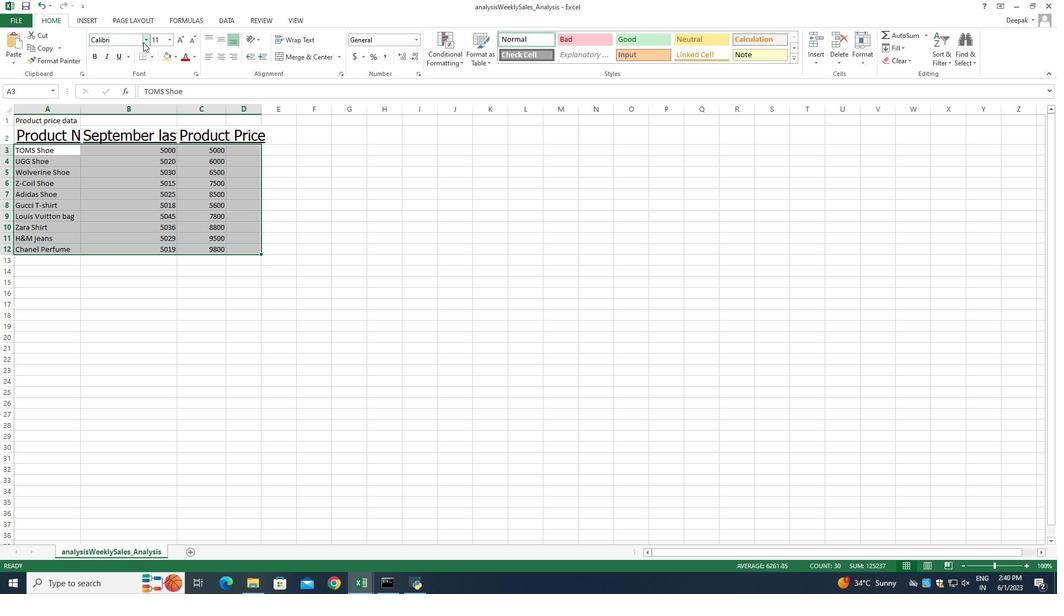 
Action: Mouse moved to (140, 130)
Screenshot: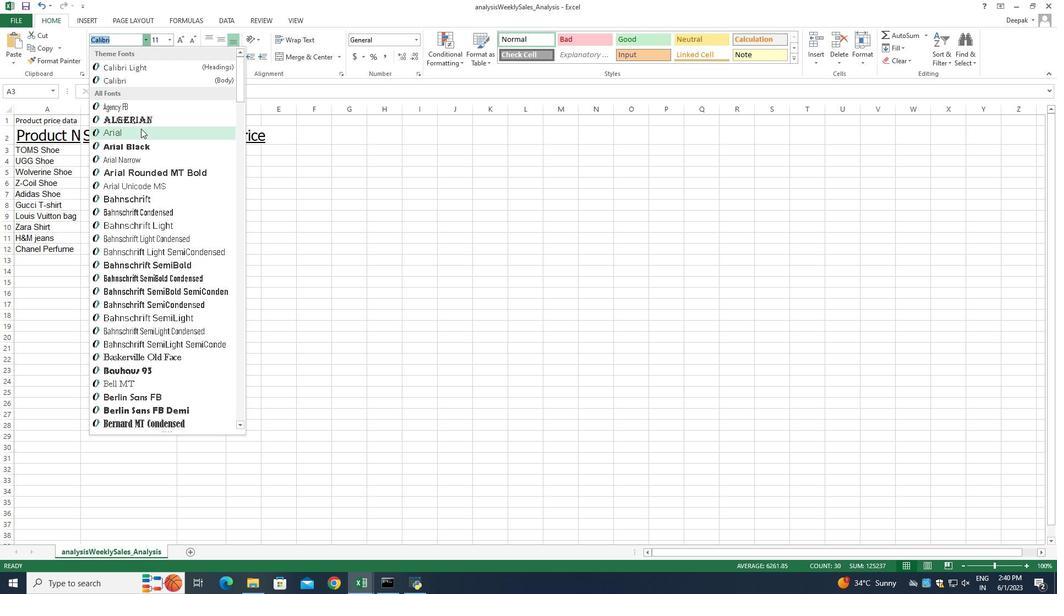 
Action: Mouse pressed left at (140, 130)
Screenshot: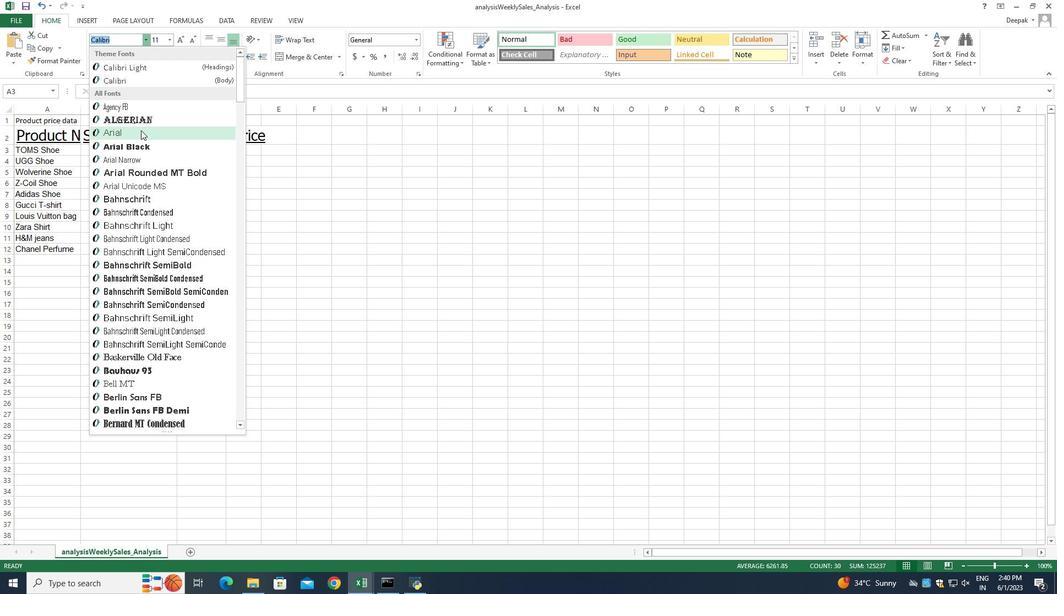 
Action: Mouse moved to (180, 37)
Screenshot: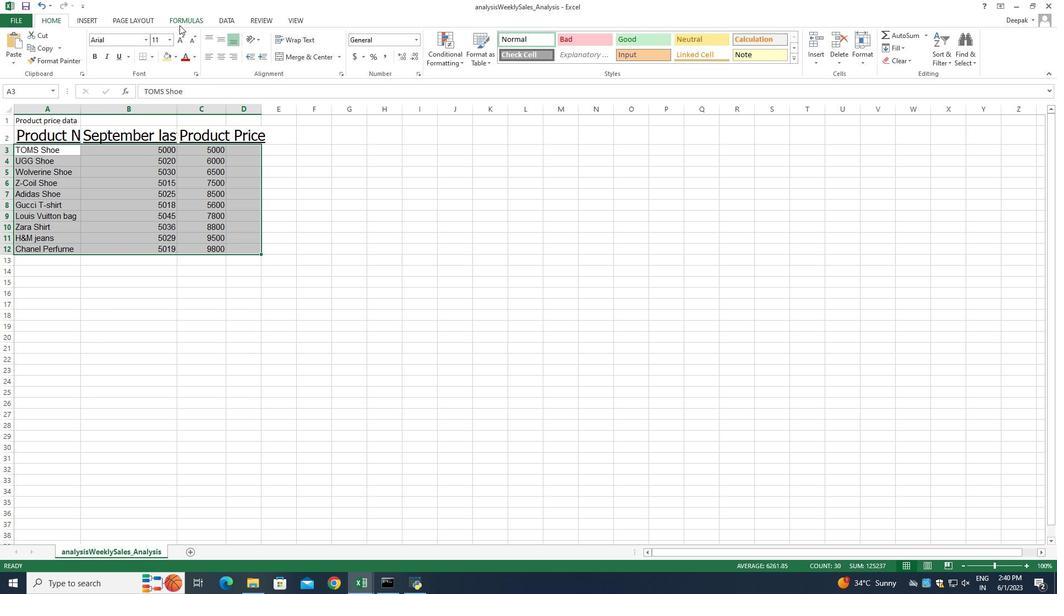 
Action: Mouse pressed left at (180, 37)
Screenshot: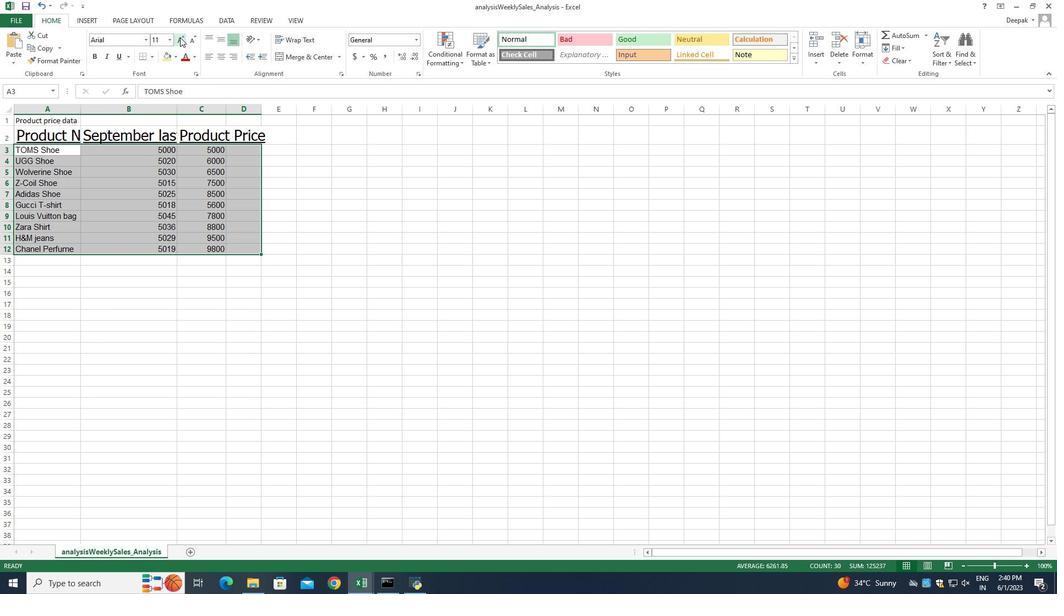 
Action: Mouse pressed left at (180, 37)
Screenshot: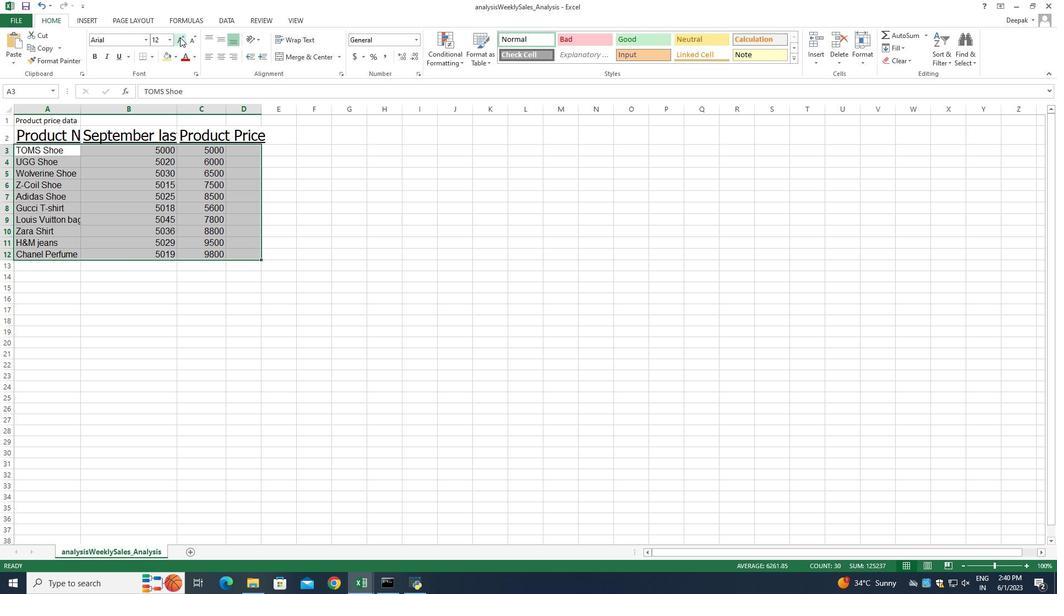 
Action: Mouse moved to (188, 41)
Screenshot: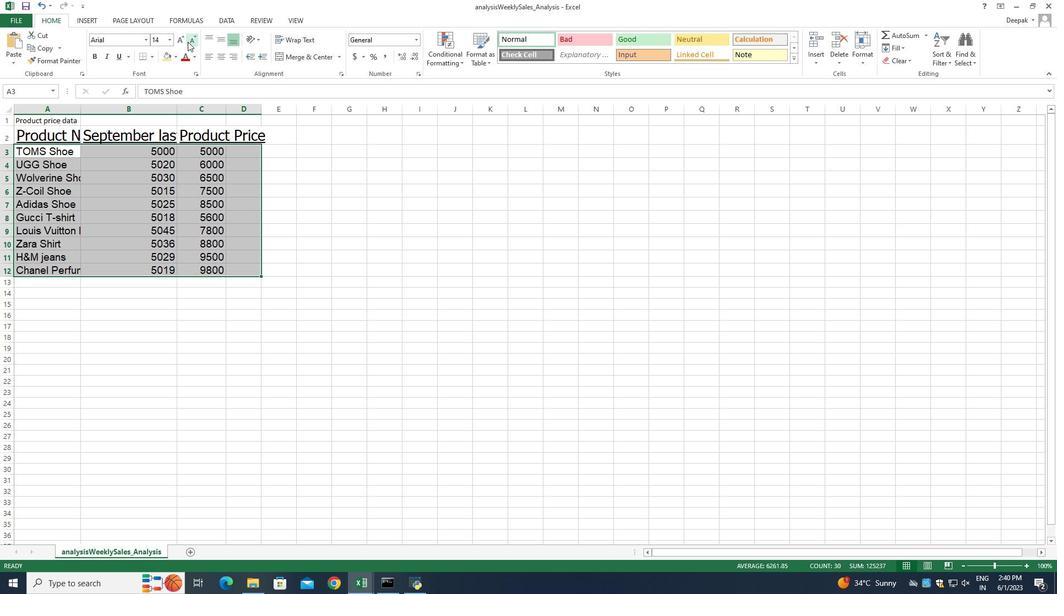 
Action: Mouse pressed left at (188, 41)
Screenshot: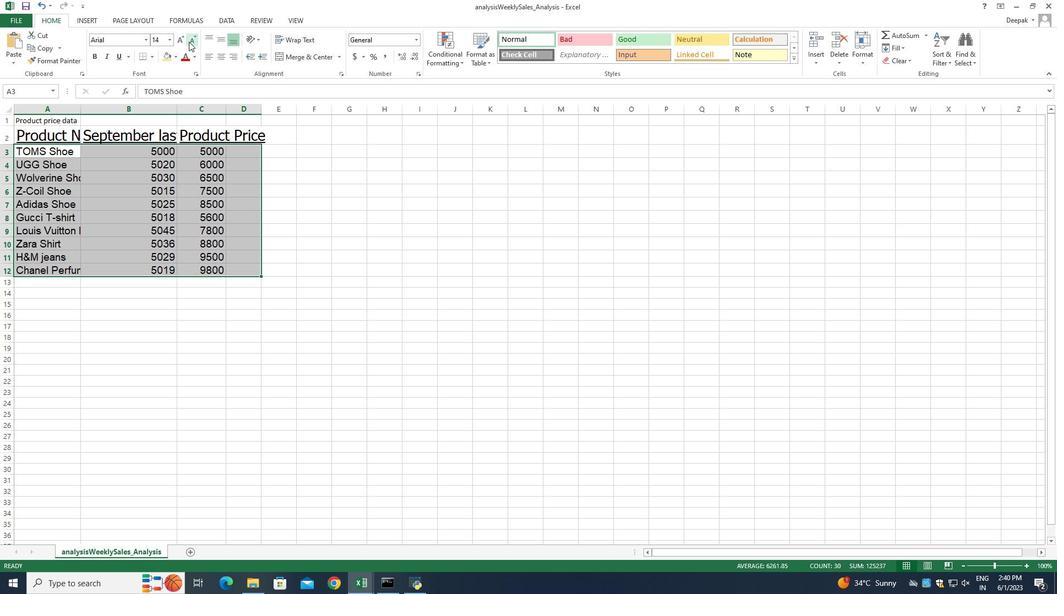 
Action: Mouse moved to (310, 187)
Screenshot: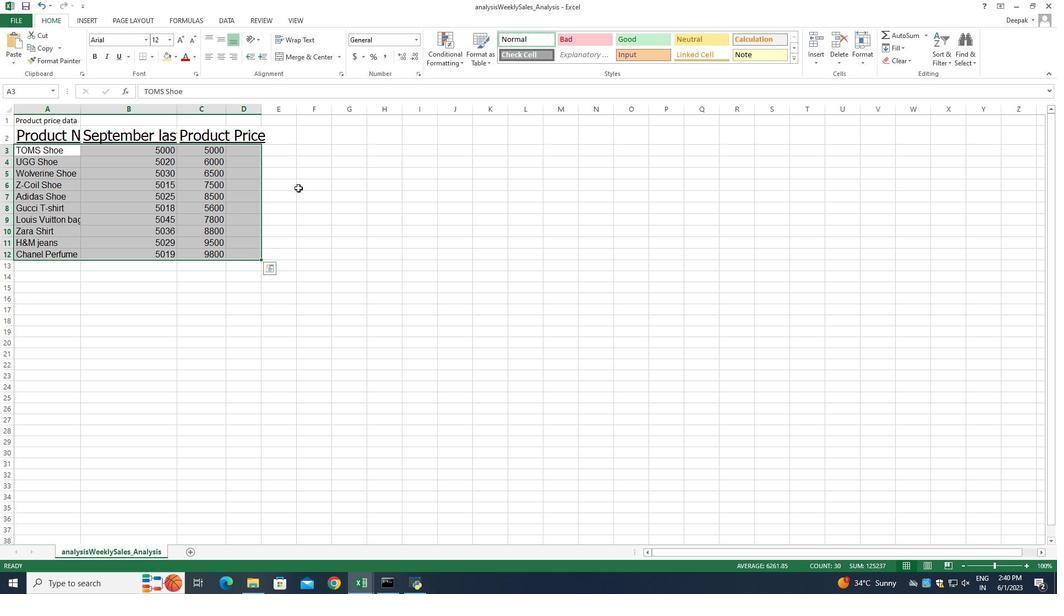 
Action: Mouse pressed left at (310, 187)
Screenshot: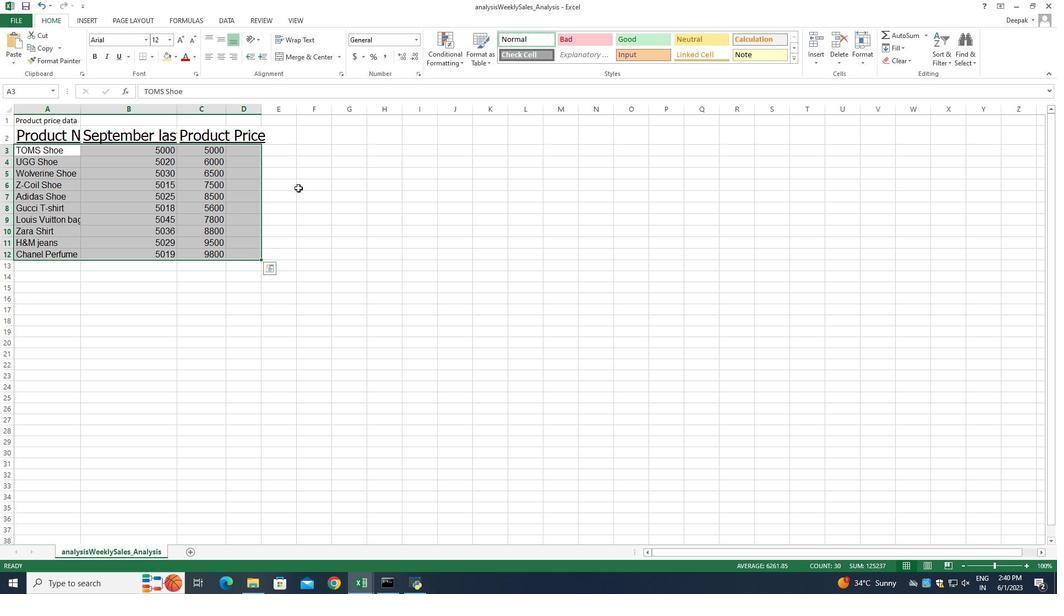 
Action: Mouse moved to (44, 119)
Screenshot: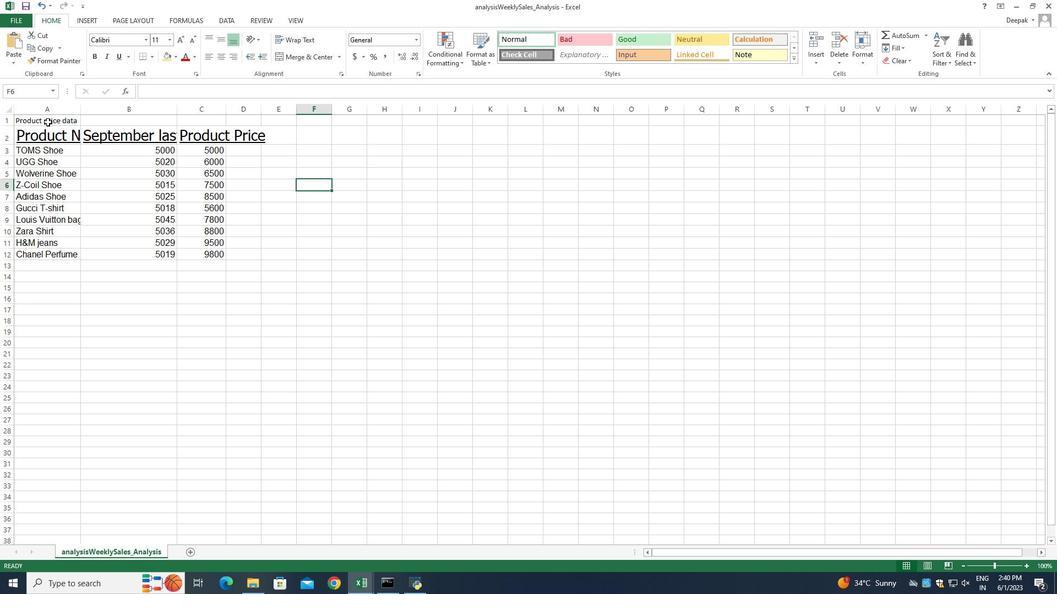 
Action: Mouse pressed left at (44, 119)
Screenshot: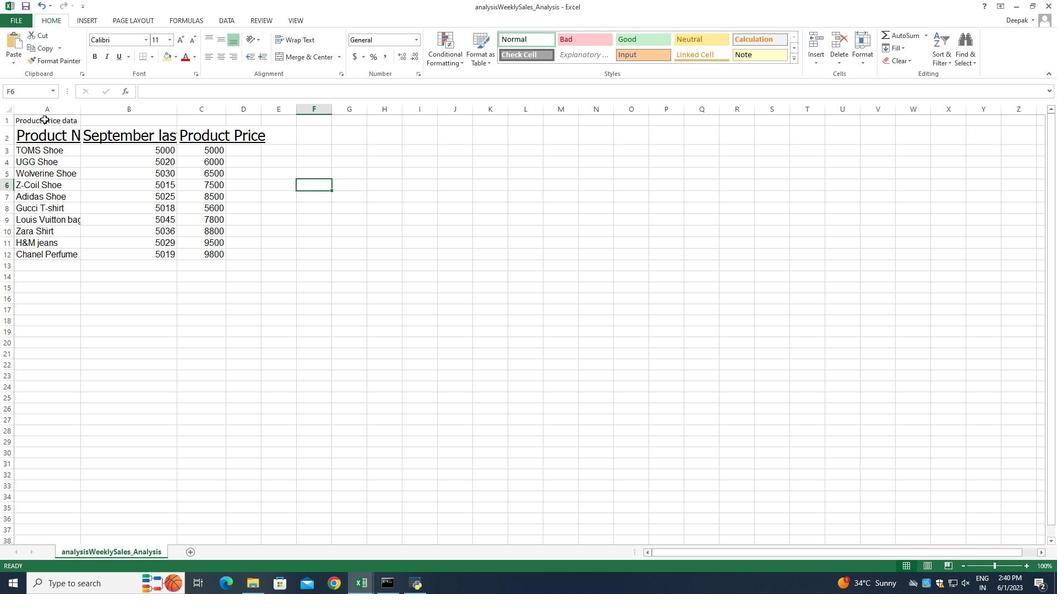 
Action: Mouse pressed left at (44, 119)
Screenshot: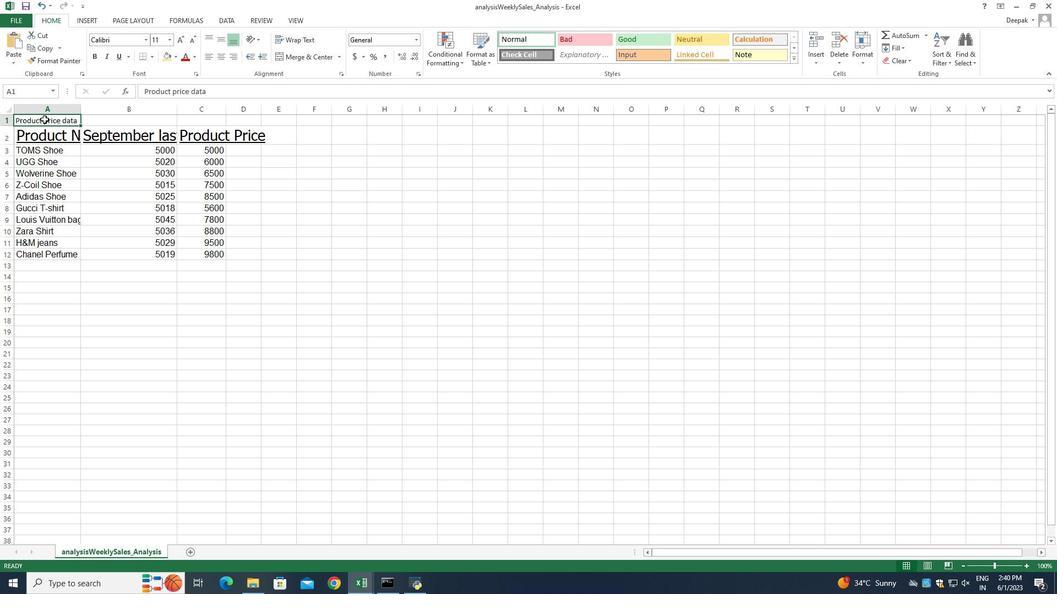 
Action: Mouse moved to (210, 55)
Screenshot: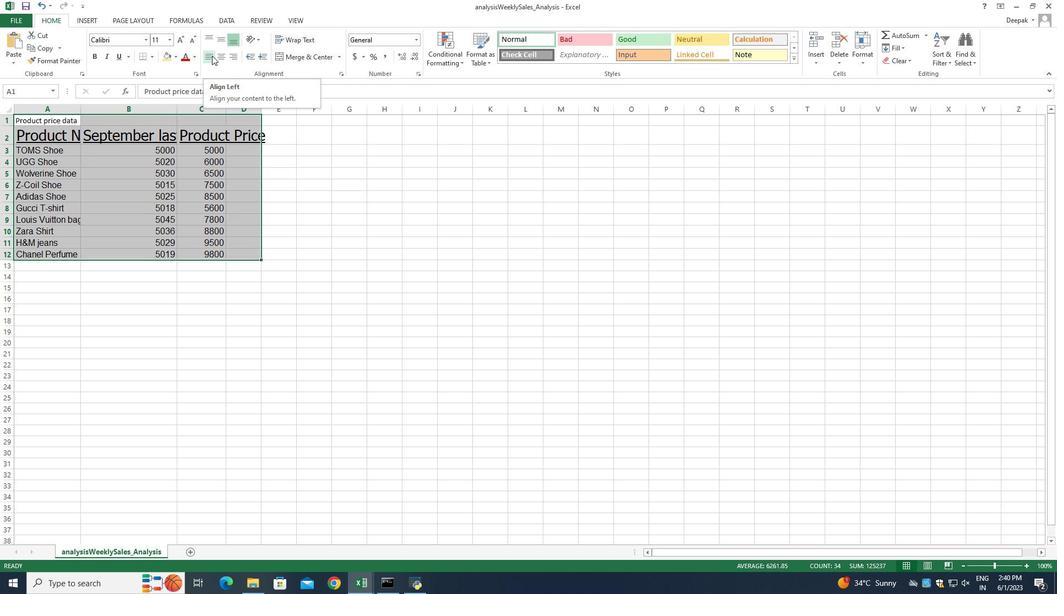 
Action: Mouse pressed left at (210, 55)
Screenshot: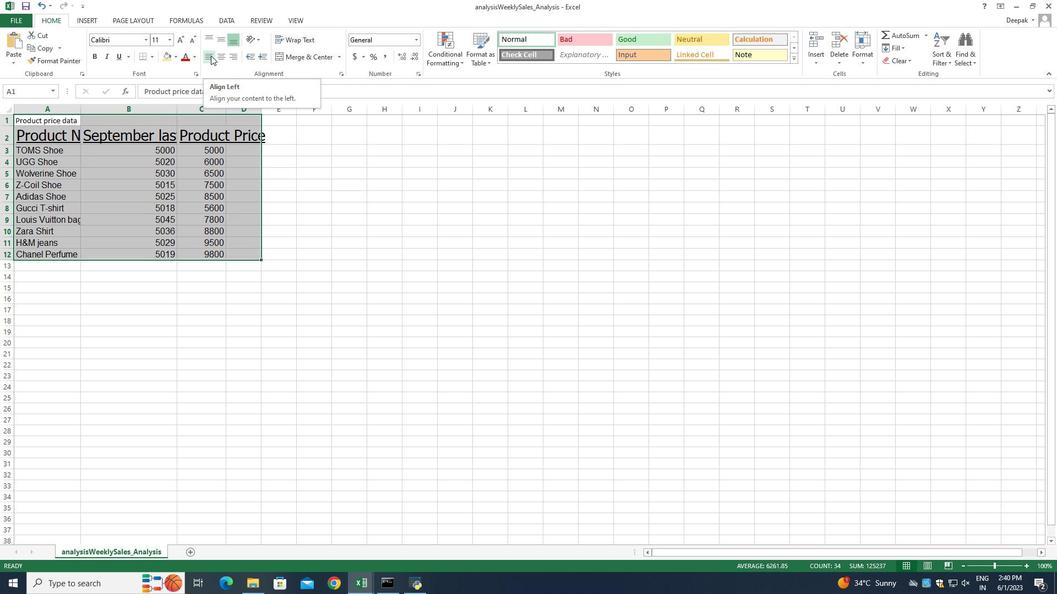 
Action: Mouse moved to (204, 300)
Screenshot: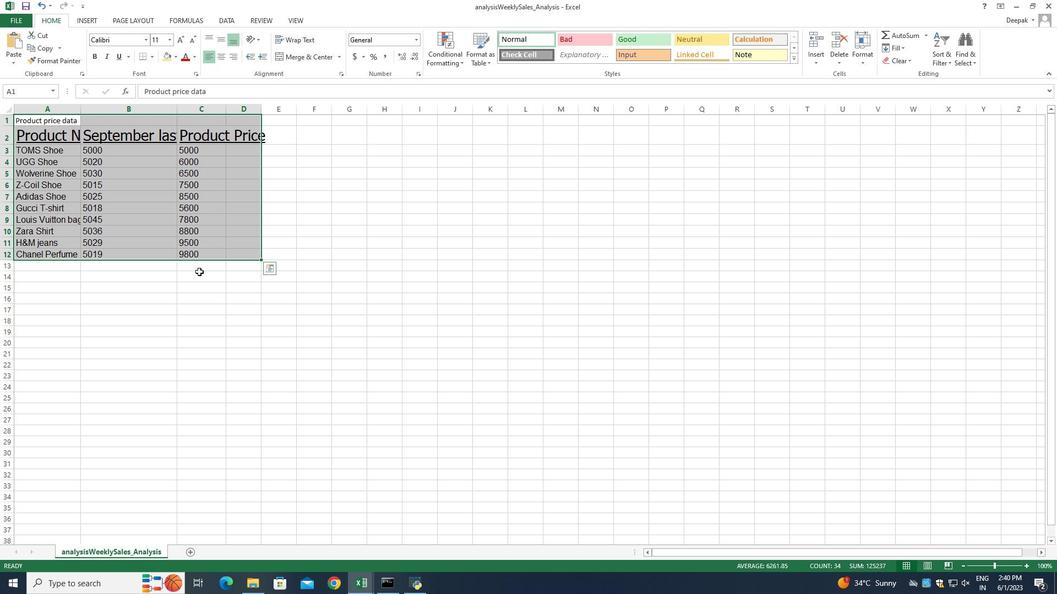 
Action: Mouse pressed left at (204, 300)
Screenshot: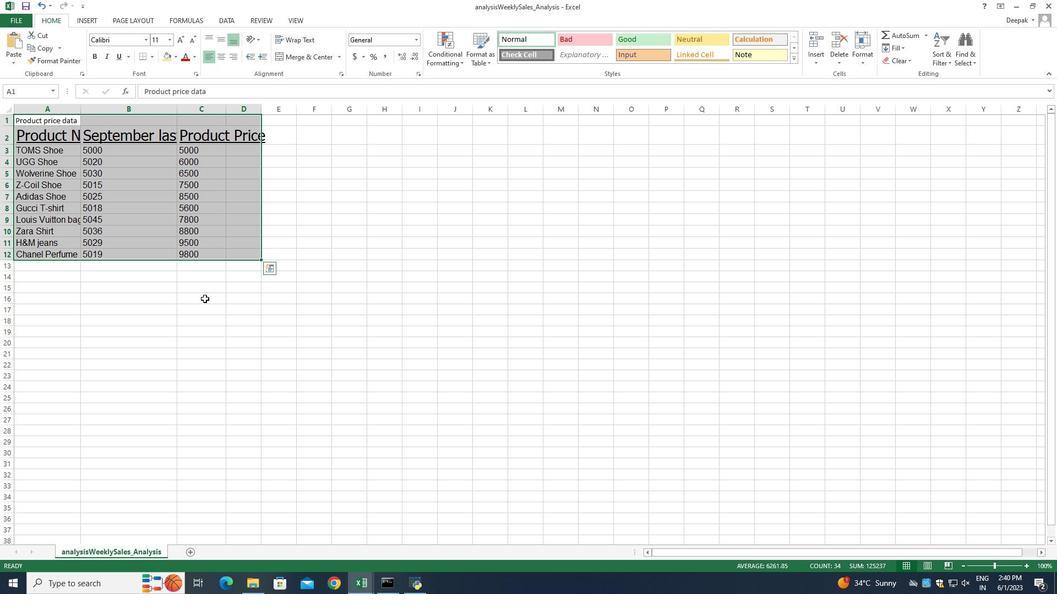 
Action: Mouse moved to (79, 110)
Screenshot: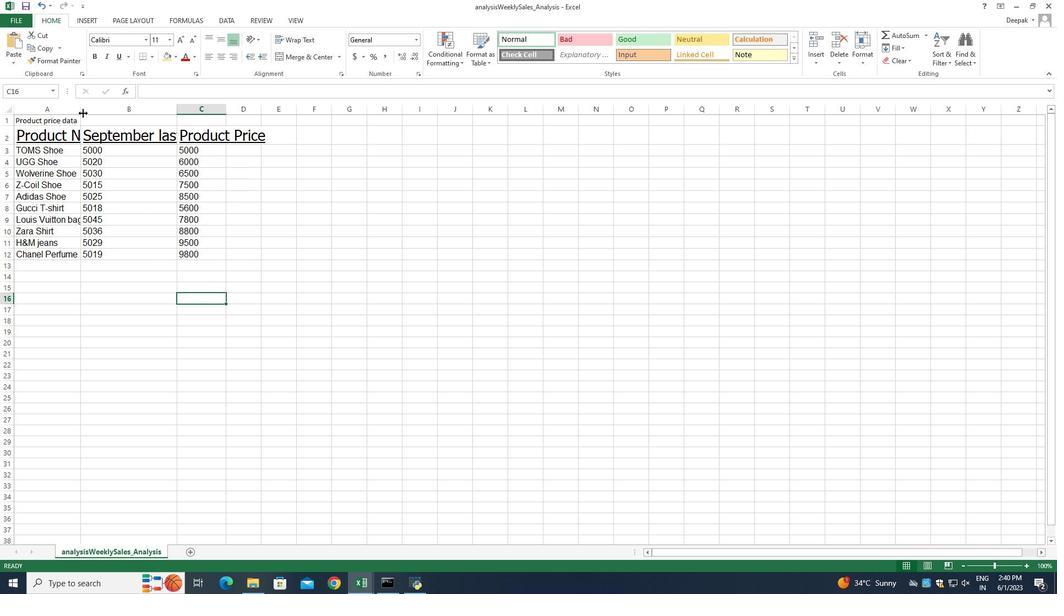 
Action: Mouse pressed left at (79, 110)
Screenshot: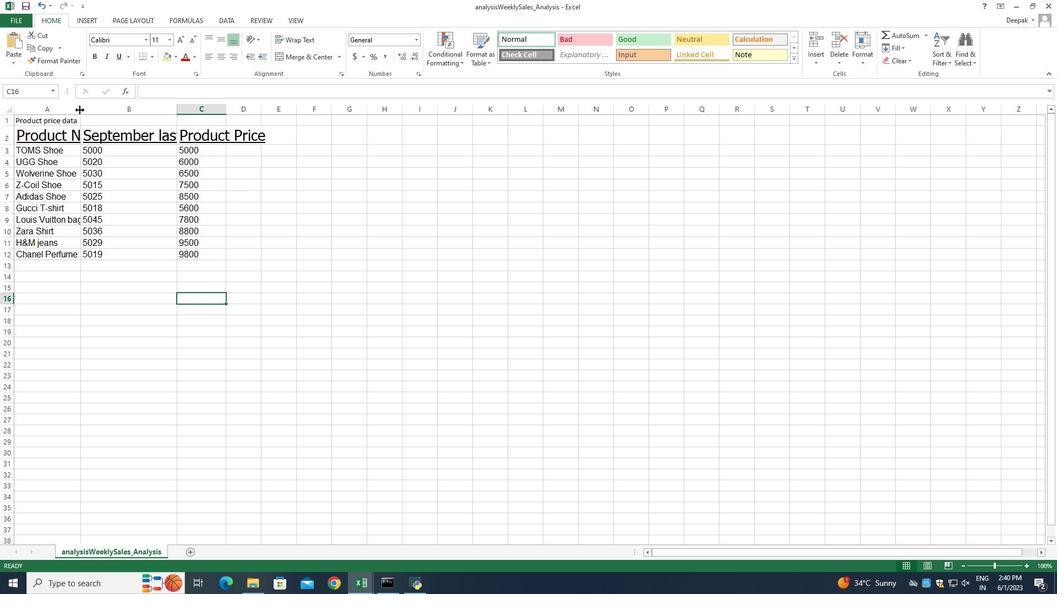 
Action: Mouse pressed left at (79, 110)
Screenshot: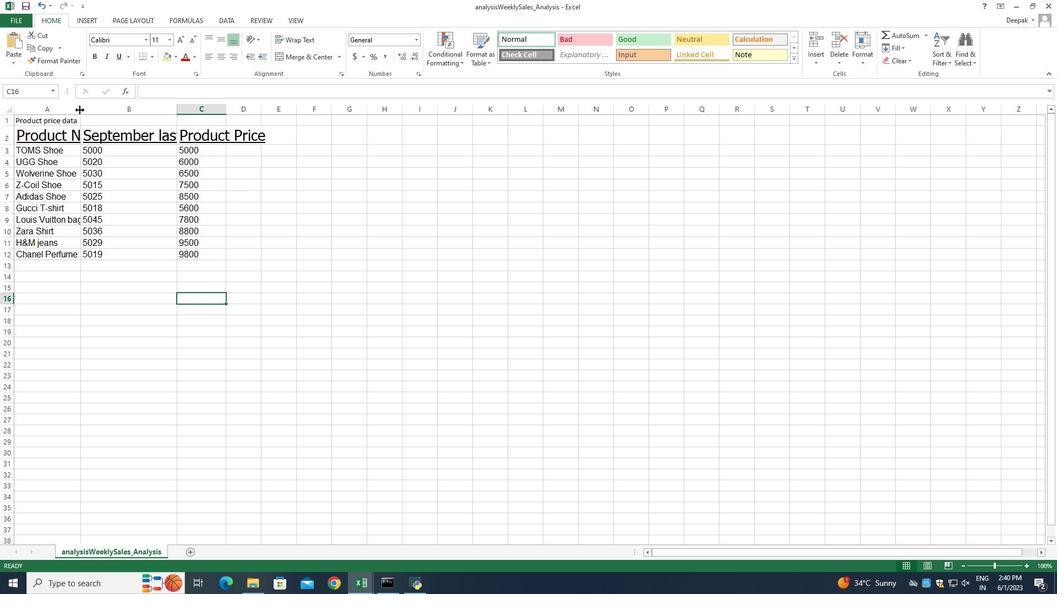 
Action: Mouse moved to (212, 107)
Screenshot: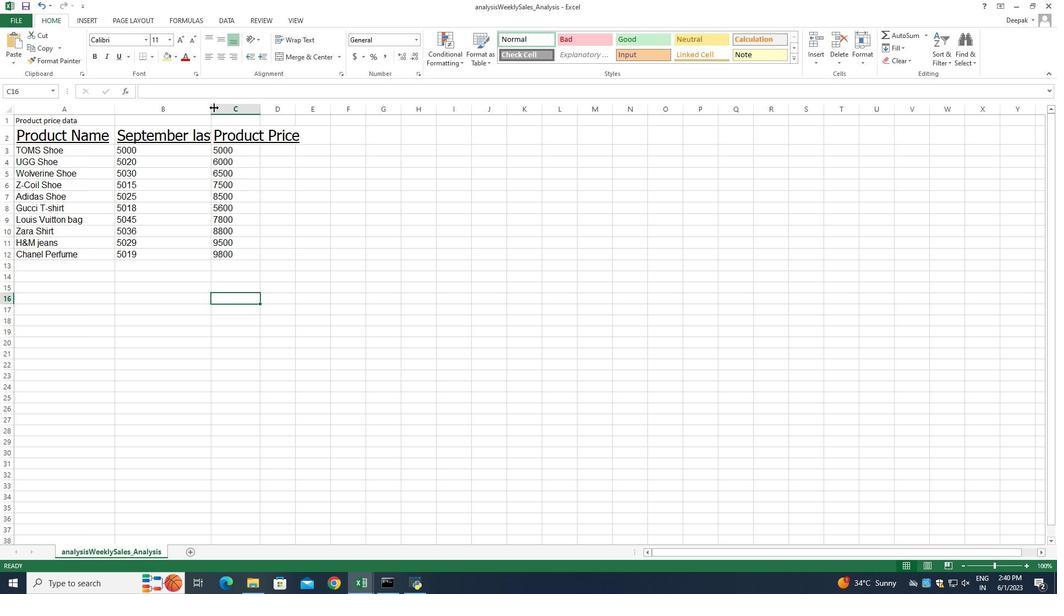 
Action: Mouse pressed left at (212, 107)
Screenshot: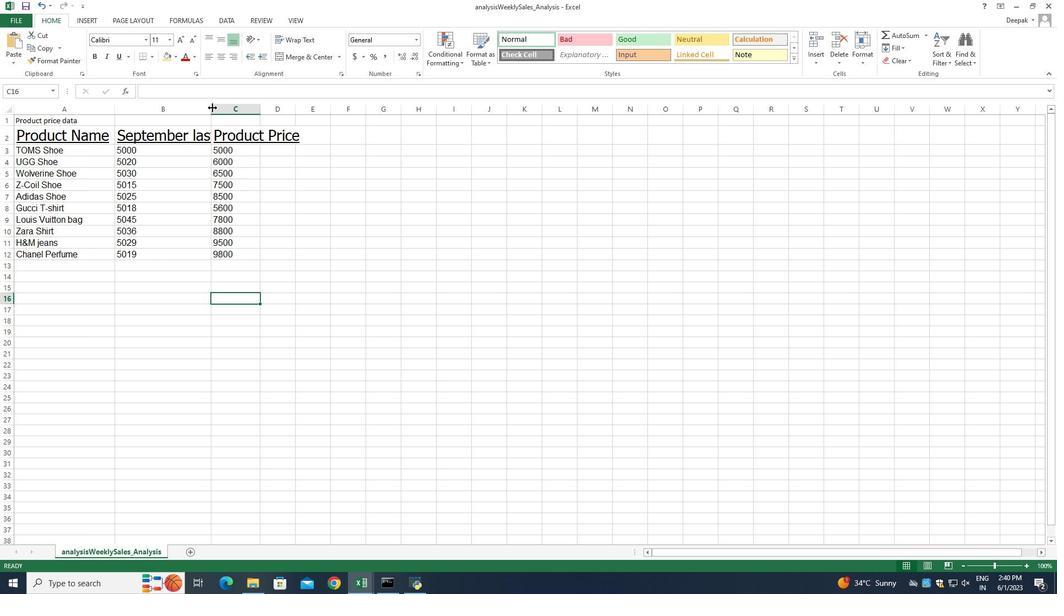 
Action: Mouse pressed left at (212, 107)
Screenshot: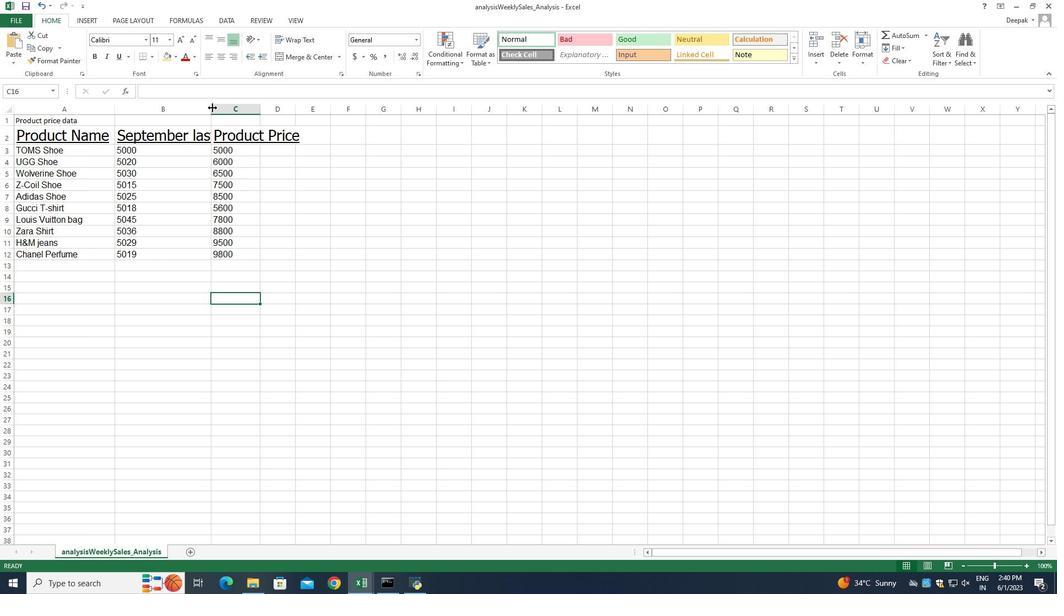 
Action: Mouse moved to (349, 108)
Screenshot: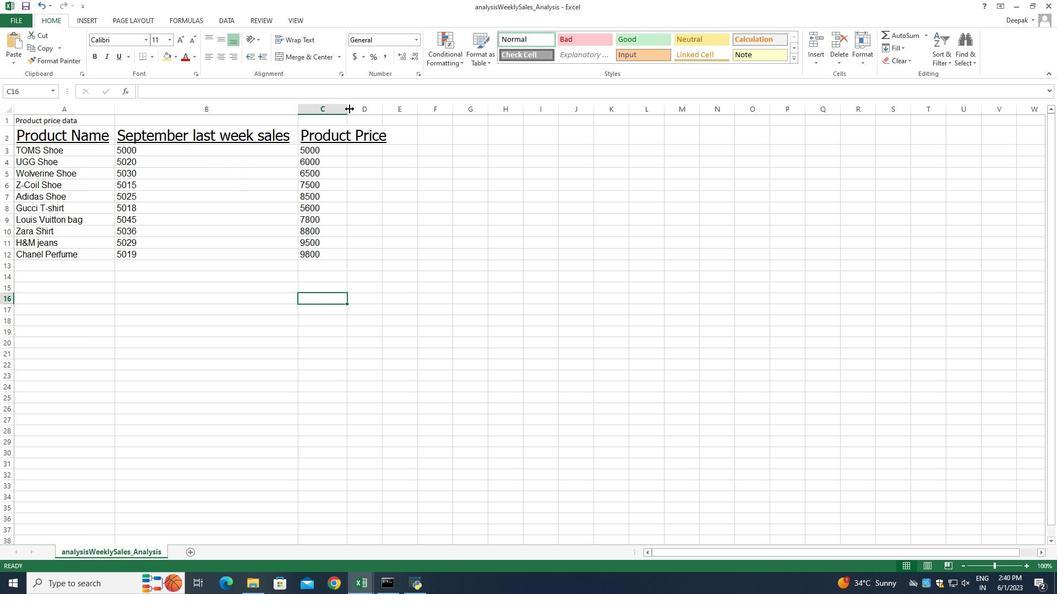 
Action: Mouse pressed left at (349, 108)
Screenshot: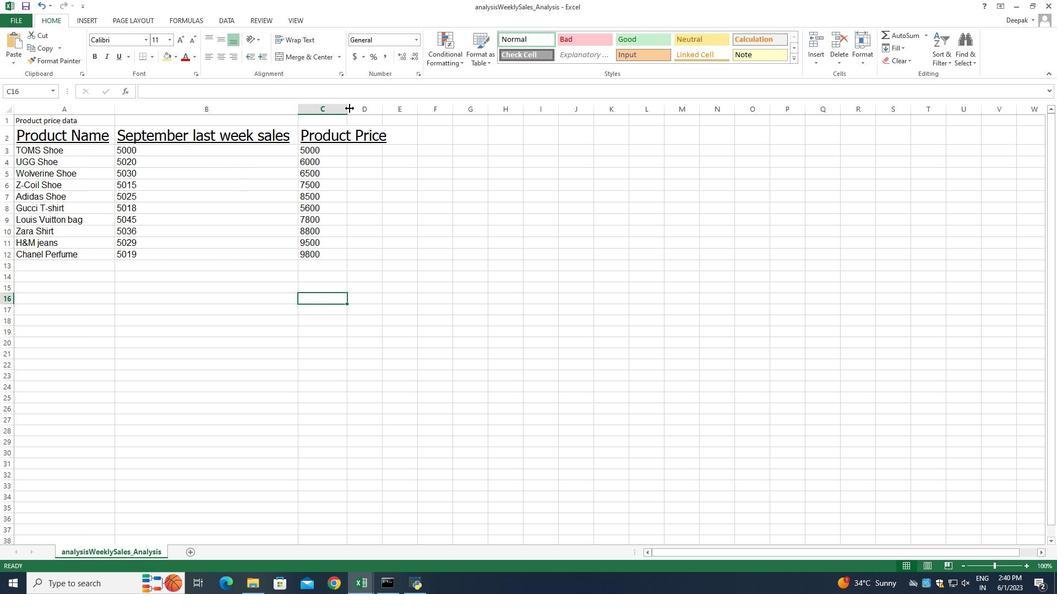 
Action: Mouse pressed left at (349, 108)
Screenshot: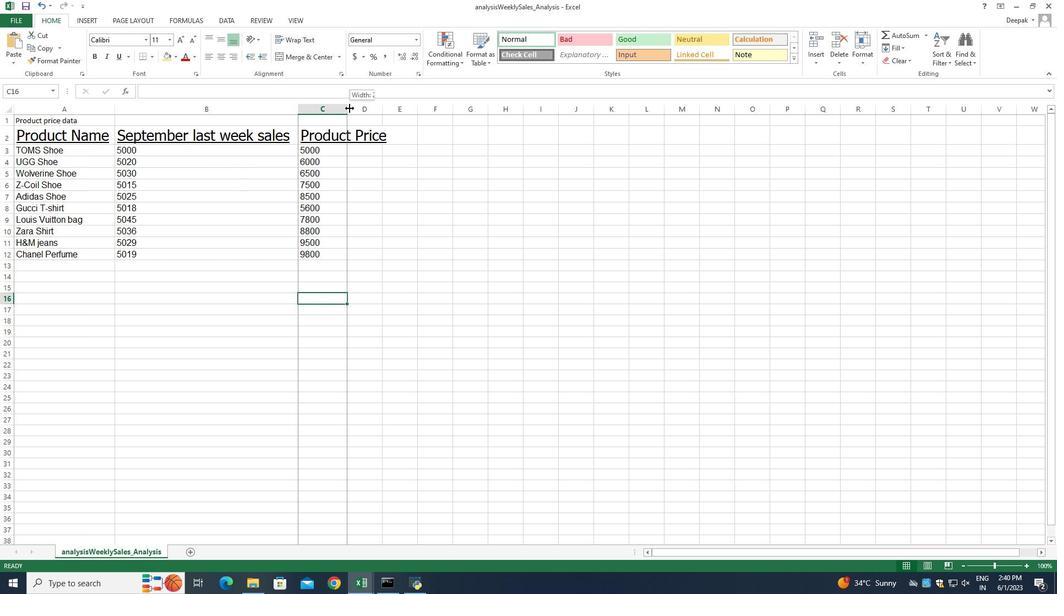 
Action: Mouse moved to (221, 253)
Screenshot: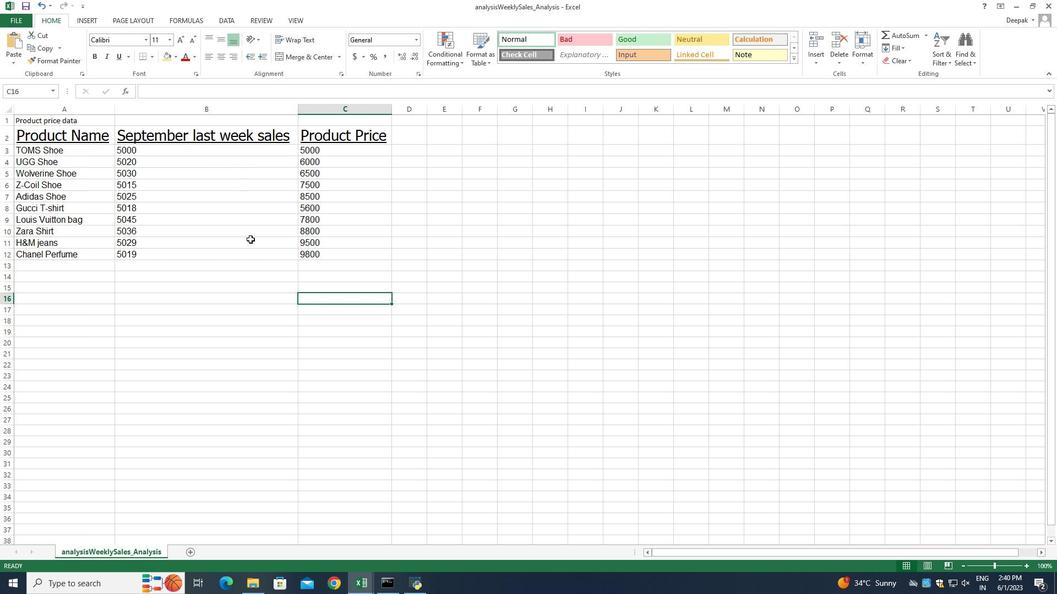 
Action: Mouse scrolled (221, 254) with delta (0, 0)
Screenshot: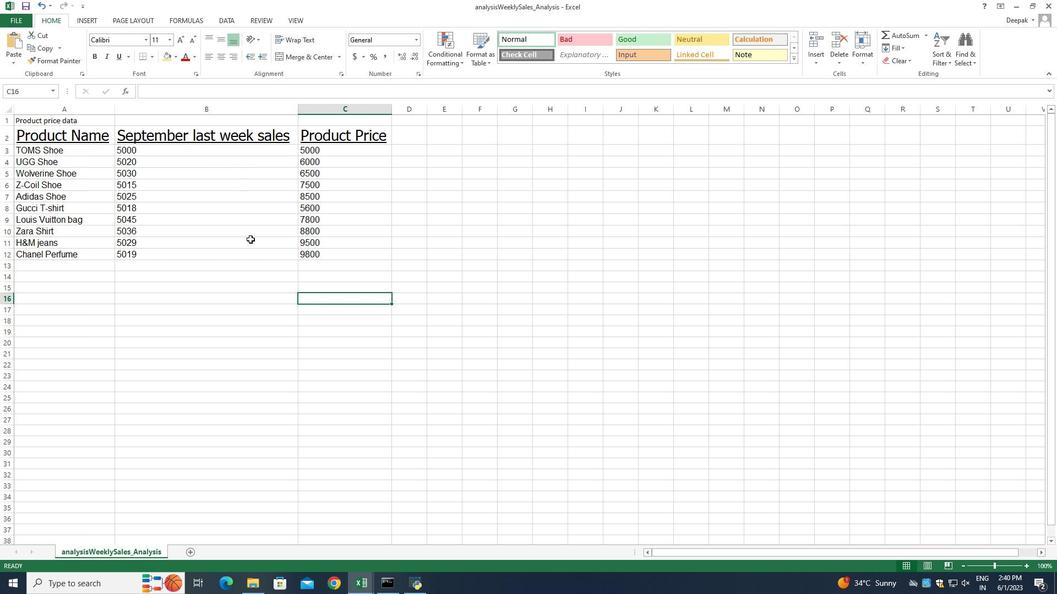 
Action: Mouse moved to (214, 256)
Screenshot: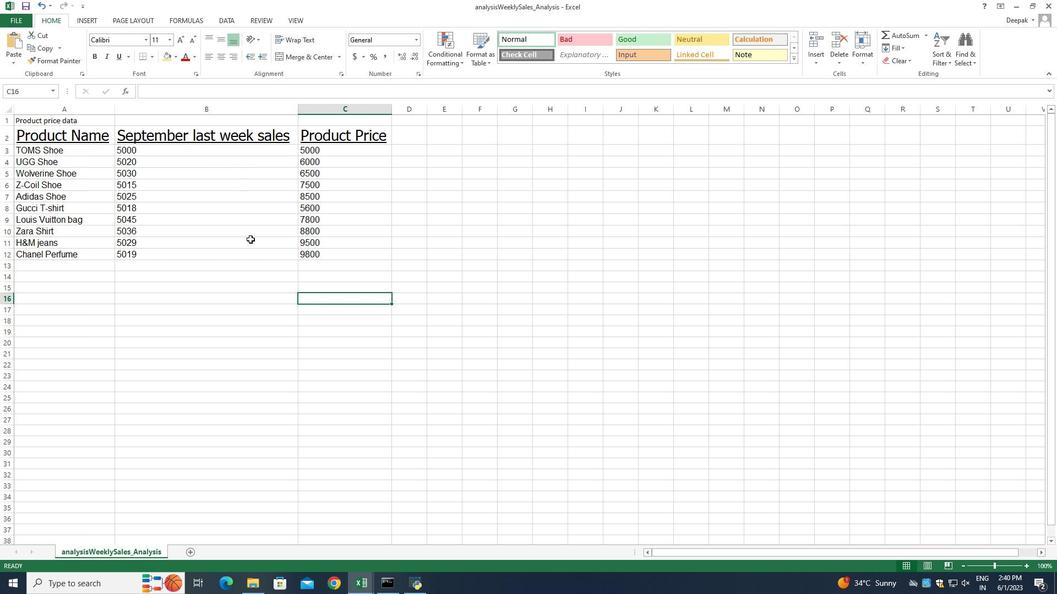 
Action: Mouse scrolled (214, 257) with delta (0, 0)
Screenshot: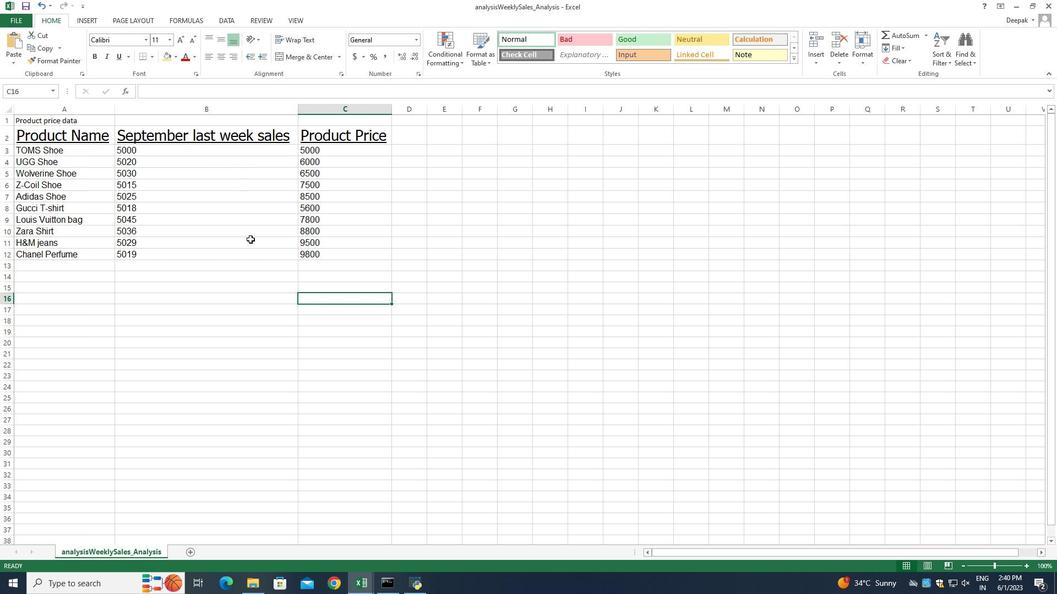
Action: Mouse moved to (209, 259)
Screenshot: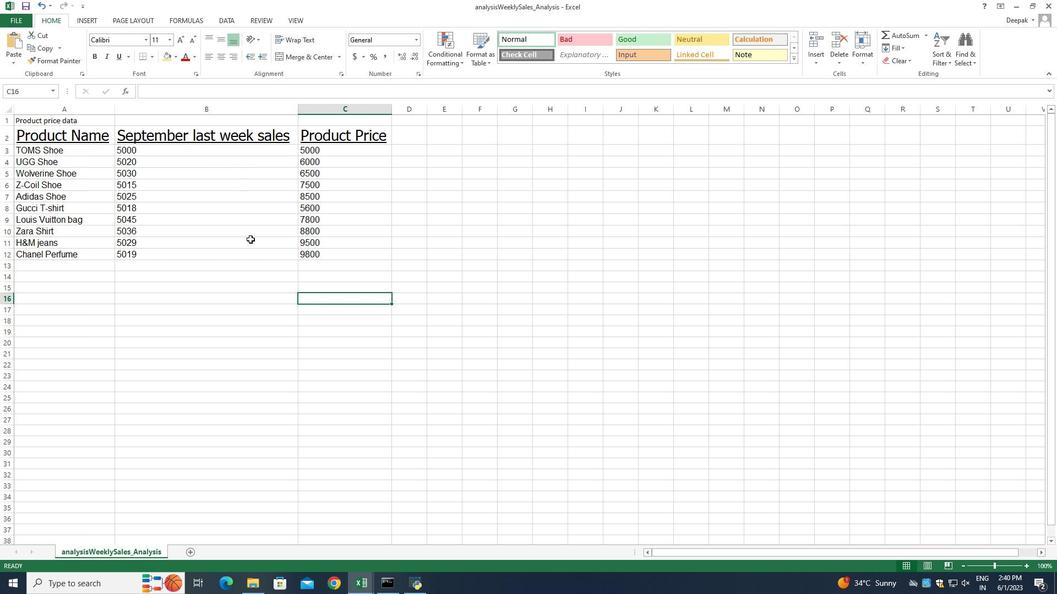 
Action: Mouse scrolled (209, 259) with delta (0, 0)
Screenshot: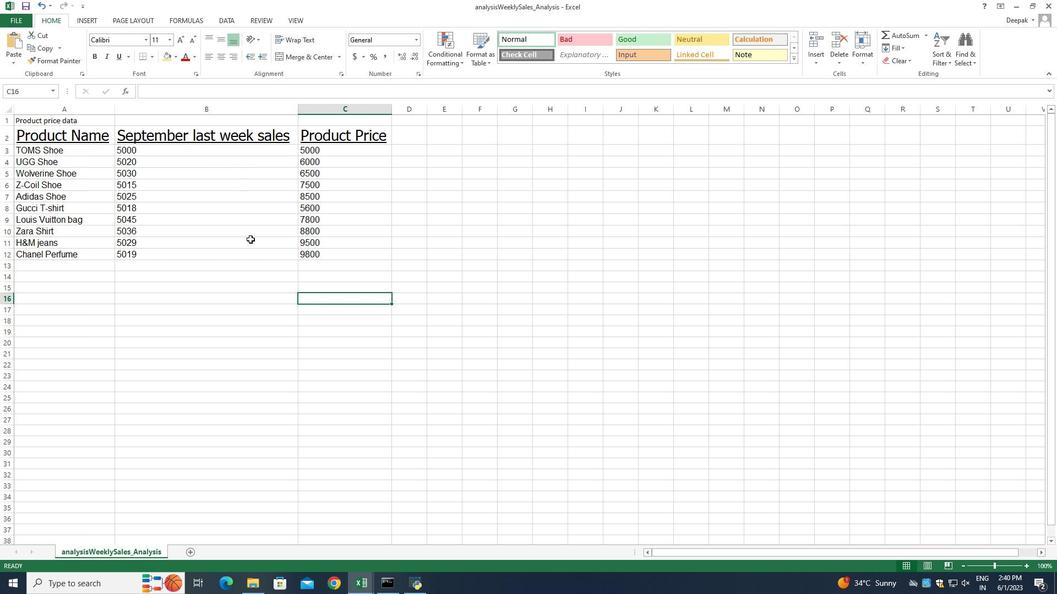 
Action: Mouse moved to (188, 264)
Screenshot: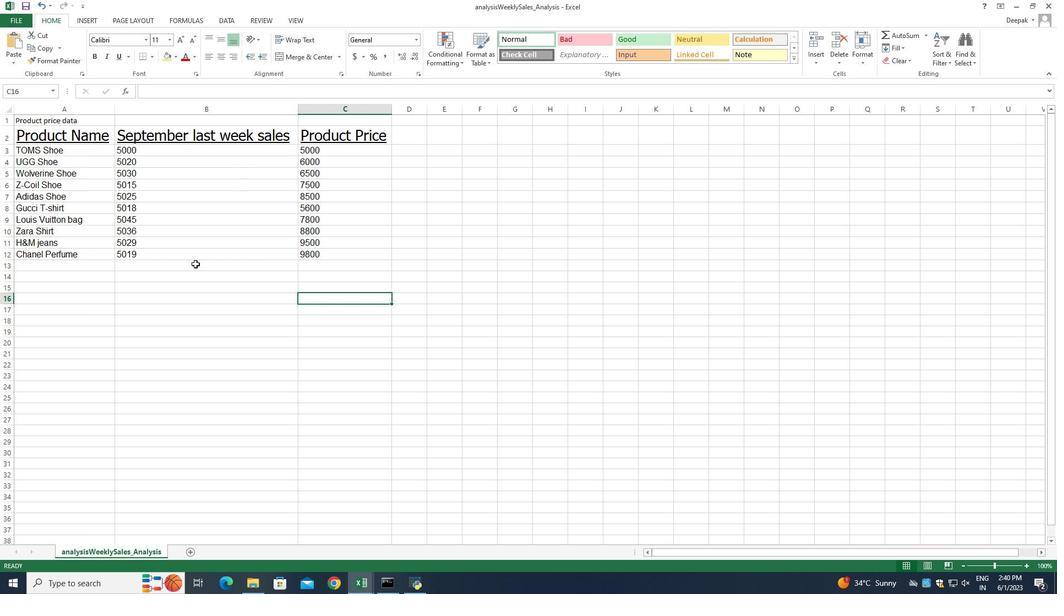 
Action: Mouse scrolled (188, 264) with delta (0, 0)
Screenshot: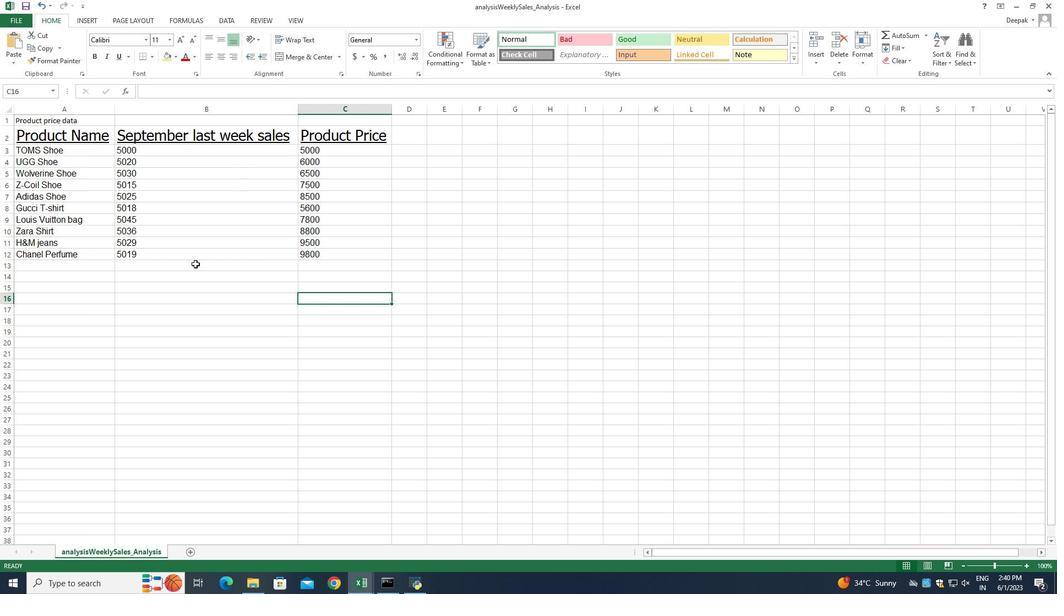 
Action: Mouse scrolled (188, 264) with delta (0, 0)
Screenshot: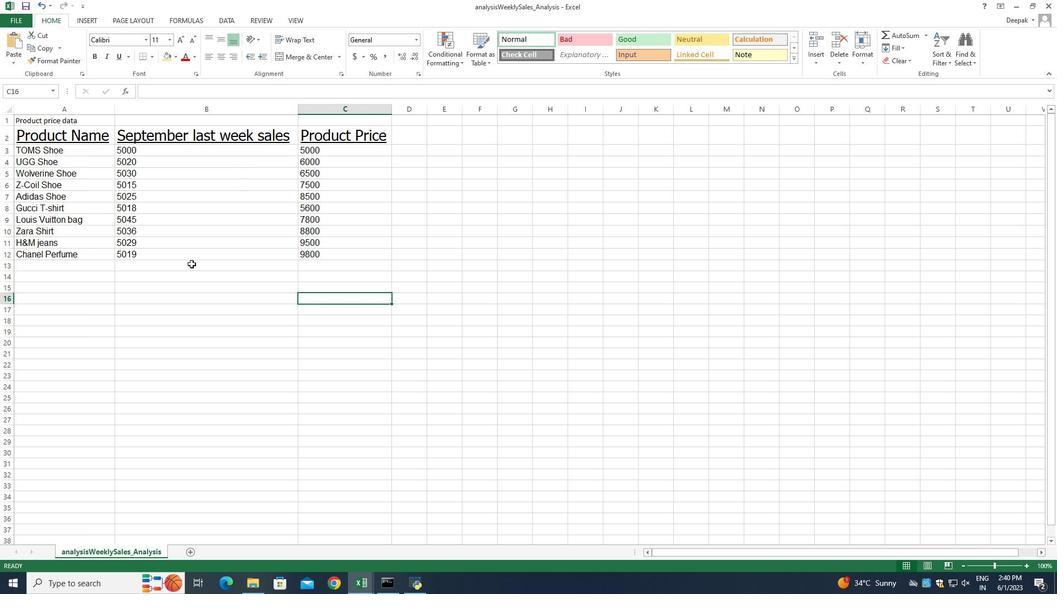 
